 Task: Look for space in Canoinhas, Brazil from 4th September, 2023 to 10th September, 2023 for 1 adult in price range Rs.9000 to Rs.17000. Place can be private room with 1  bedroom having 1 bed and 1 bathroom. Property type can be house, flat, guest house, hotel. Booking option can be shelf check-in. Required host language is Spanish.
Action: Mouse moved to (526, 109)
Screenshot: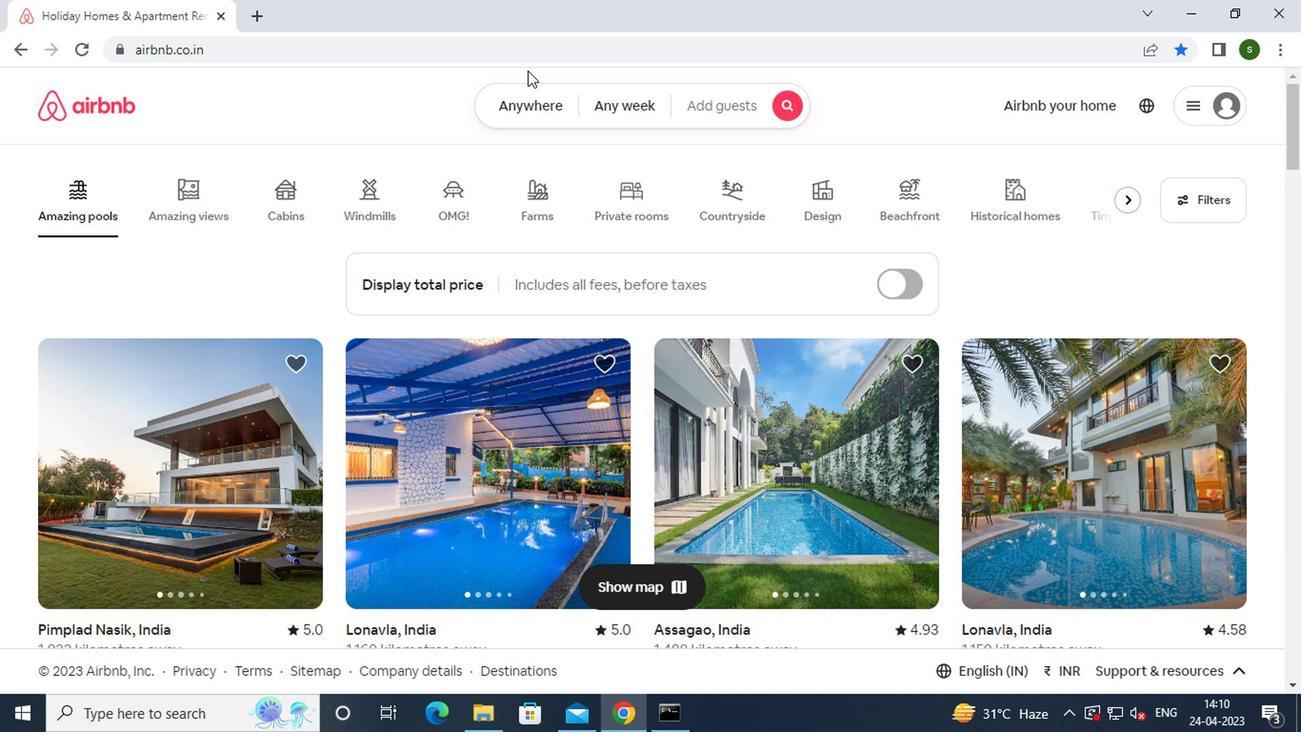 
Action: Mouse pressed left at (526, 109)
Screenshot: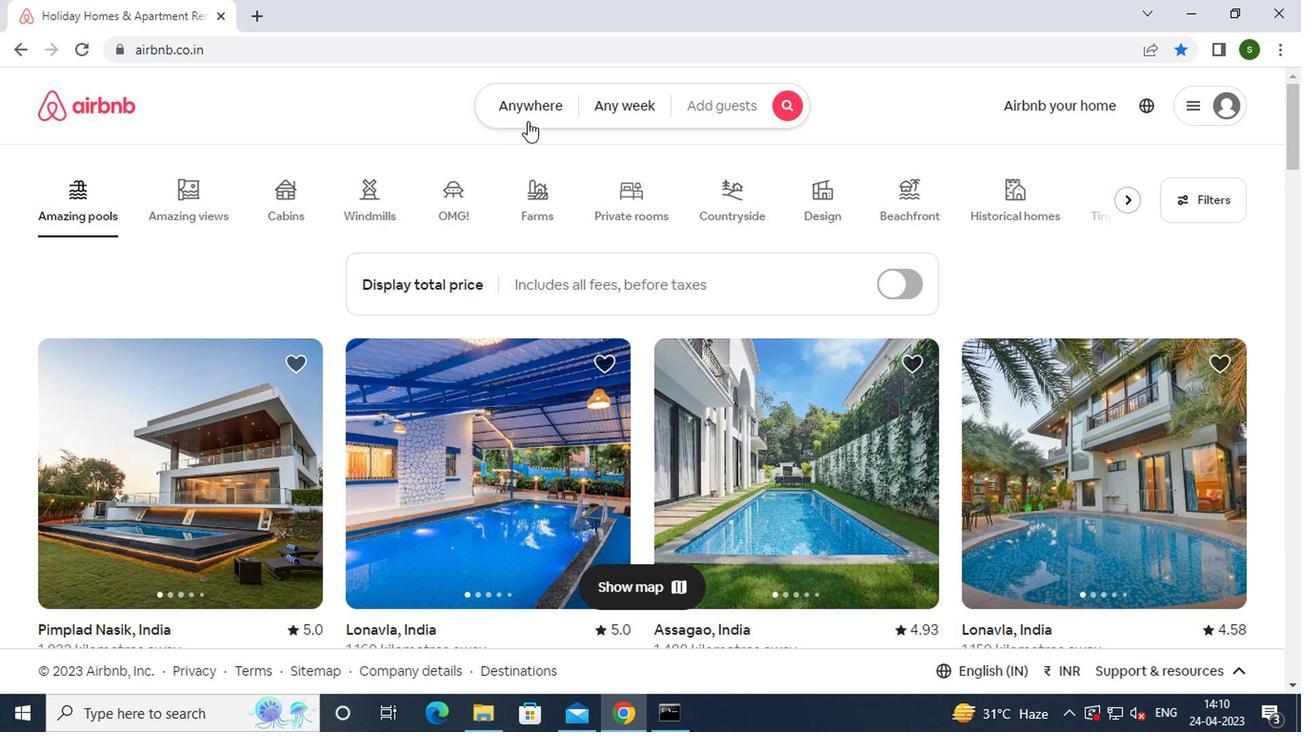 
Action: Mouse moved to (375, 187)
Screenshot: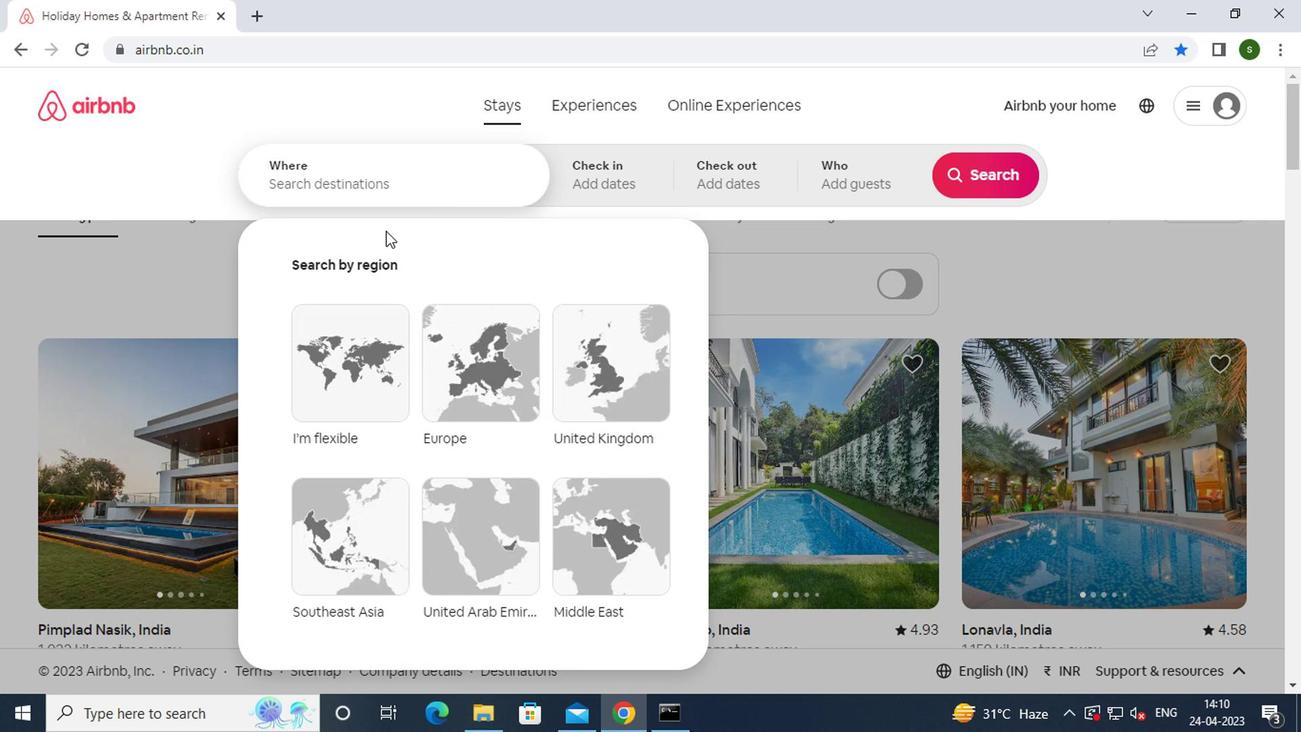 
Action: Mouse pressed left at (375, 187)
Screenshot: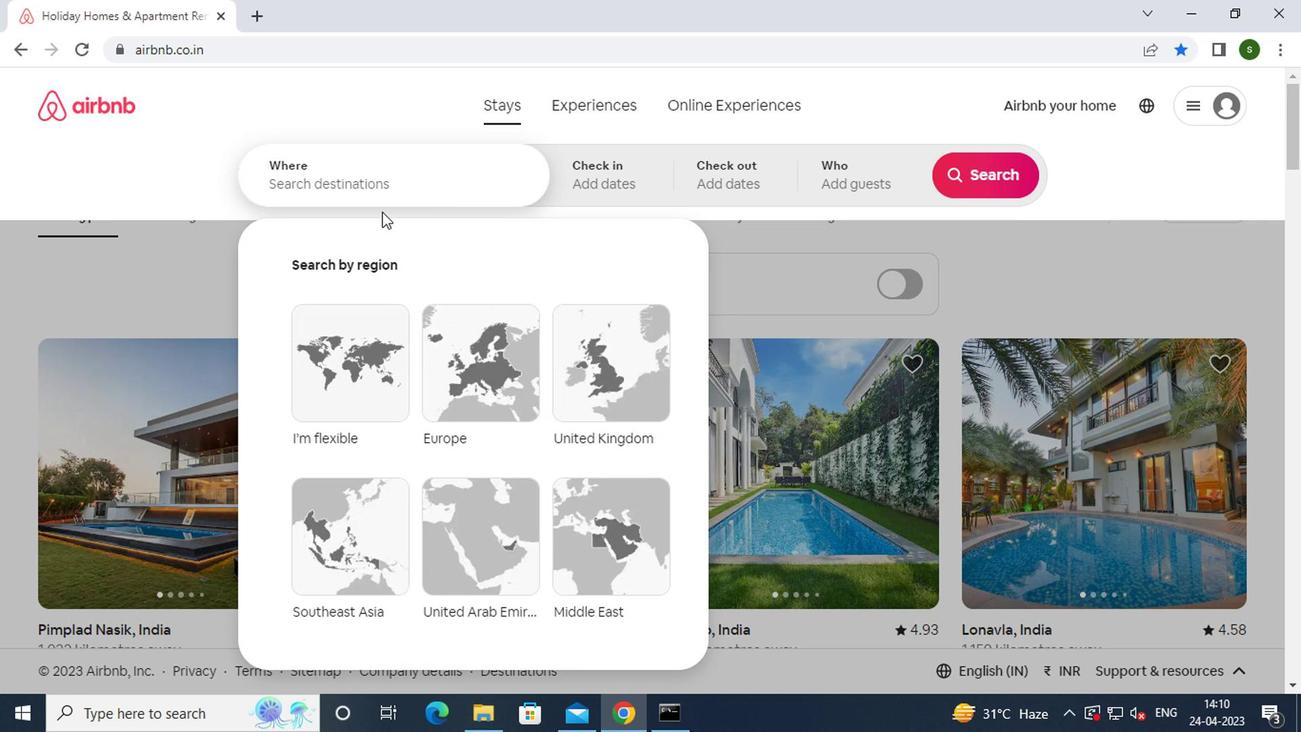 
Action: Key pressed c<Key.caps_lock>anoinhas,<Key.space><Key.caps_lock>b<Key.caps_lock>razil<Key.enter>
Screenshot: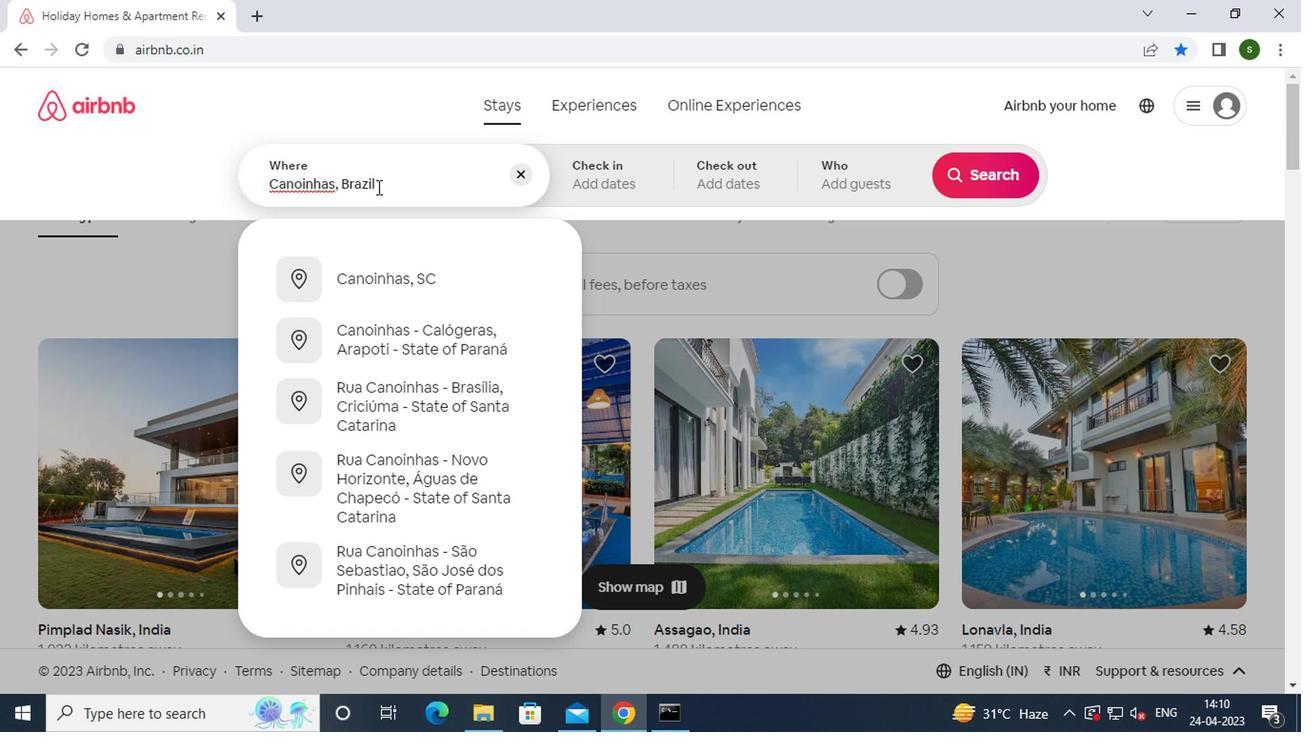 
Action: Mouse moved to (962, 330)
Screenshot: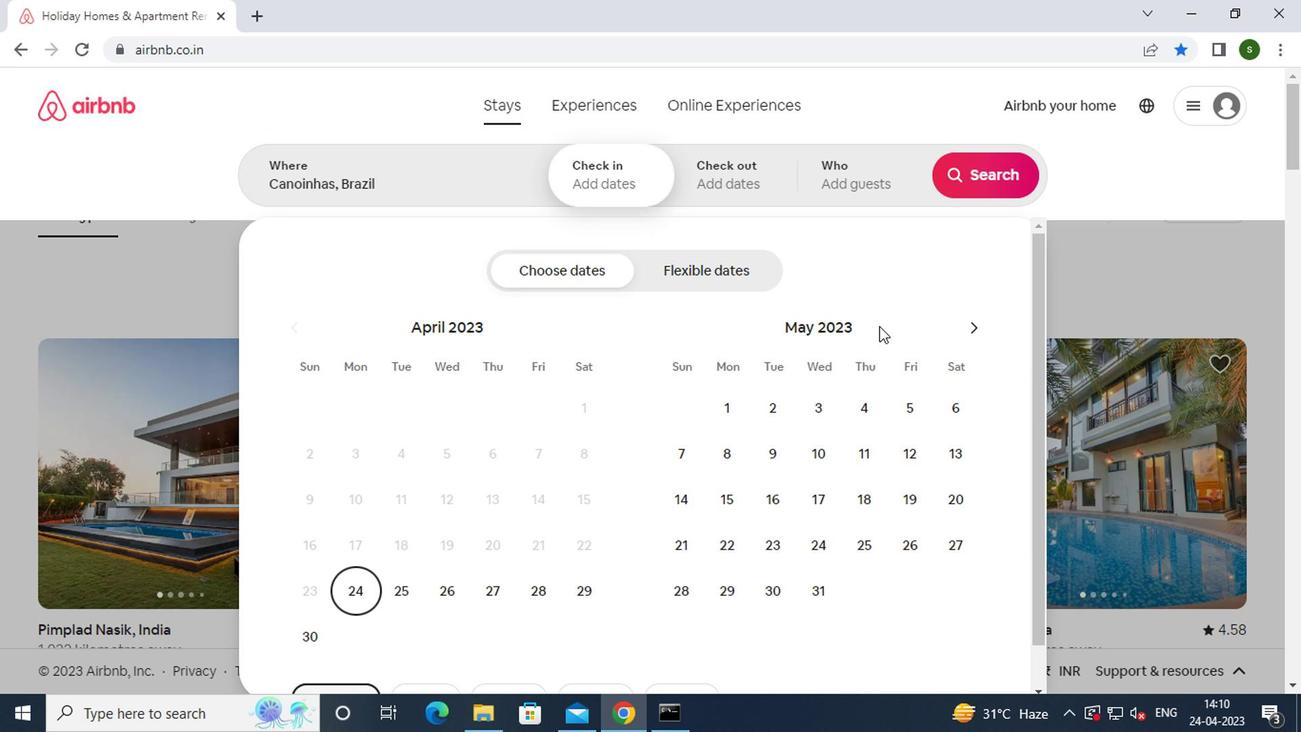 
Action: Mouse pressed left at (962, 330)
Screenshot: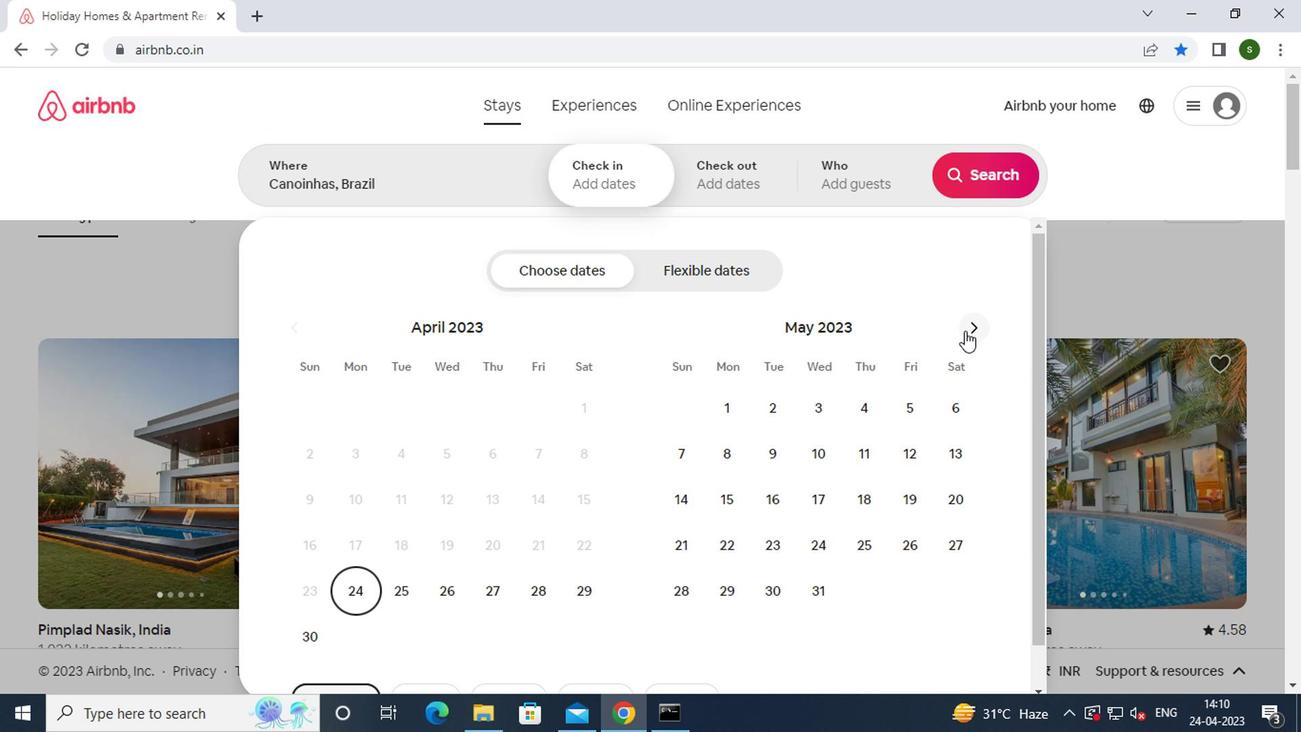 
Action: Mouse pressed left at (962, 330)
Screenshot: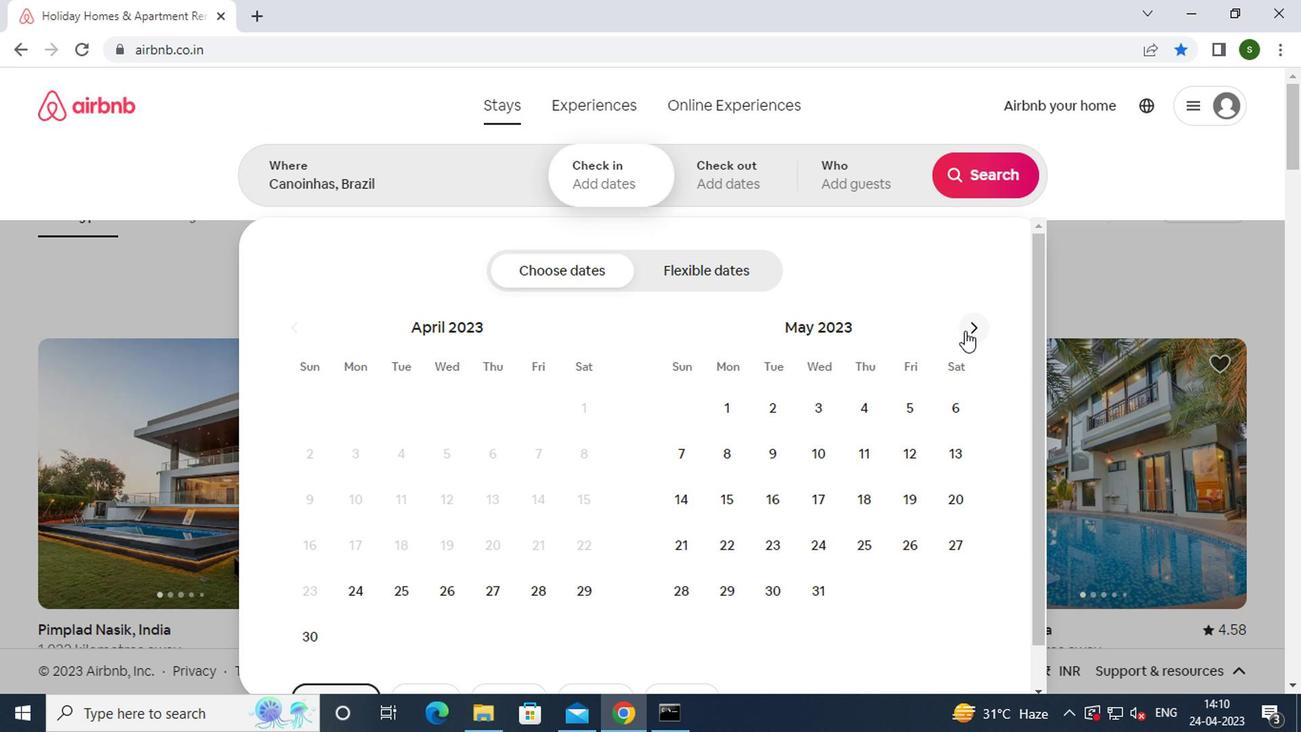 
Action: Mouse pressed left at (962, 330)
Screenshot: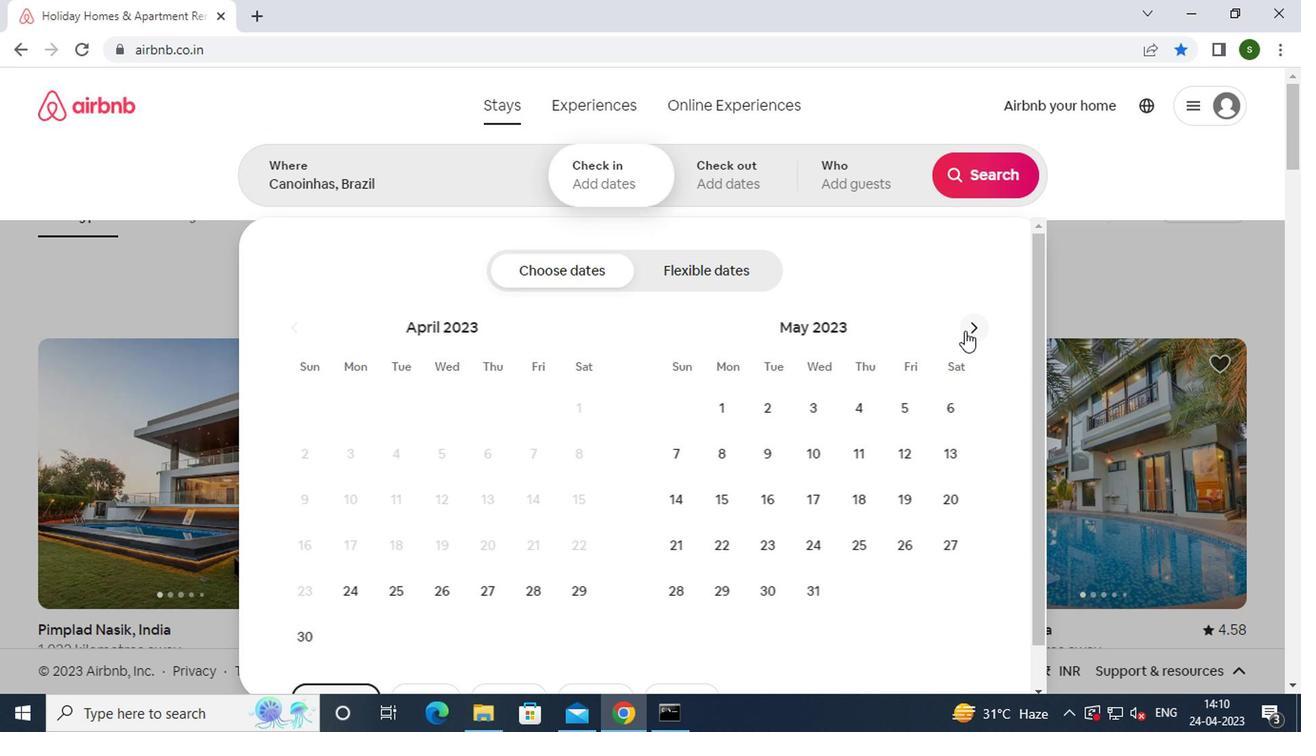 
Action: Mouse pressed left at (962, 330)
Screenshot: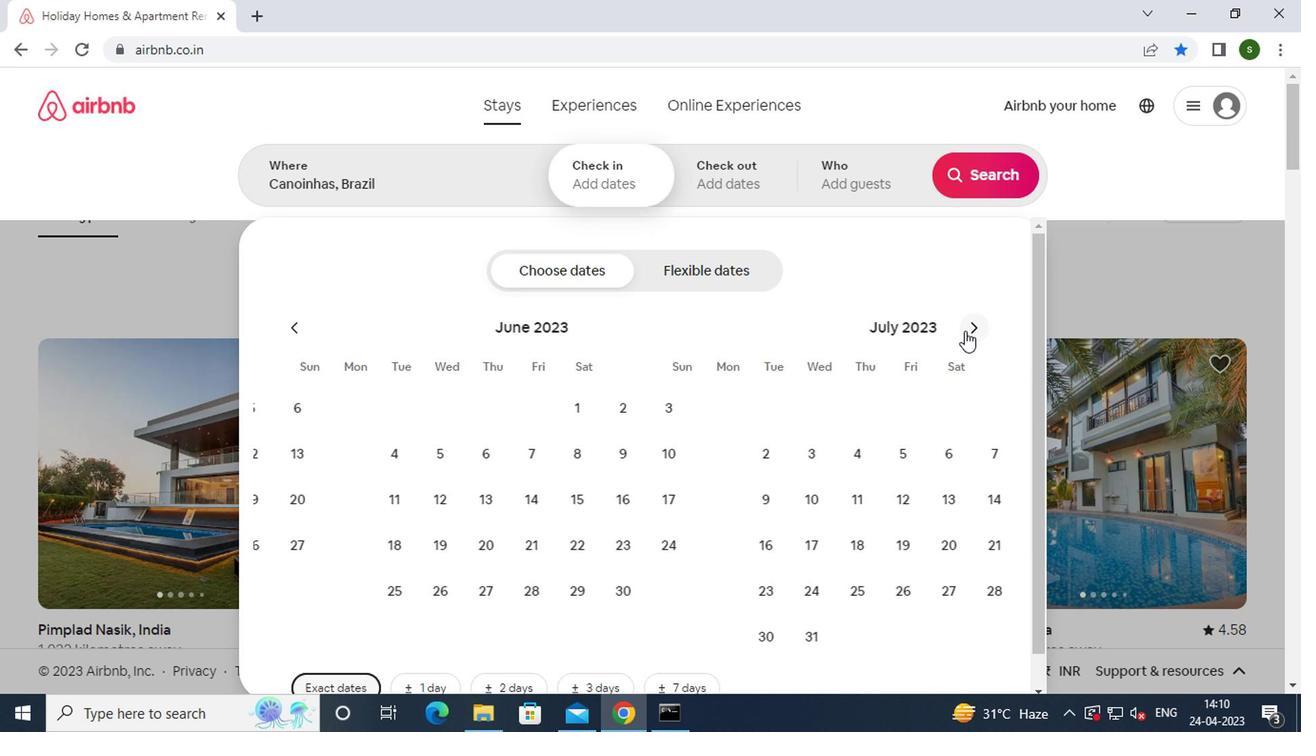 
Action: Mouse pressed left at (962, 330)
Screenshot: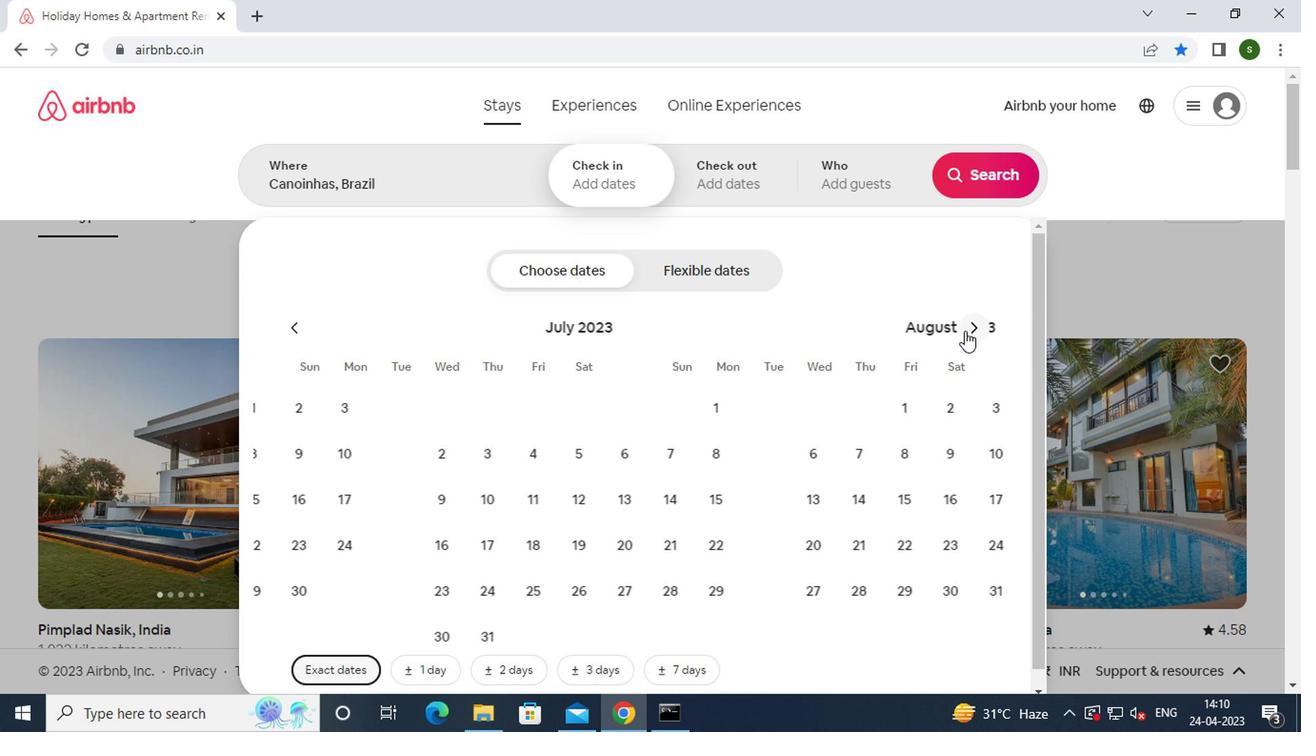 
Action: Mouse moved to (719, 460)
Screenshot: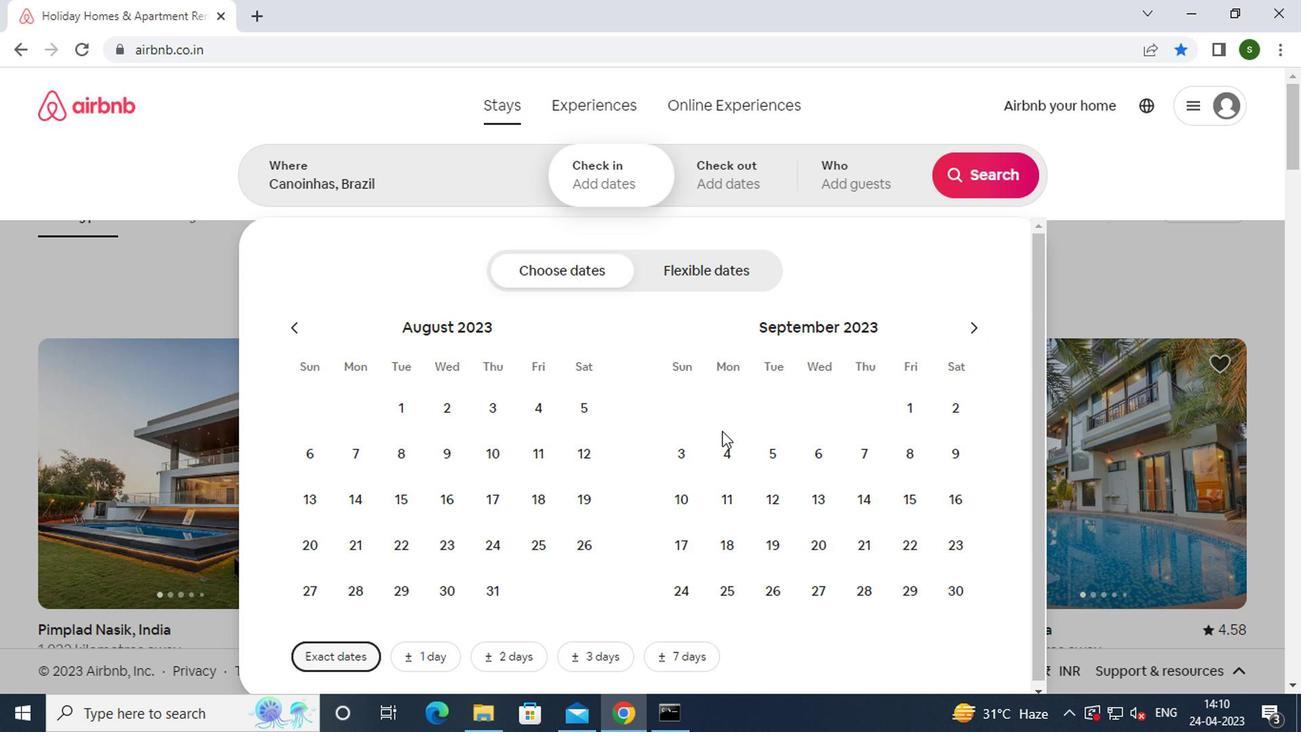 
Action: Mouse pressed left at (719, 460)
Screenshot: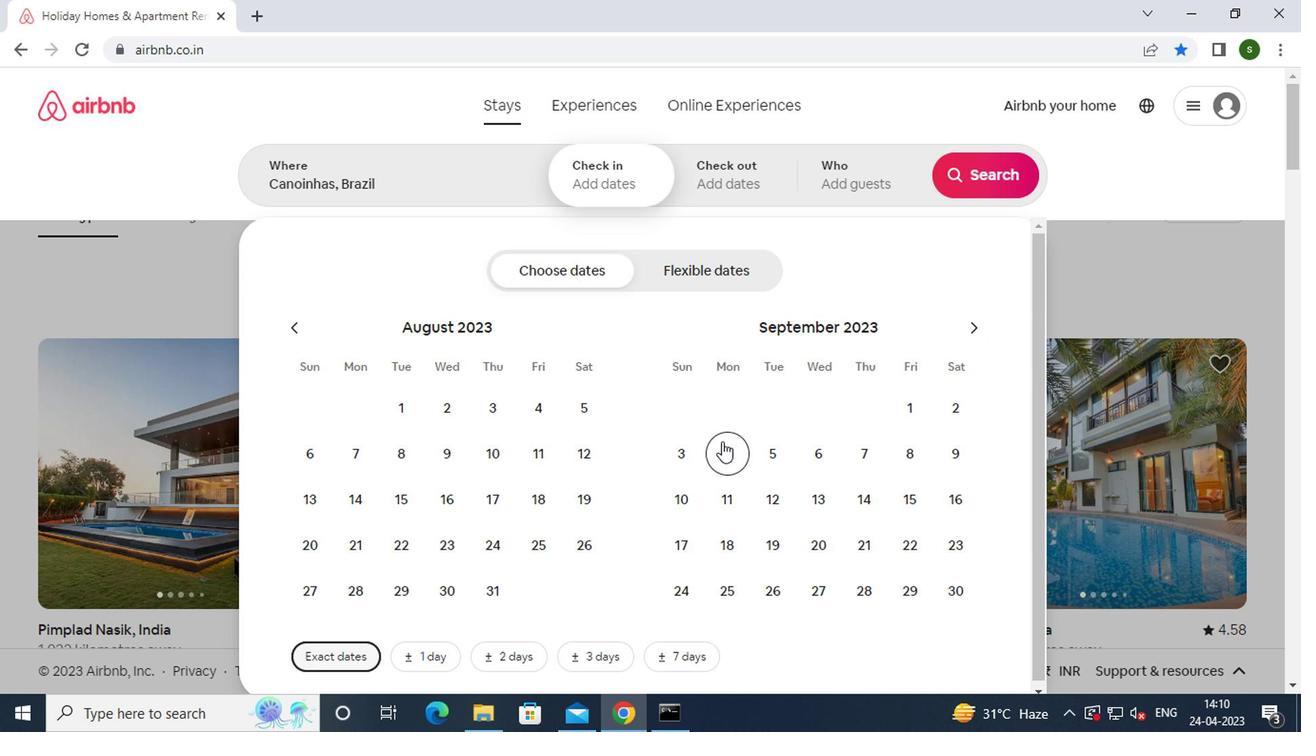 
Action: Mouse moved to (681, 500)
Screenshot: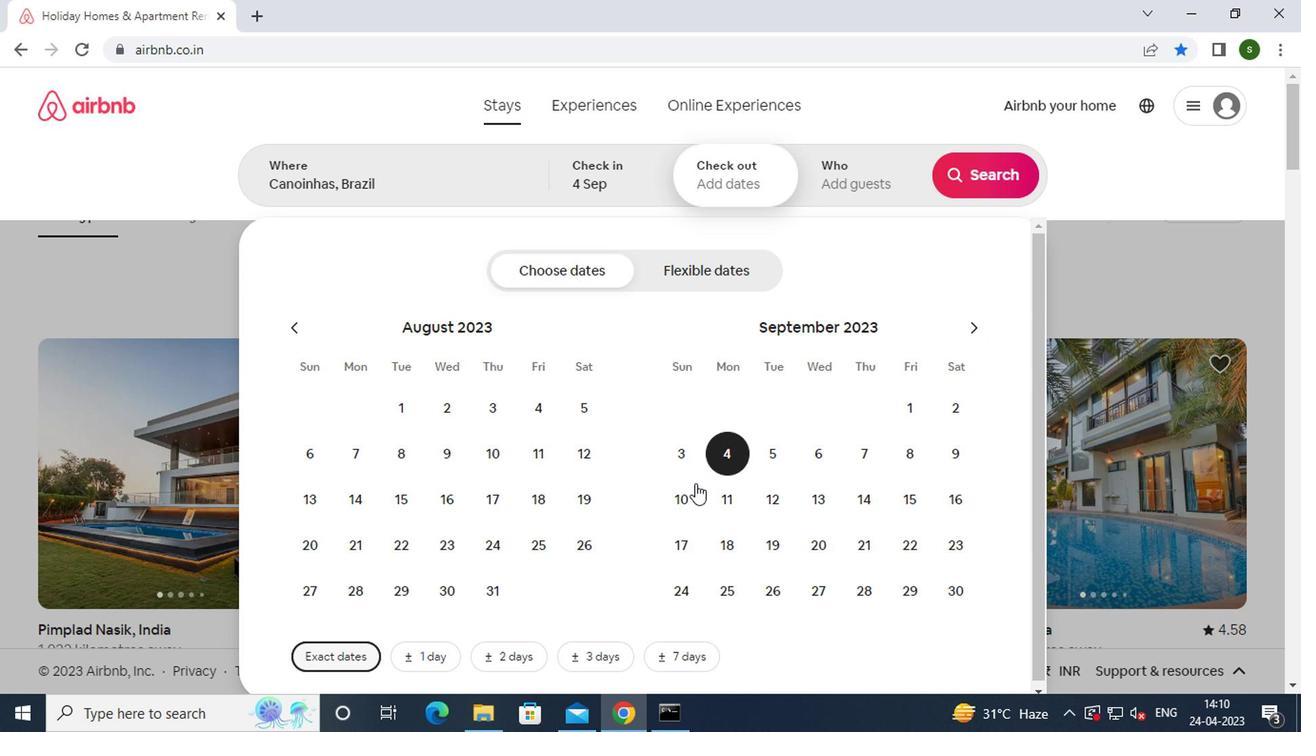 
Action: Mouse pressed left at (681, 500)
Screenshot: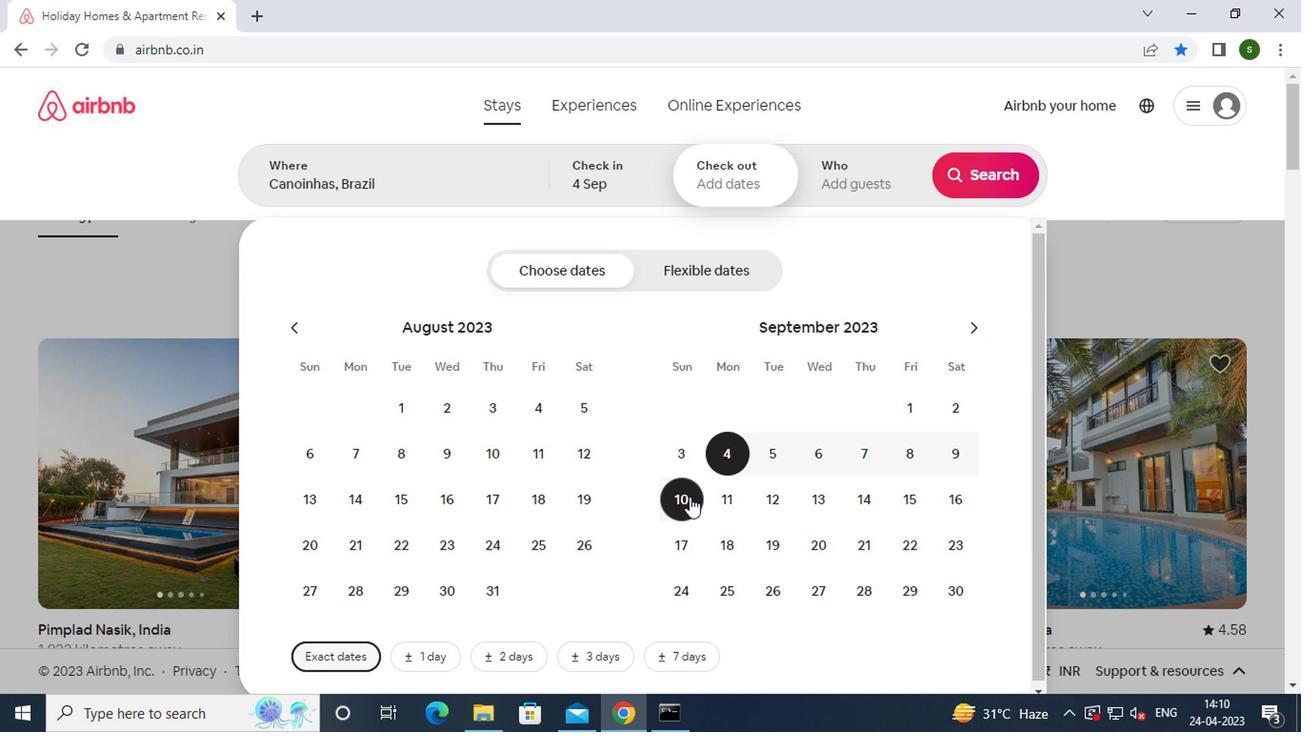 
Action: Mouse moved to (839, 183)
Screenshot: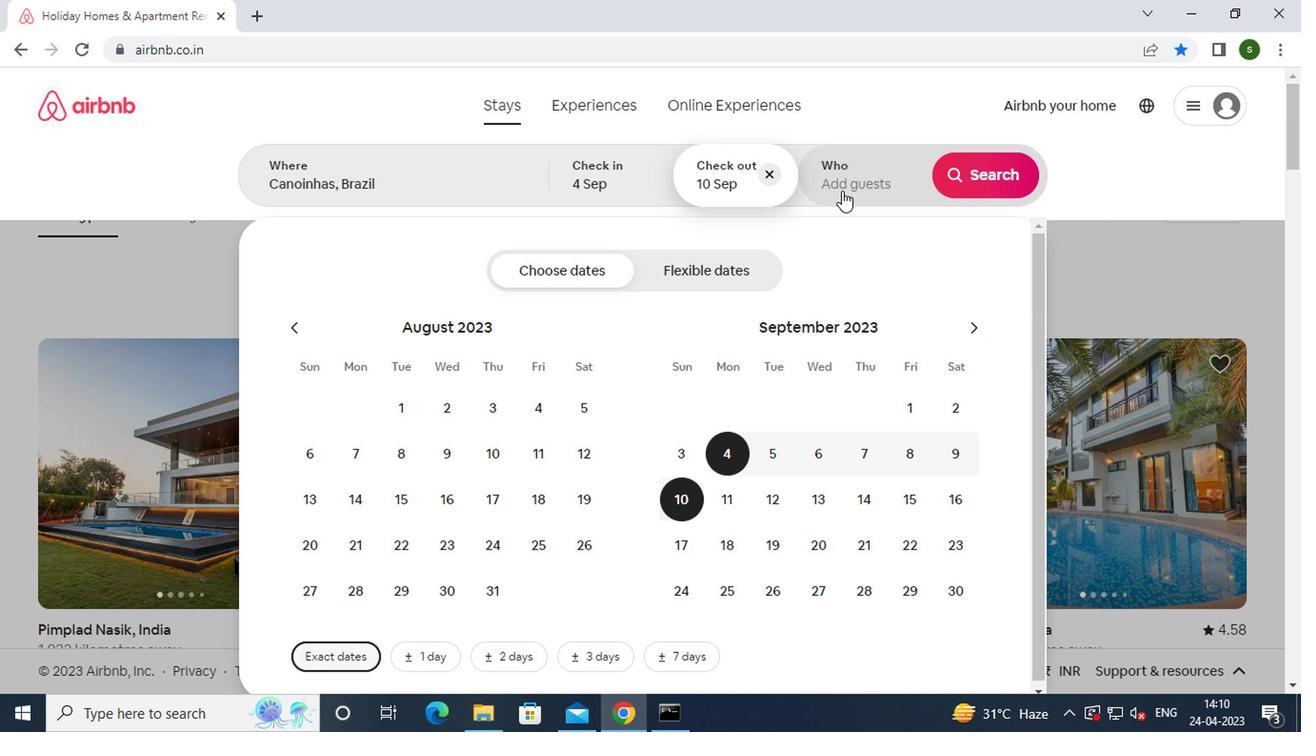 
Action: Mouse pressed left at (839, 183)
Screenshot: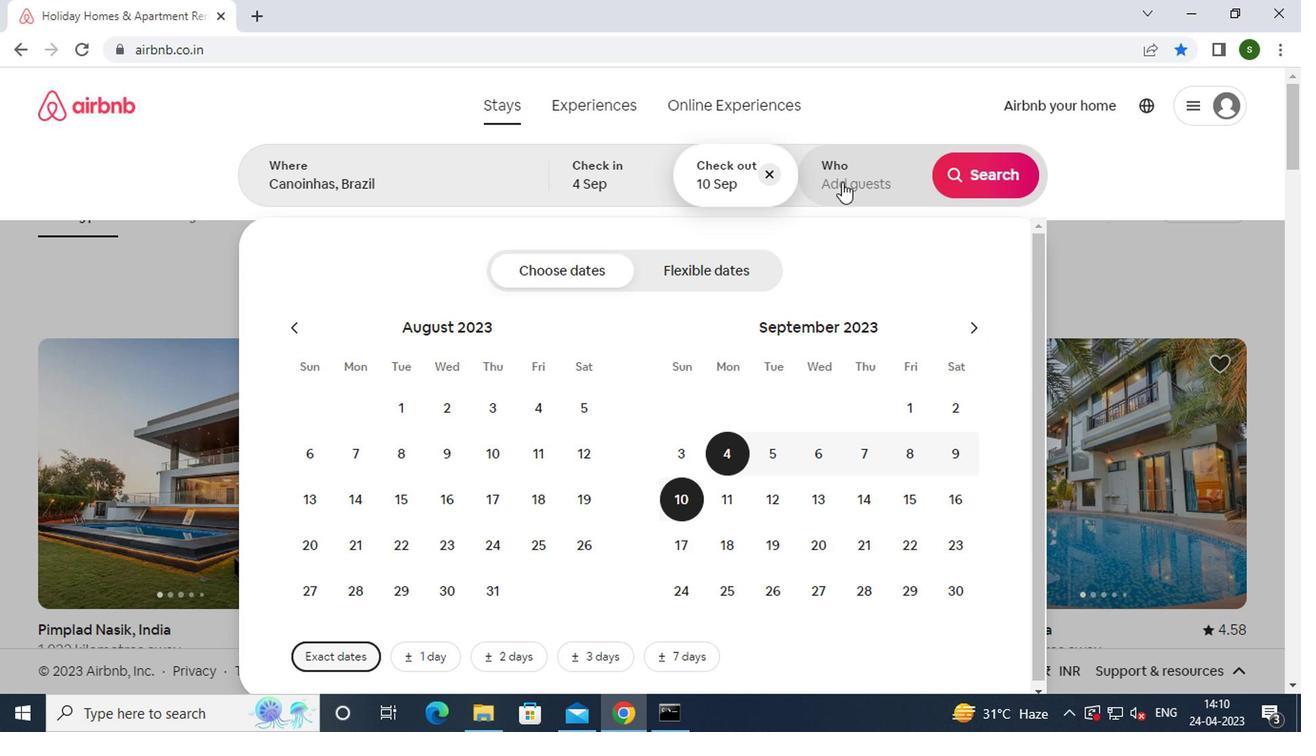 
Action: Mouse moved to (990, 269)
Screenshot: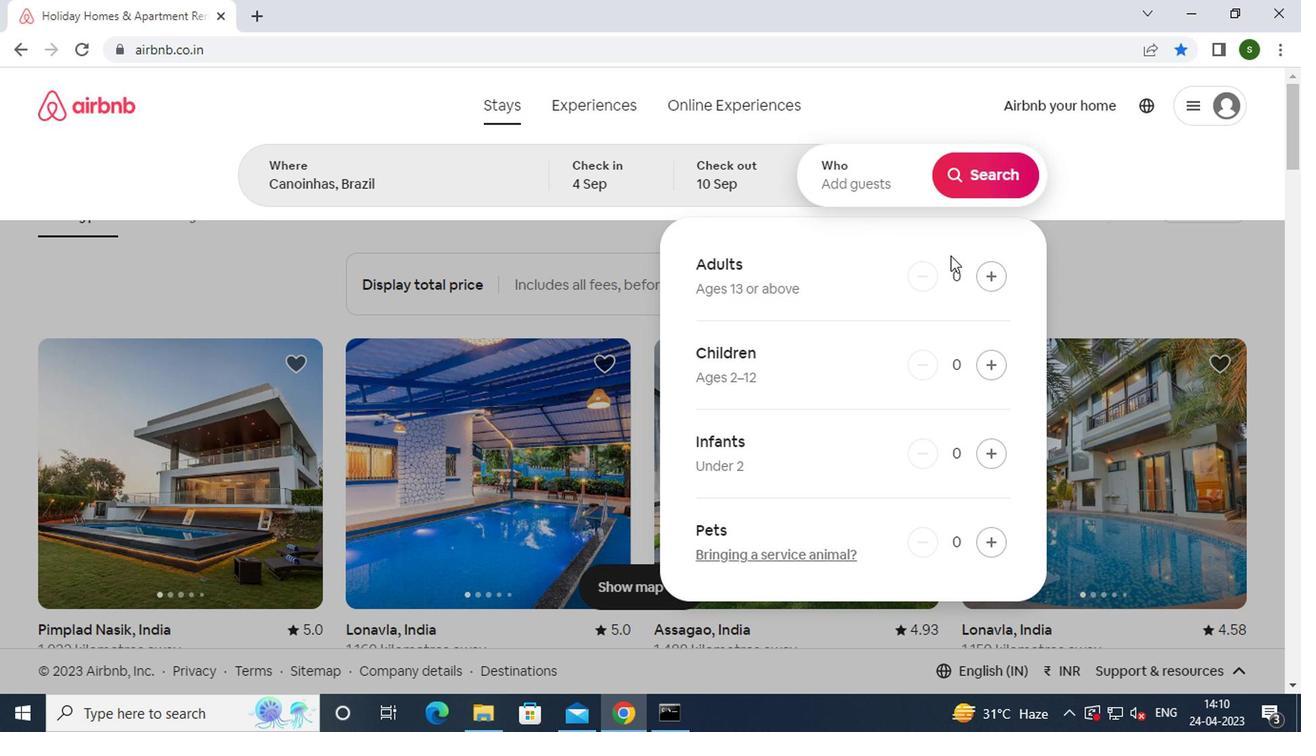 
Action: Mouse pressed left at (990, 269)
Screenshot: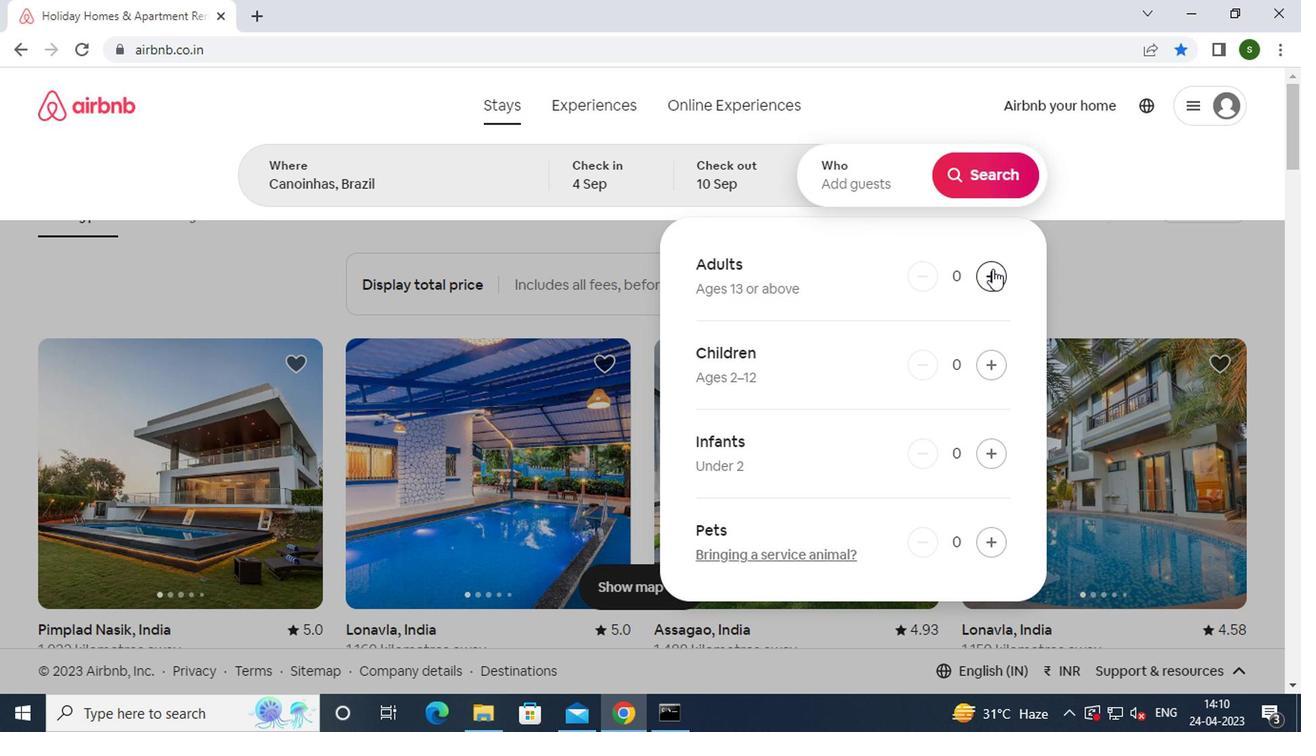 
Action: Mouse moved to (984, 185)
Screenshot: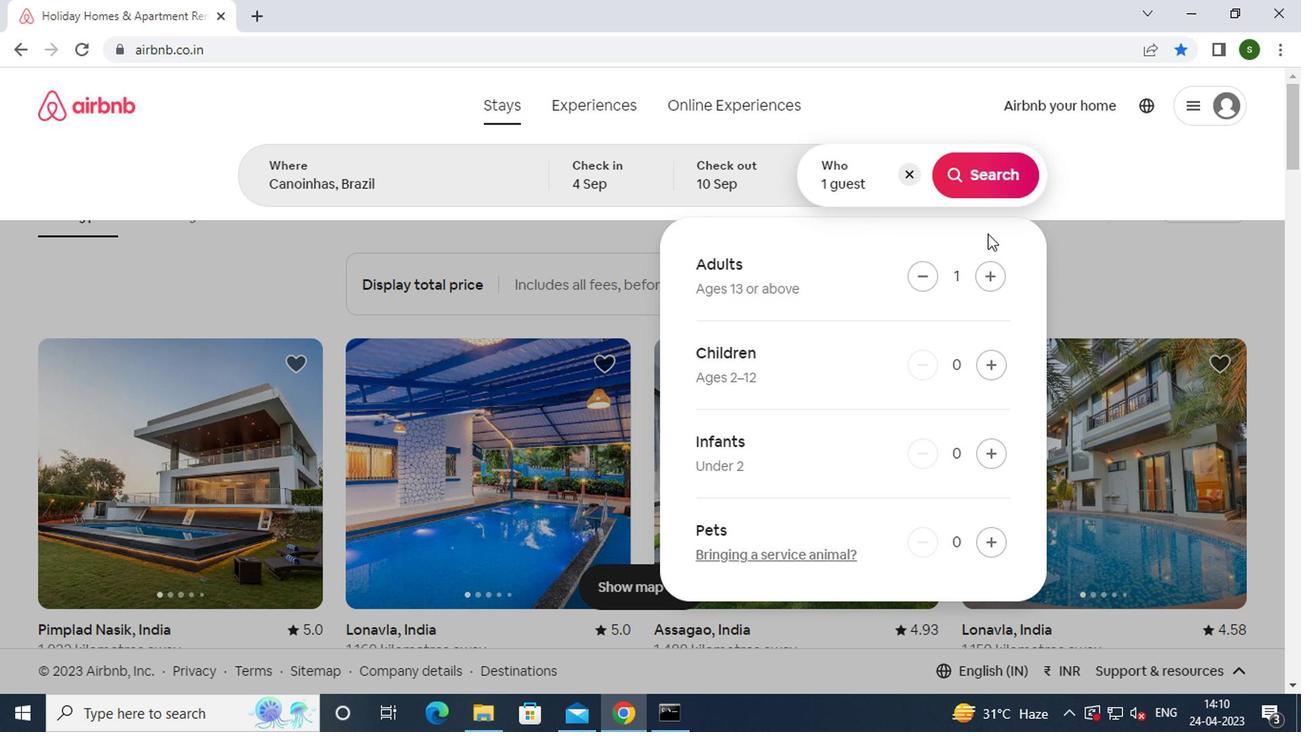 
Action: Mouse pressed left at (984, 185)
Screenshot: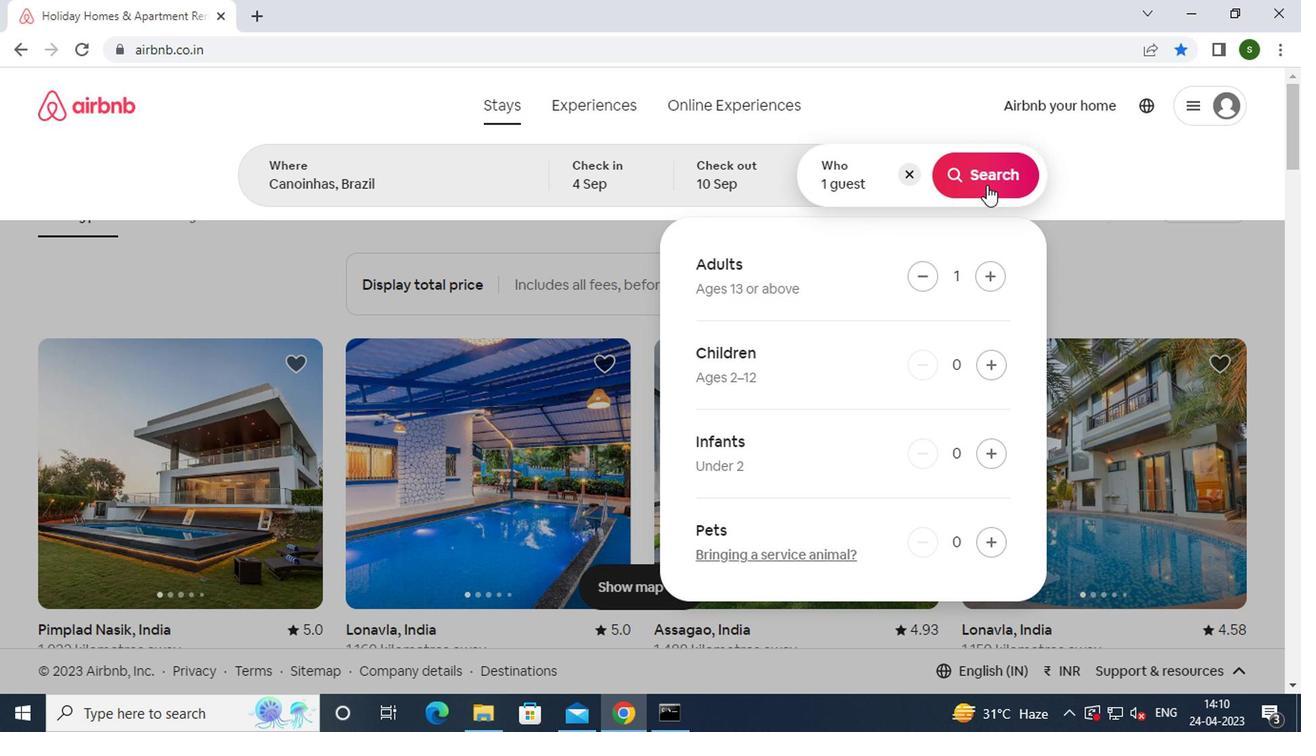 
Action: Mouse moved to (1198, 178)
Screenshot: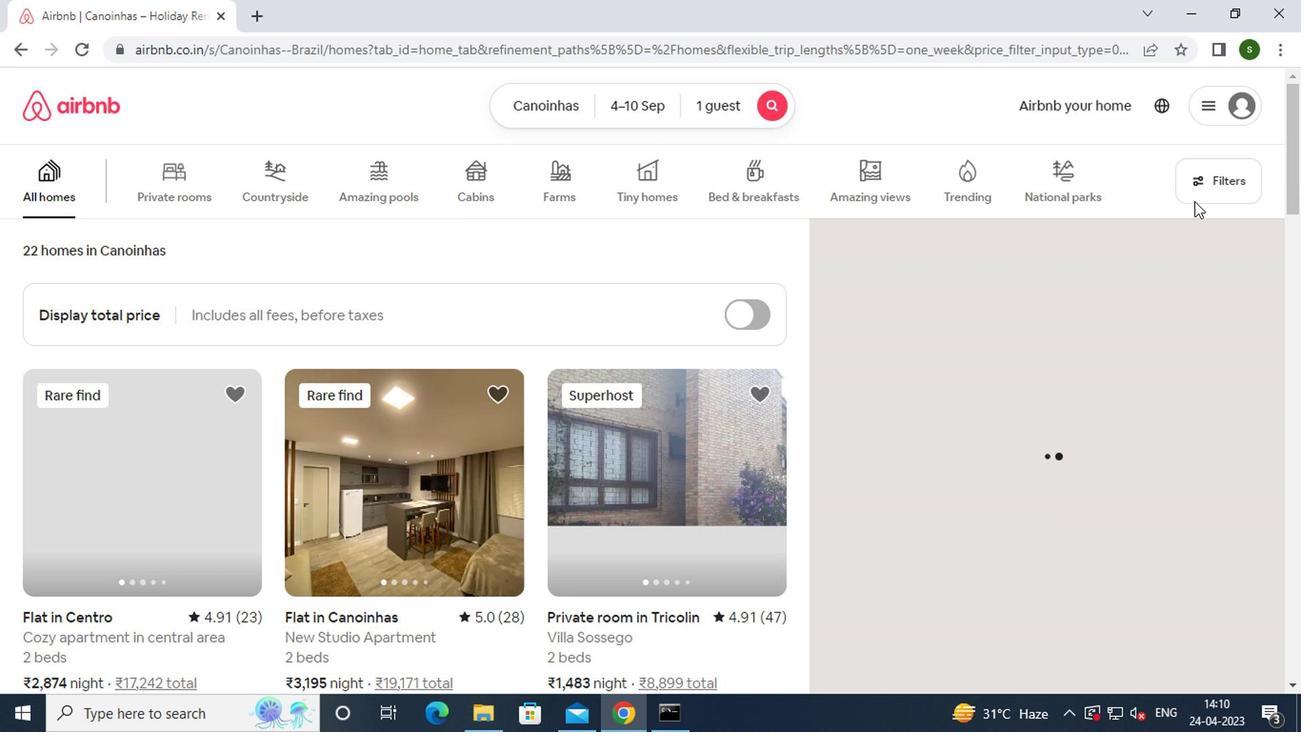 
Action: Mouse pressed left at (1198, 178)
Screenshot: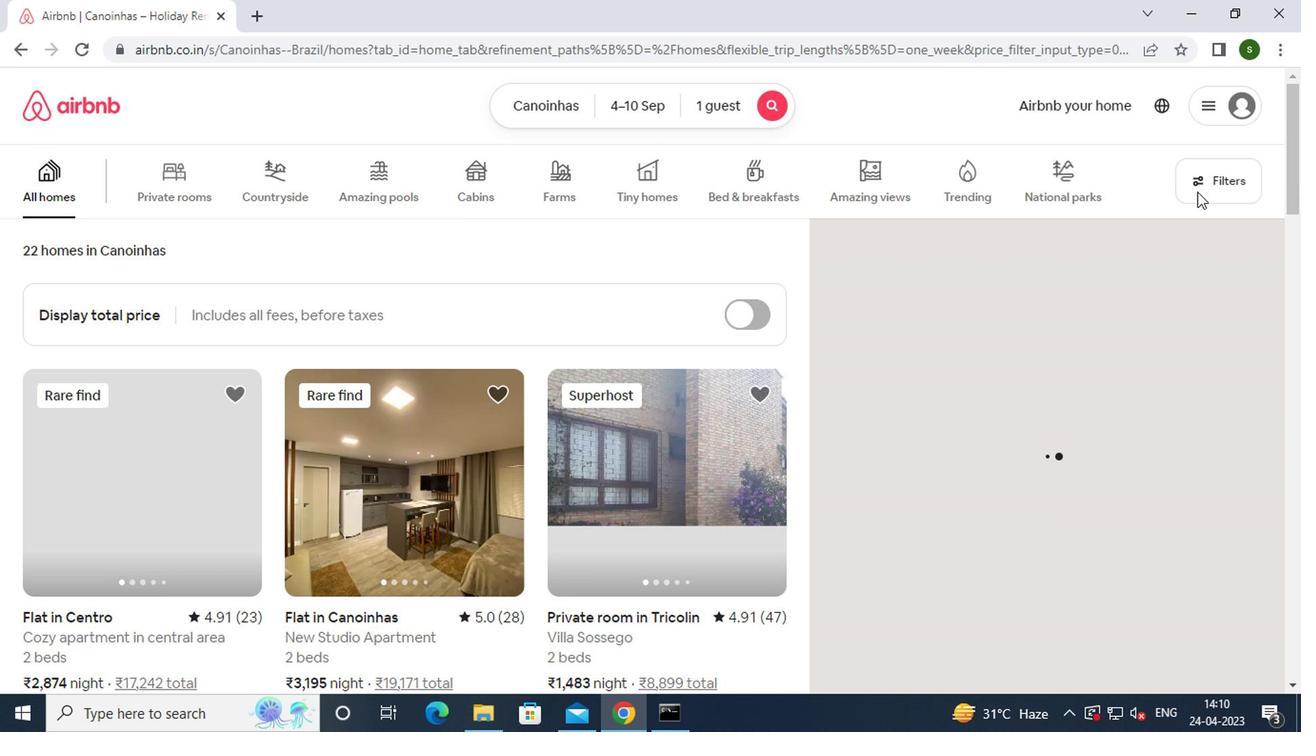 
Action: Mouse moved to (447, 417)
Screenshot: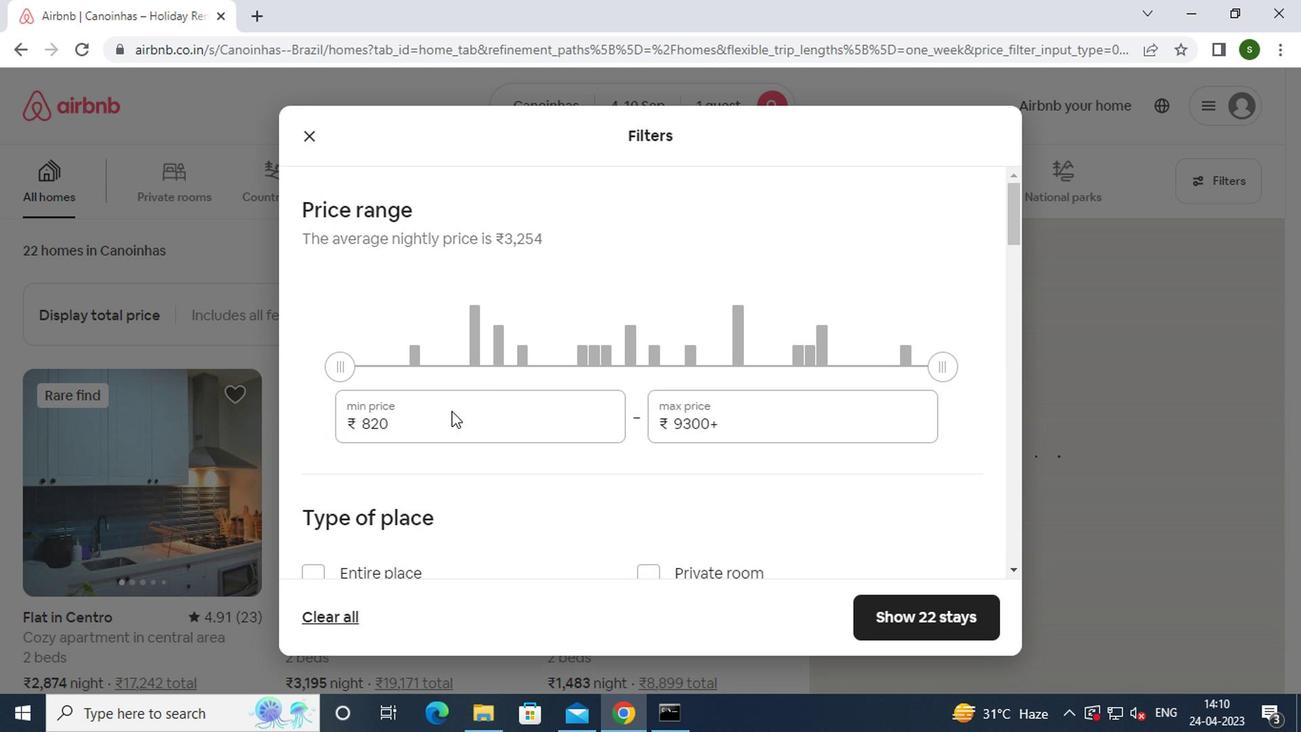 
Action: Mouse pressed left at (447, 417)
Screenshot: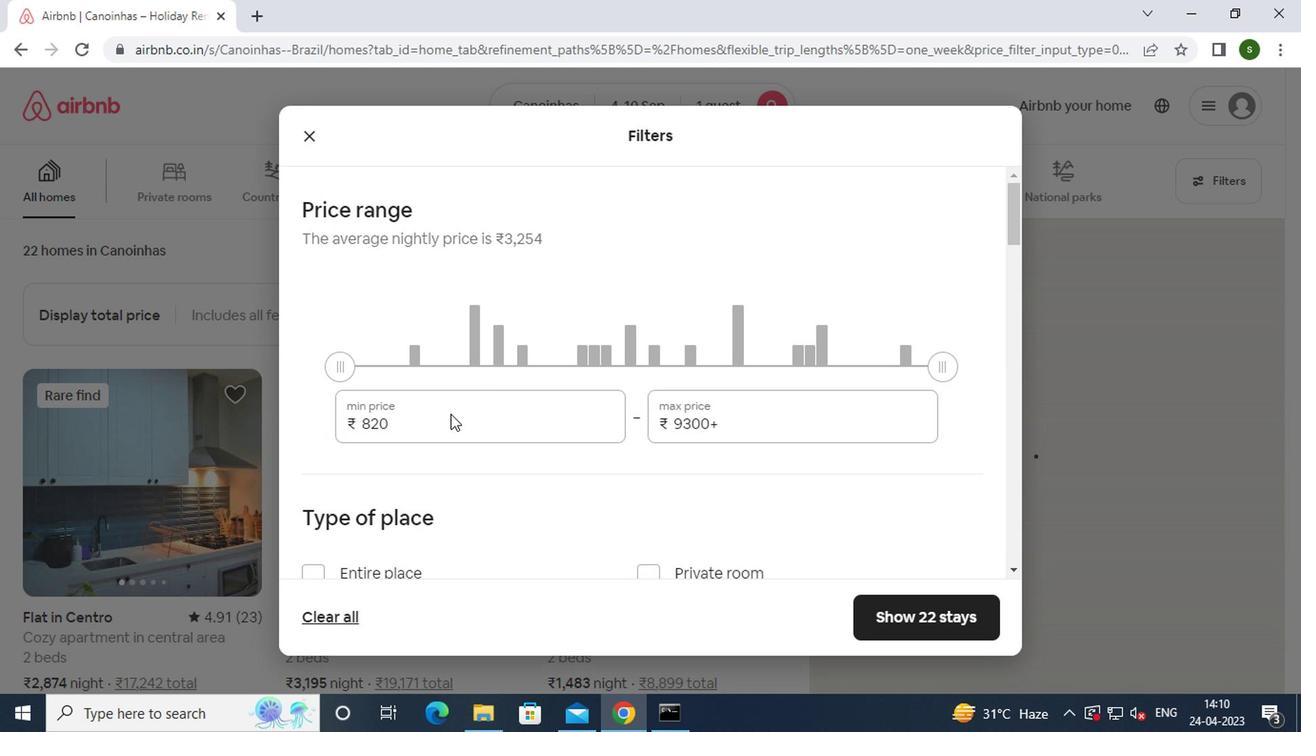 
Action: Mouse moved to (450, 397)
Screenshot: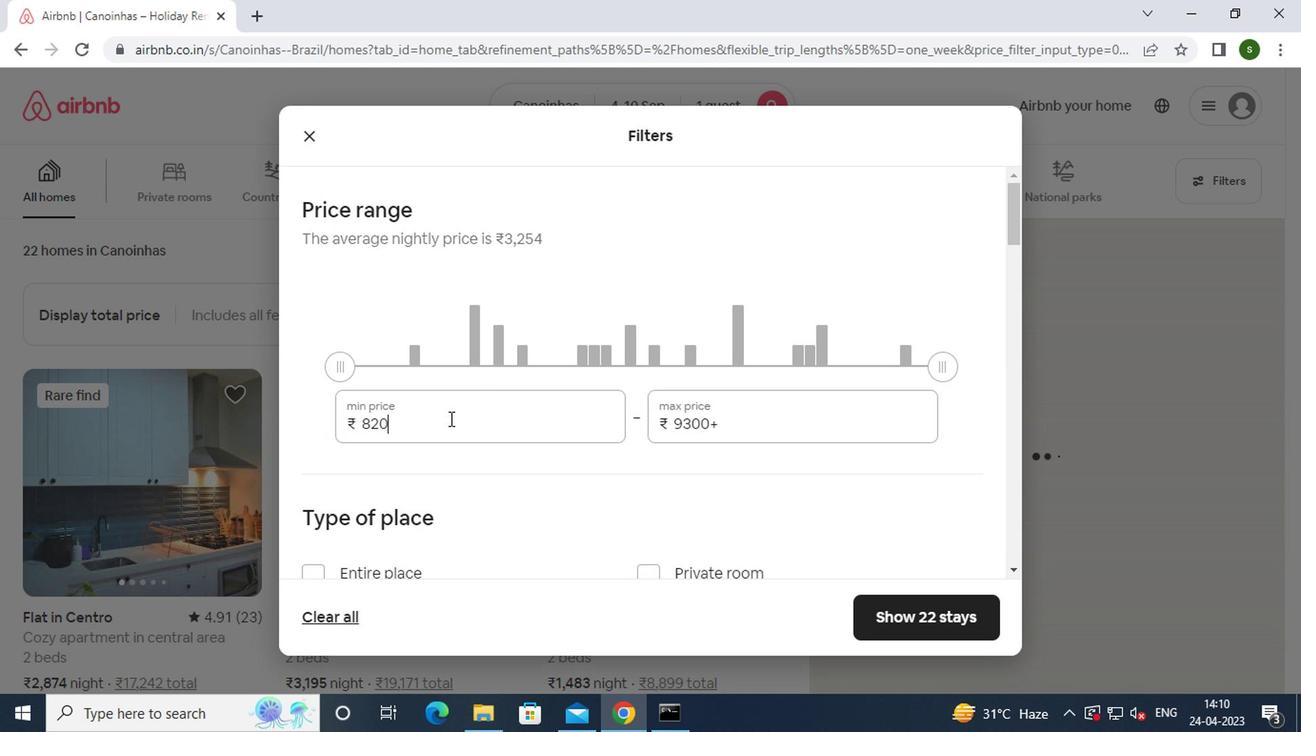 
Action: Key pressed <Key.backspace><Key.backspace><Key.backspace>9000
Screenshot: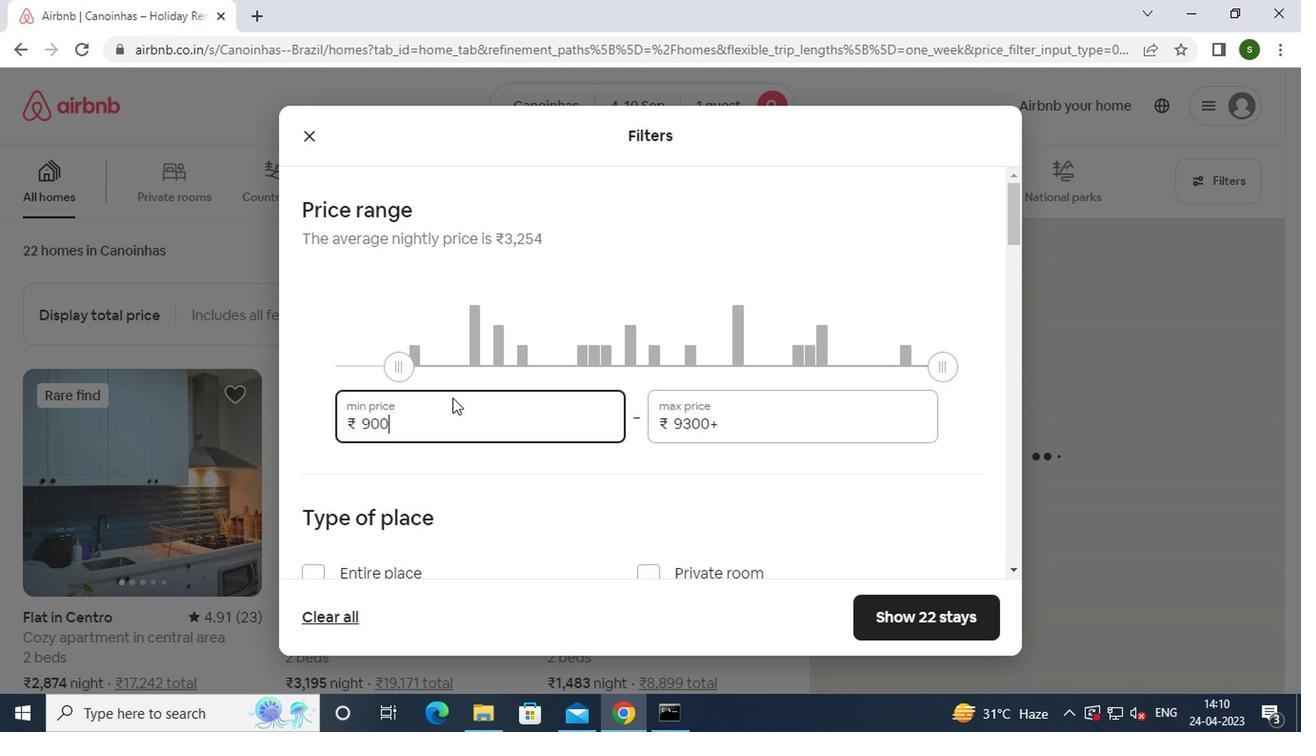 
Action: Mouse moved to (745, 420)
Screenshot: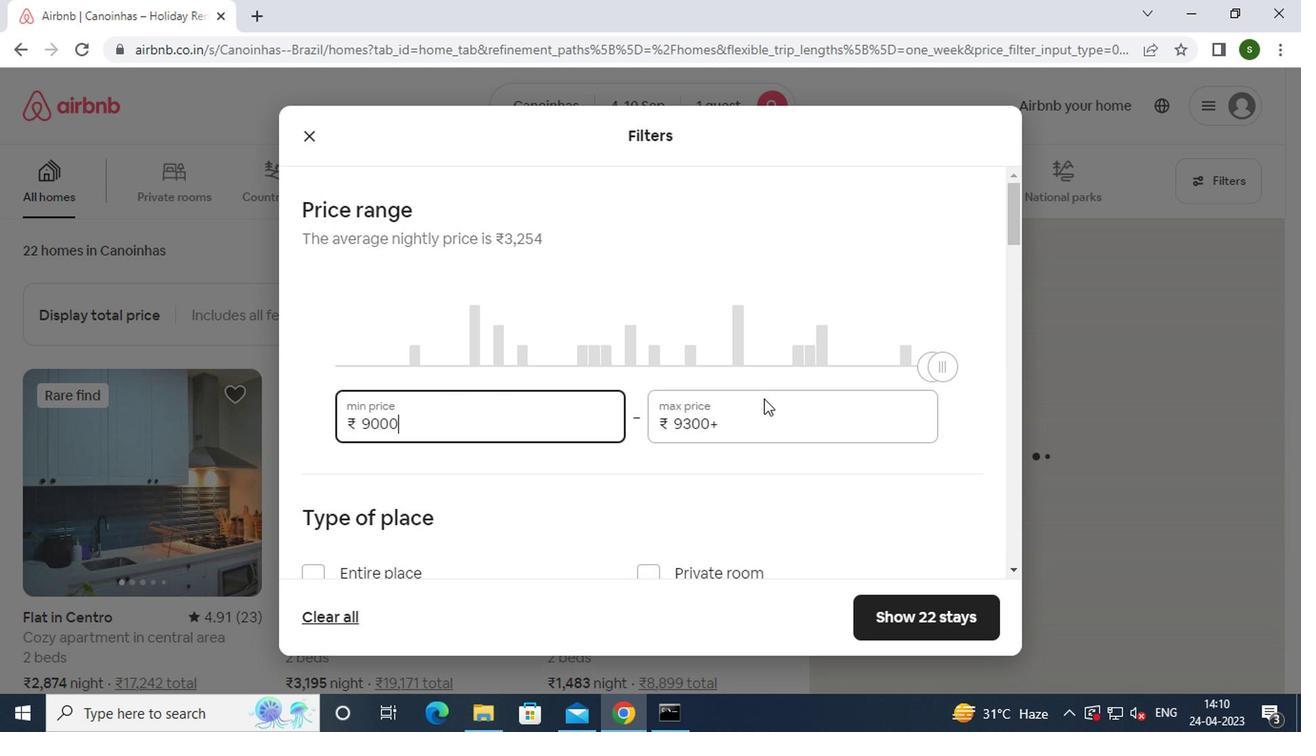 
Action: Mouse pressed left at (745, 420)
Screenshot: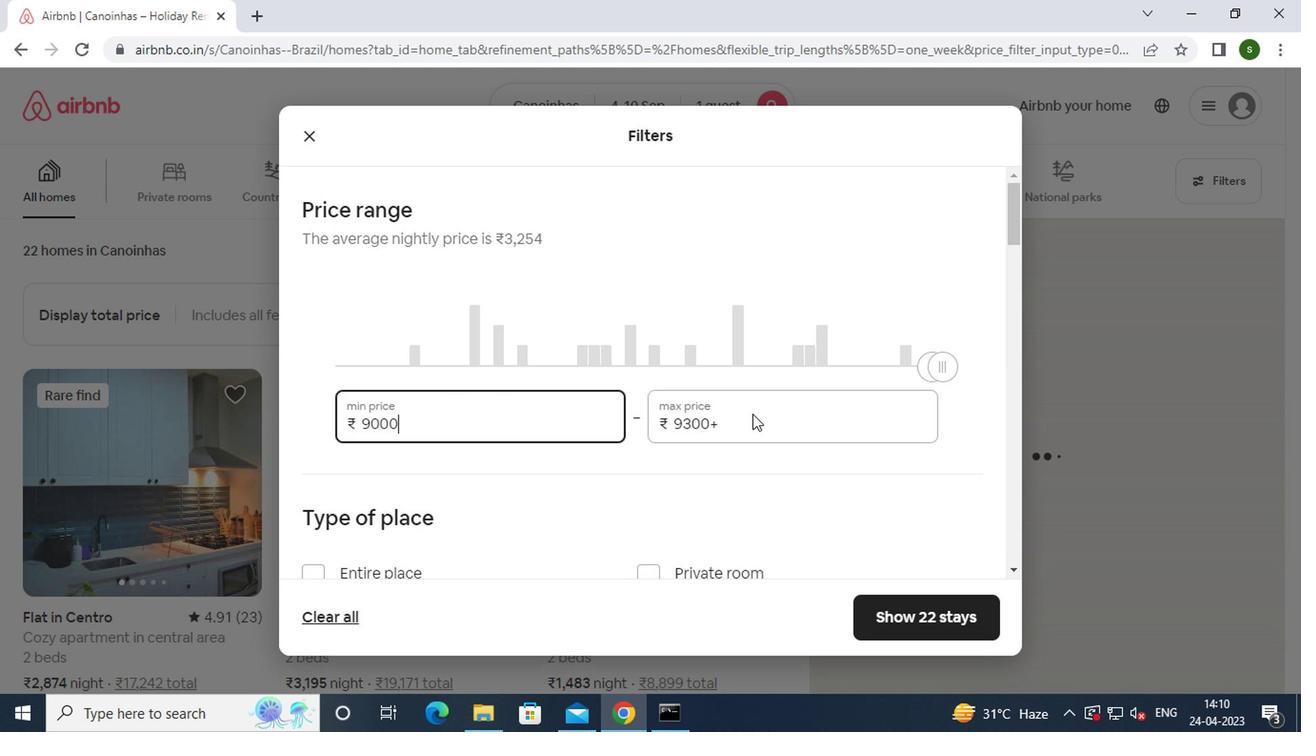 
Action: Key pressed <Key.backspace><Key.backspace><Key.backspace><Key.backspace><Key.backspace><Key.backspace><Key.backspace><Key.backspace><Key.backspace>17000
Screenshot: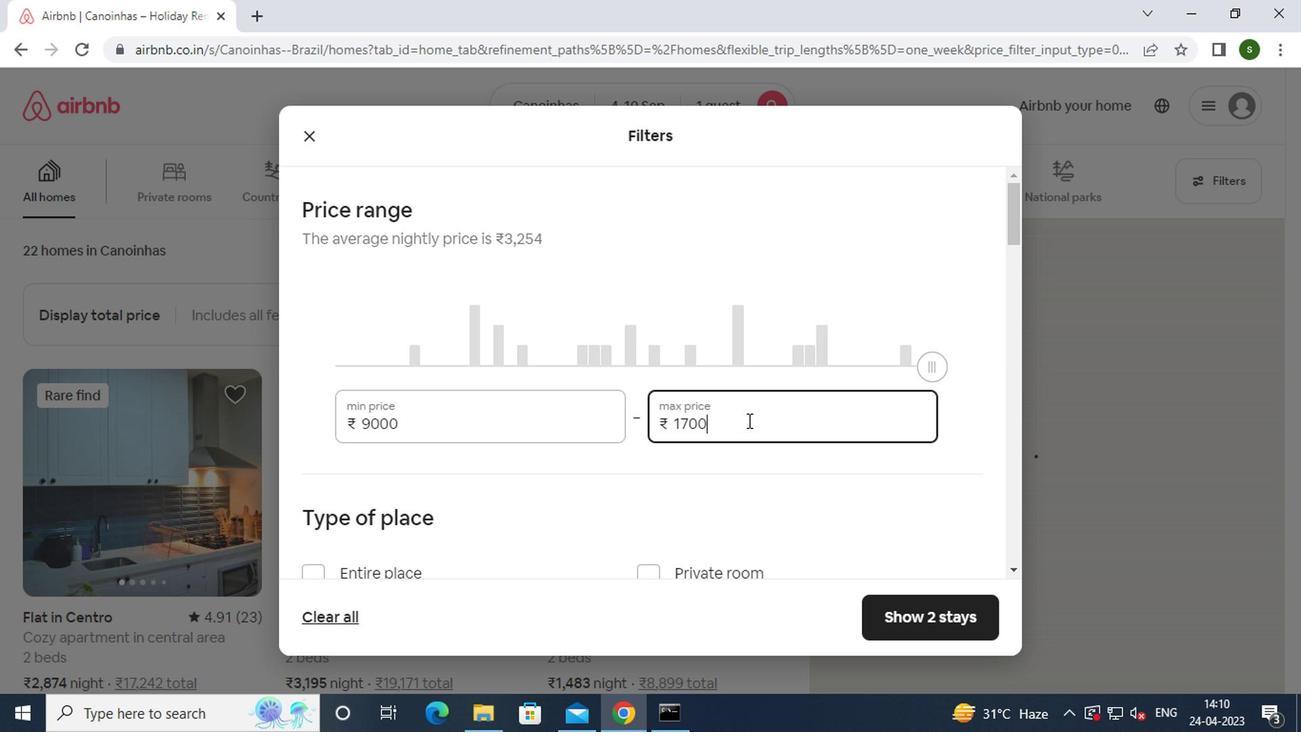 
Action: Mouse moved to (572, 511)
Screenshot: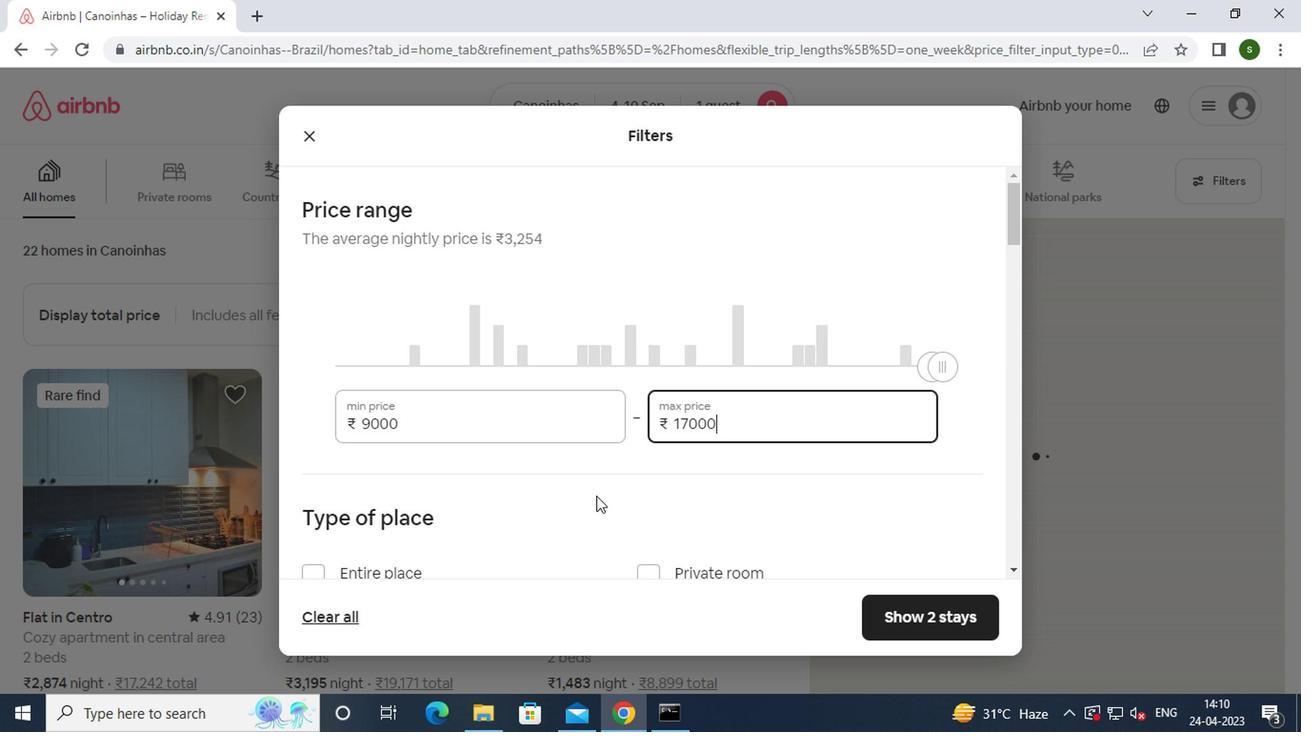 
Action: Mouse scrolled (572, 510) with delta (0, 0)
Screenshot: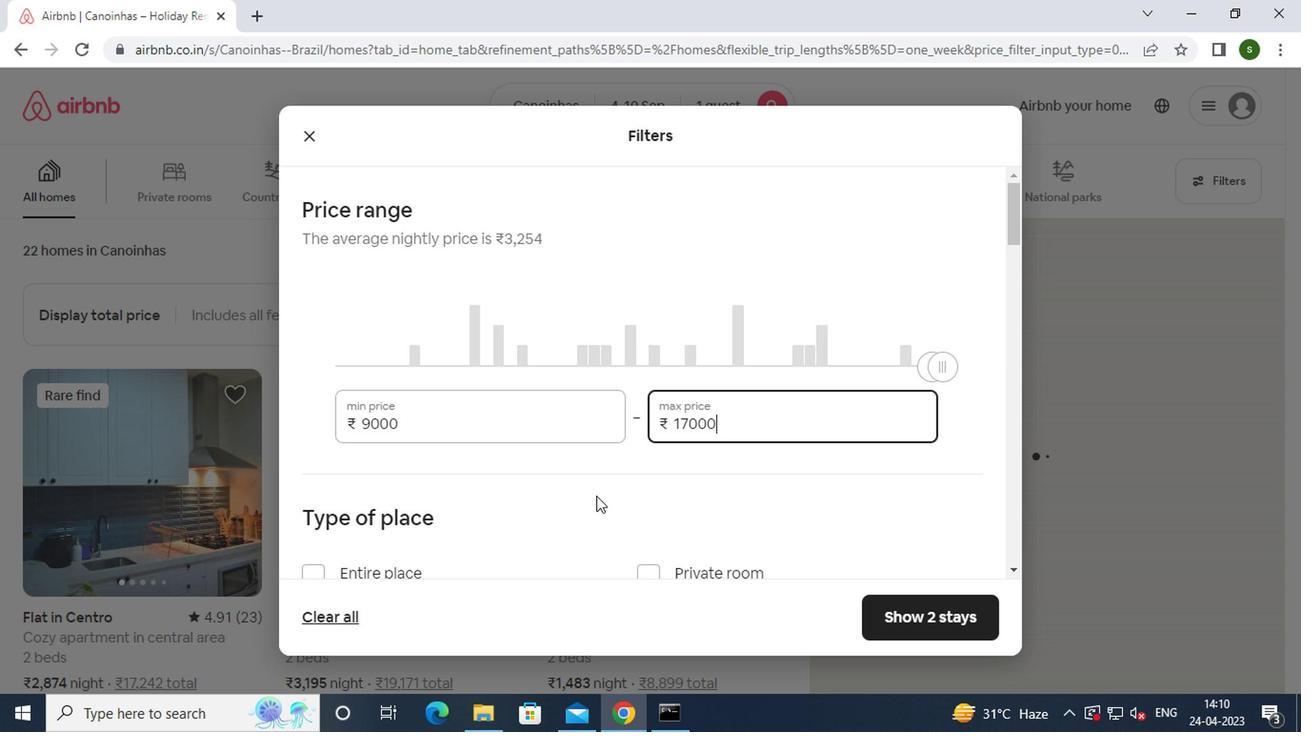 
Action: Mouse moved to (571, 512)
Screenshot: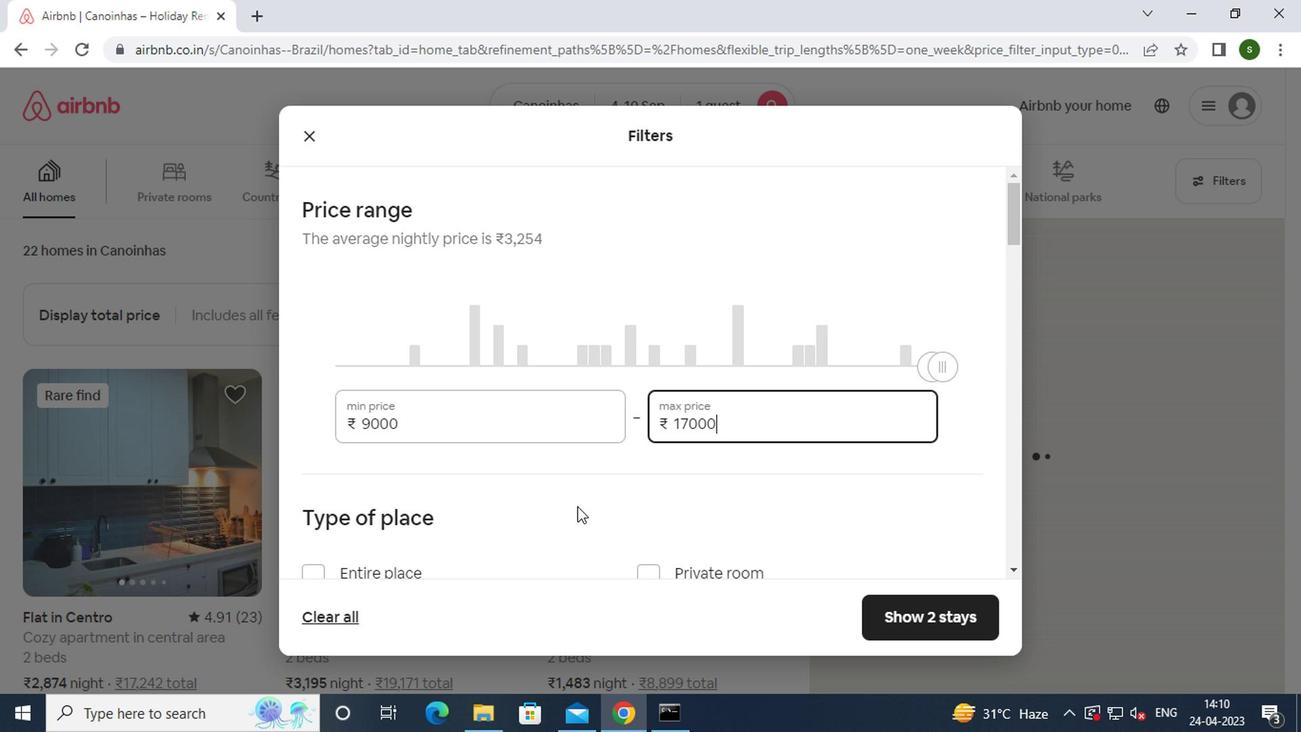 
Action: Mouse scrolled (571, 511) with delta (0, -1)
Screenshot: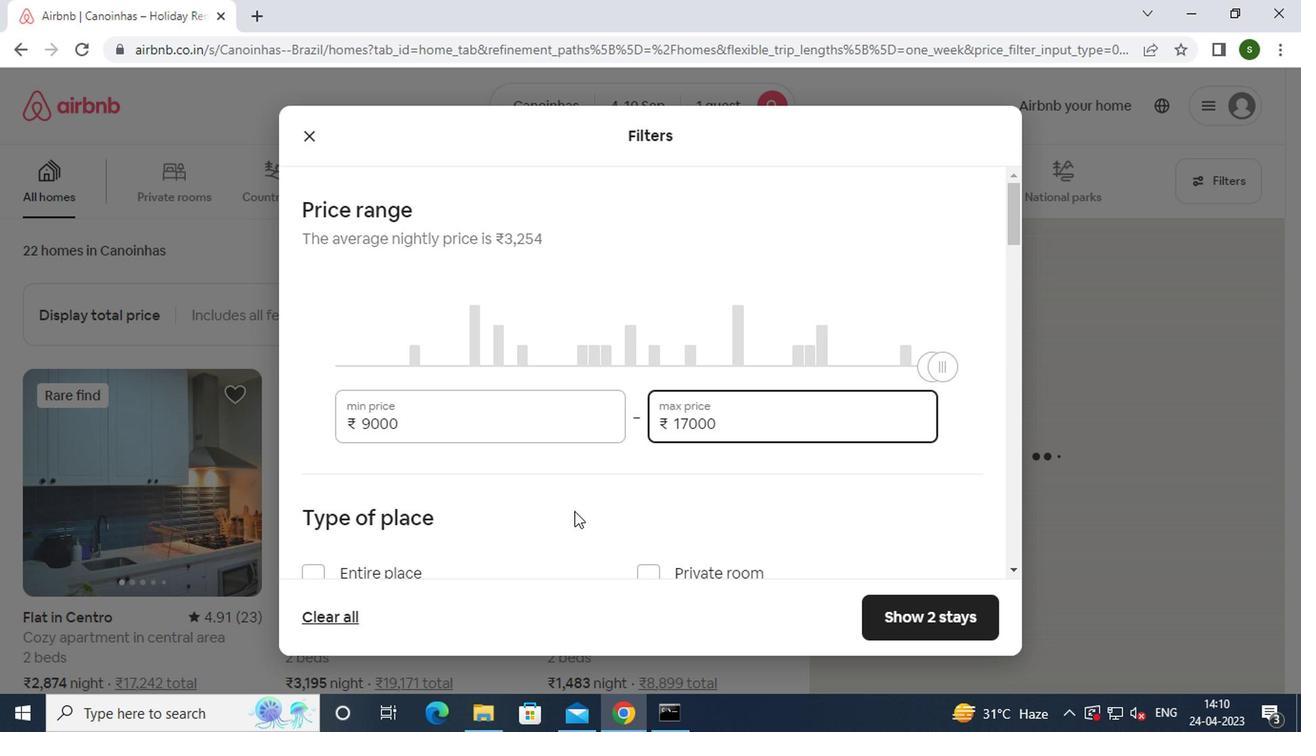 
Action: Mouse moved to (644, 380)
Screenshot: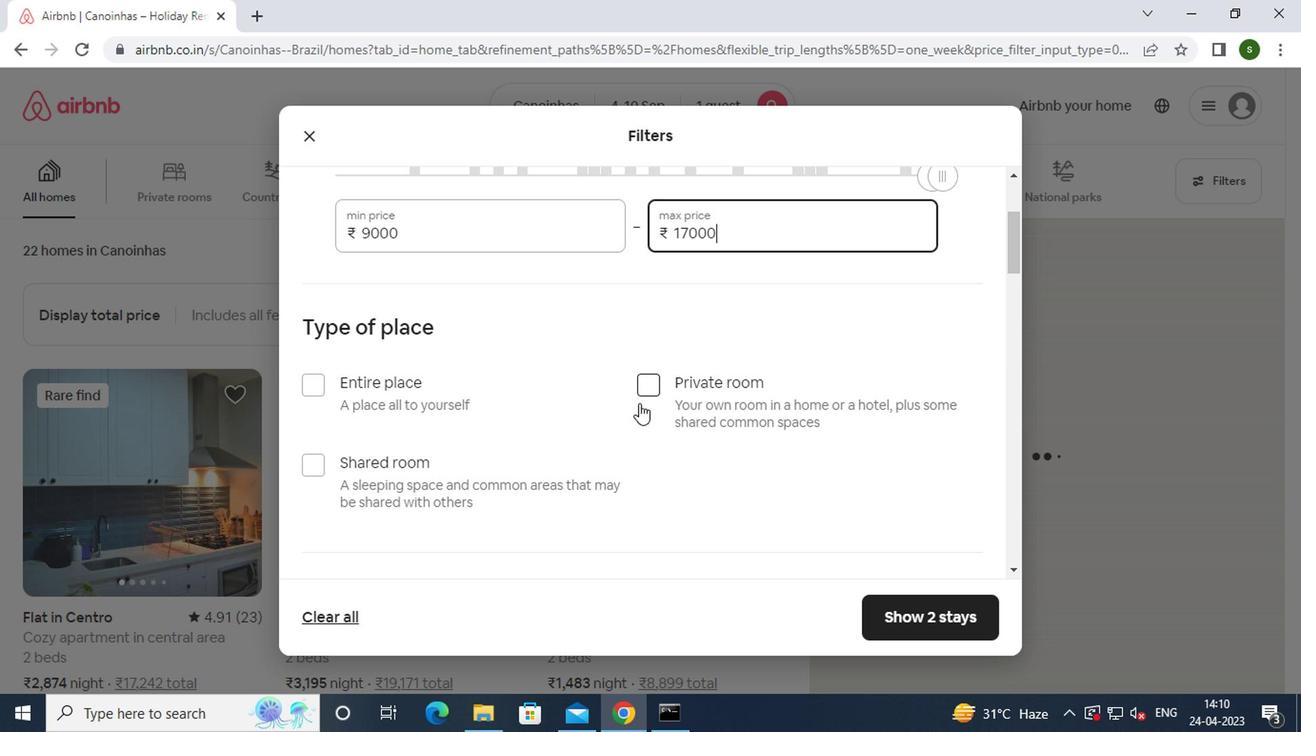 
Action: Mouse pressed left at (644, 380)
Screenshot: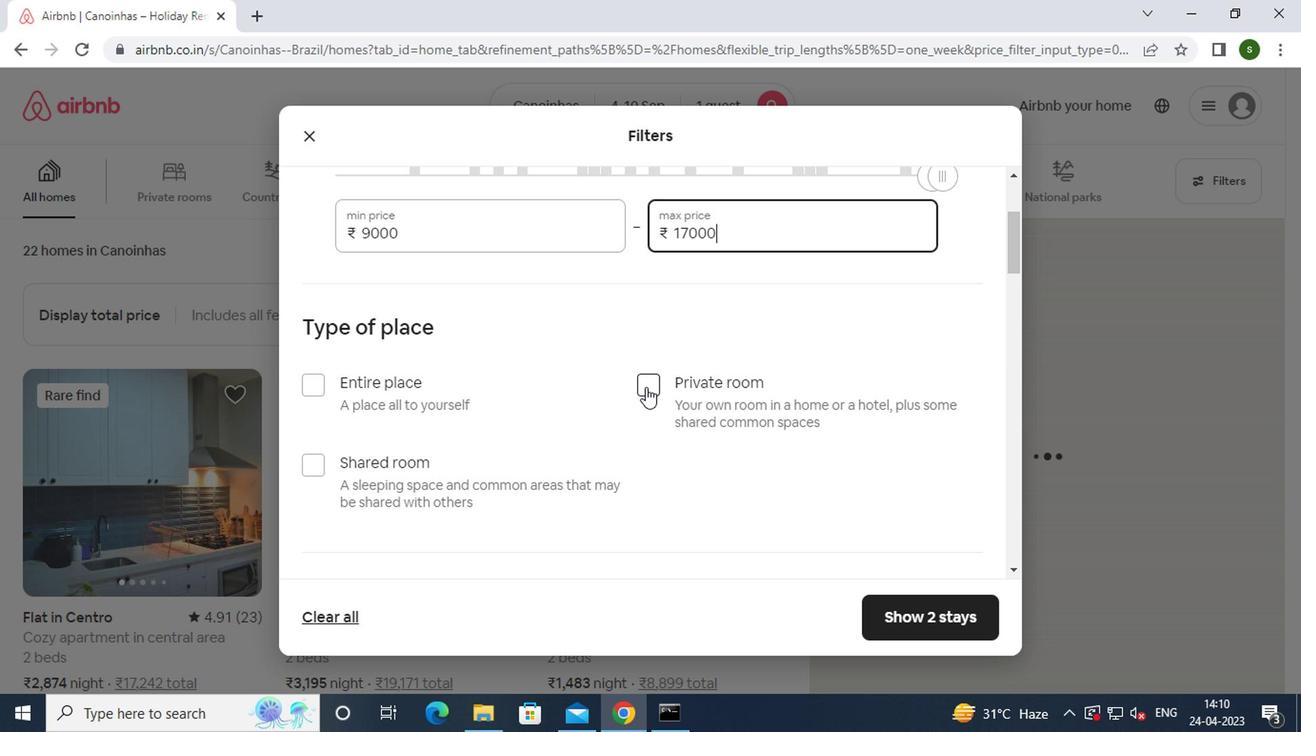 
Action: Mouse moved to (547, 418)
Screenshot: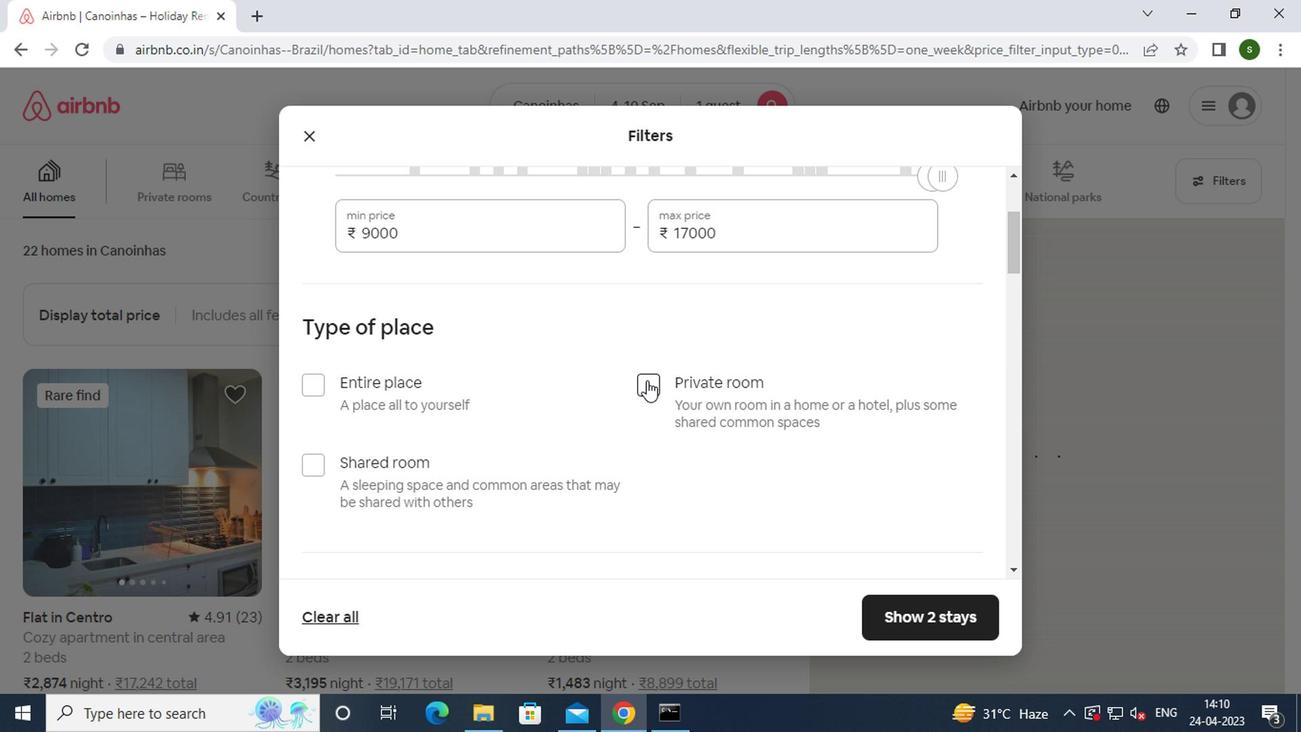 
Action: Mouse scrolled (547, 417) with delta (0, 0)
Screenshot: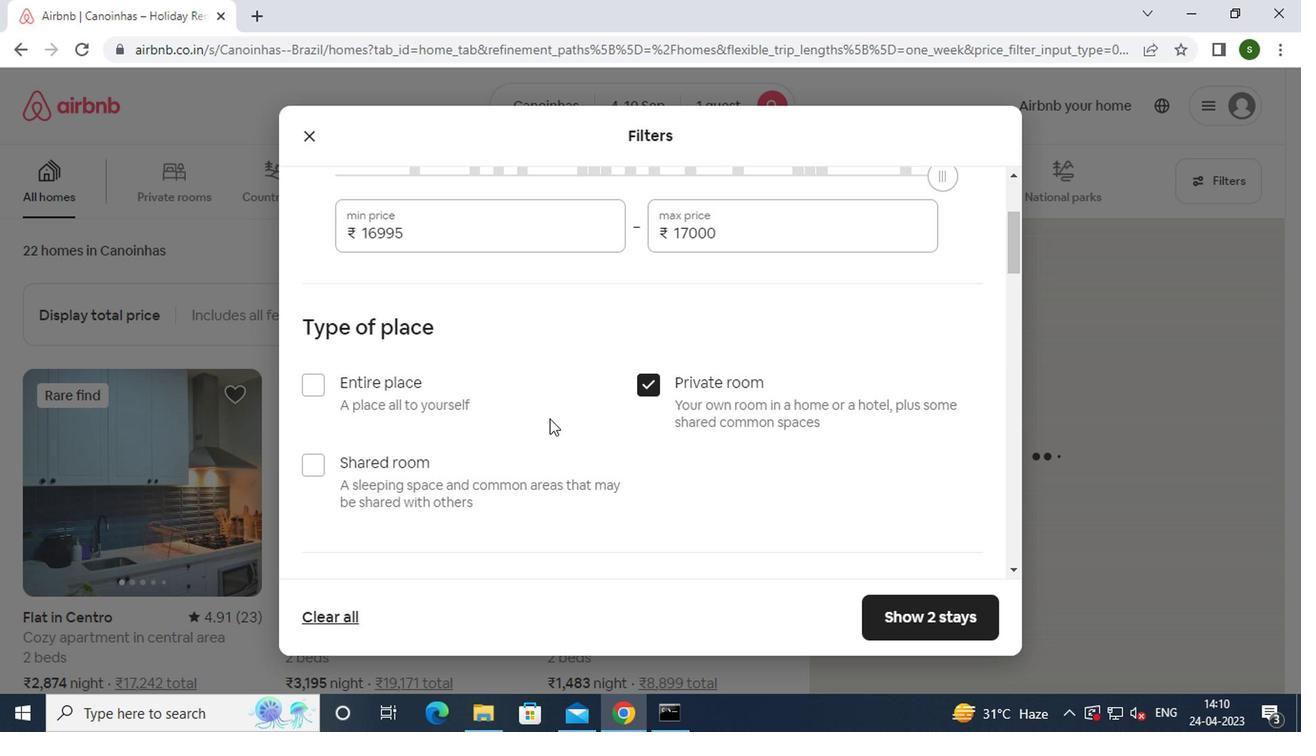 
Action: Mouse scrolled (547, 417) with delta (0, 0)
Screenshot: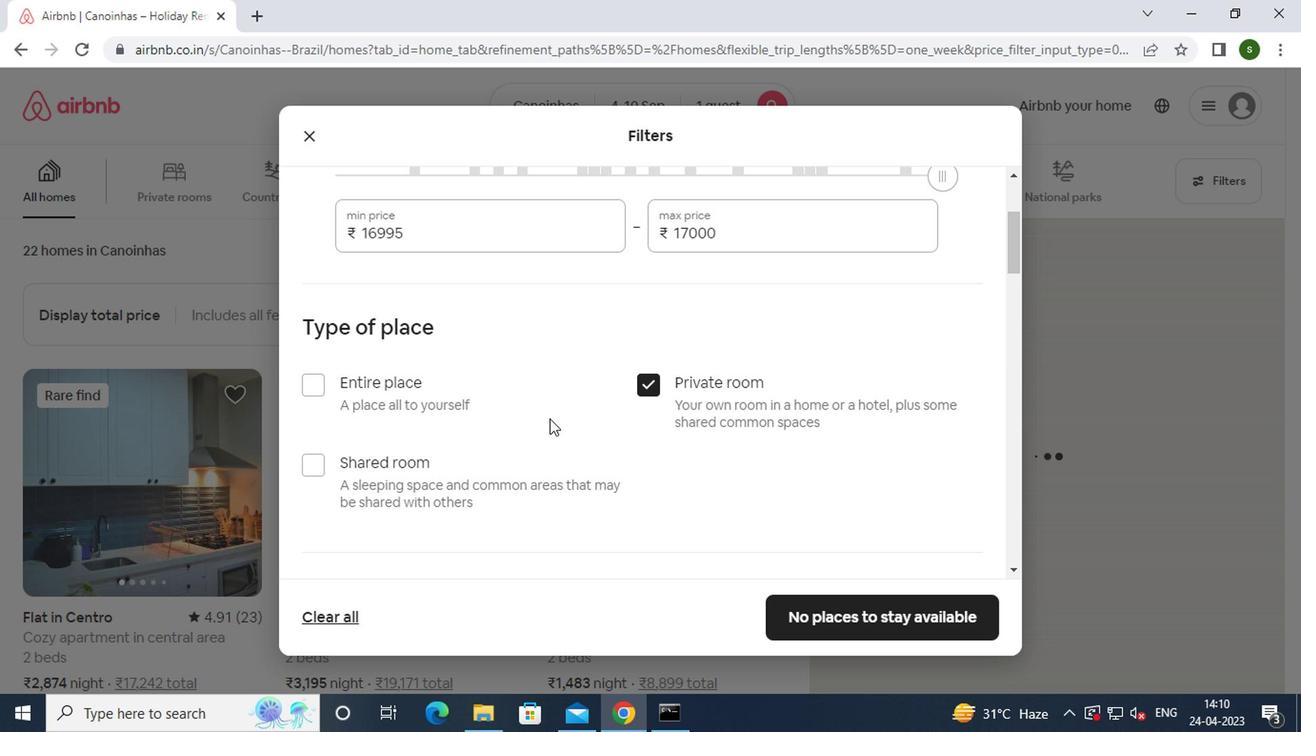 
Action: Mouse moved to (399, 500)
Screenshot: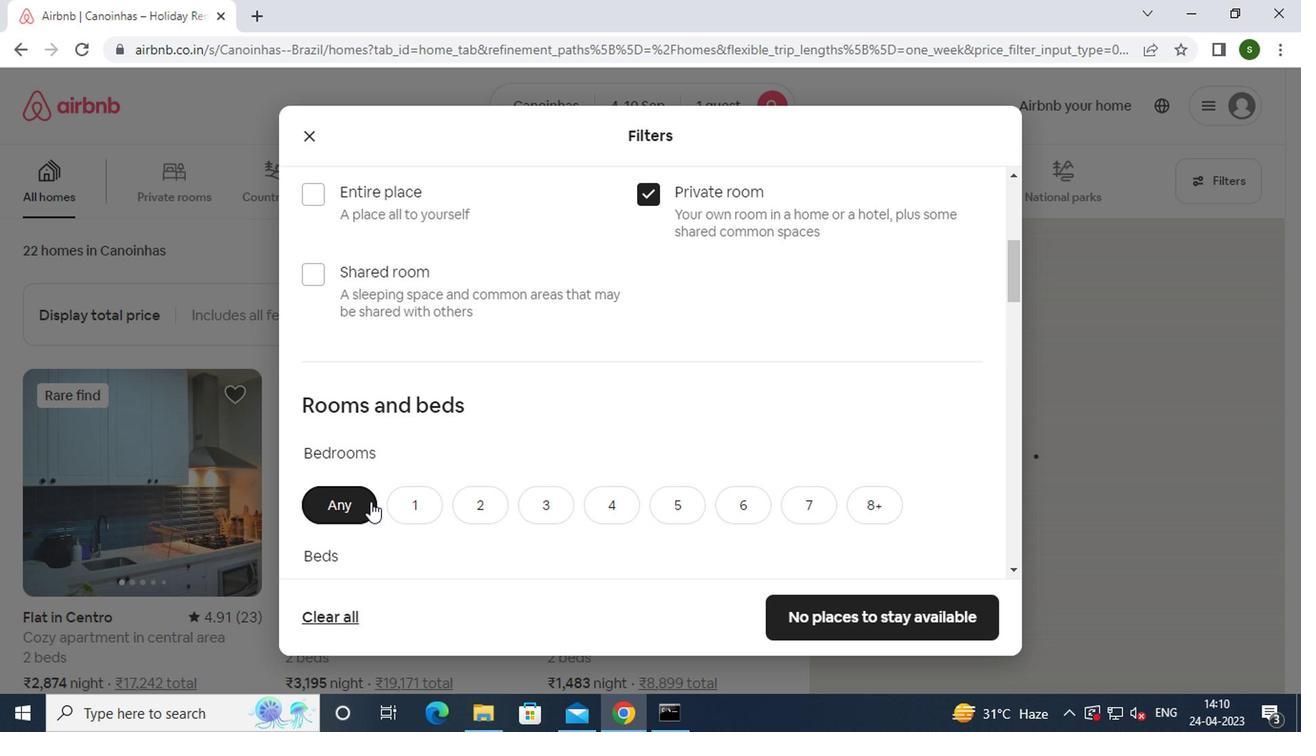 
Action: Mouse pressed left at (399, 500)
Screenshot: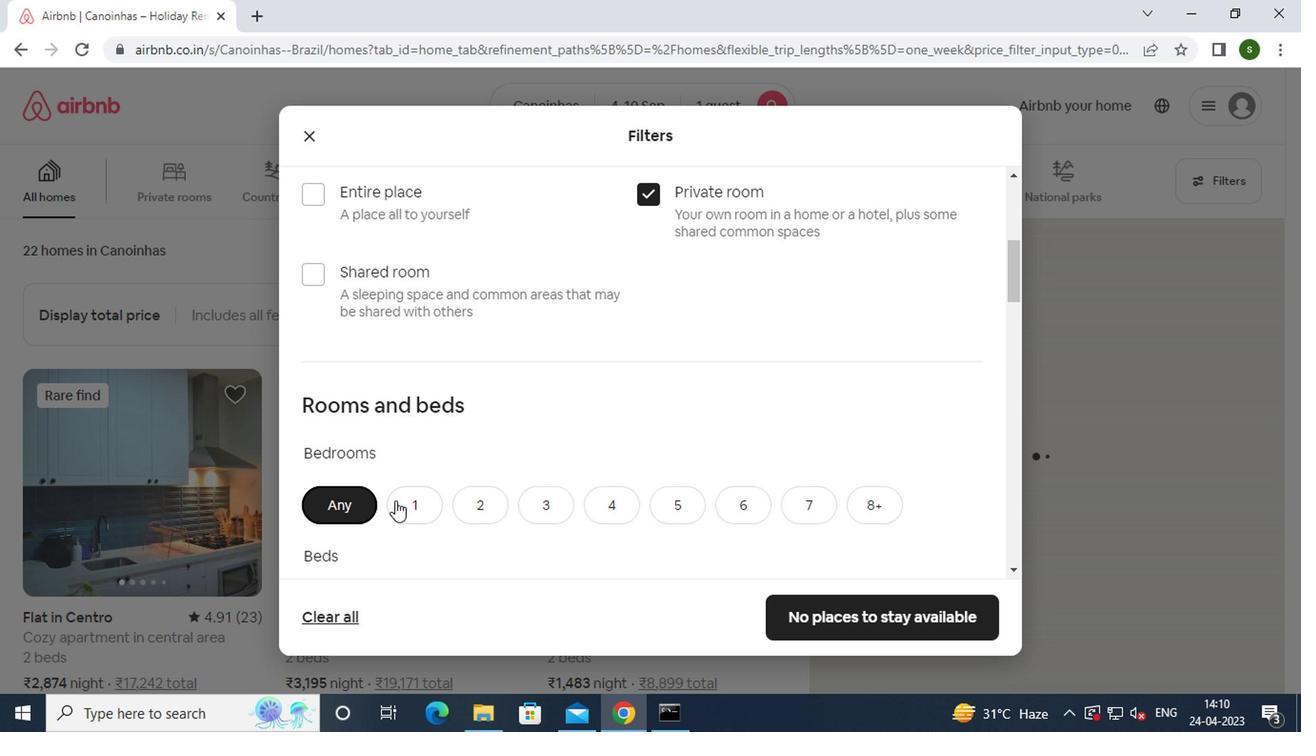 
Action: Mouse moved to (496, 434)
Screenshot: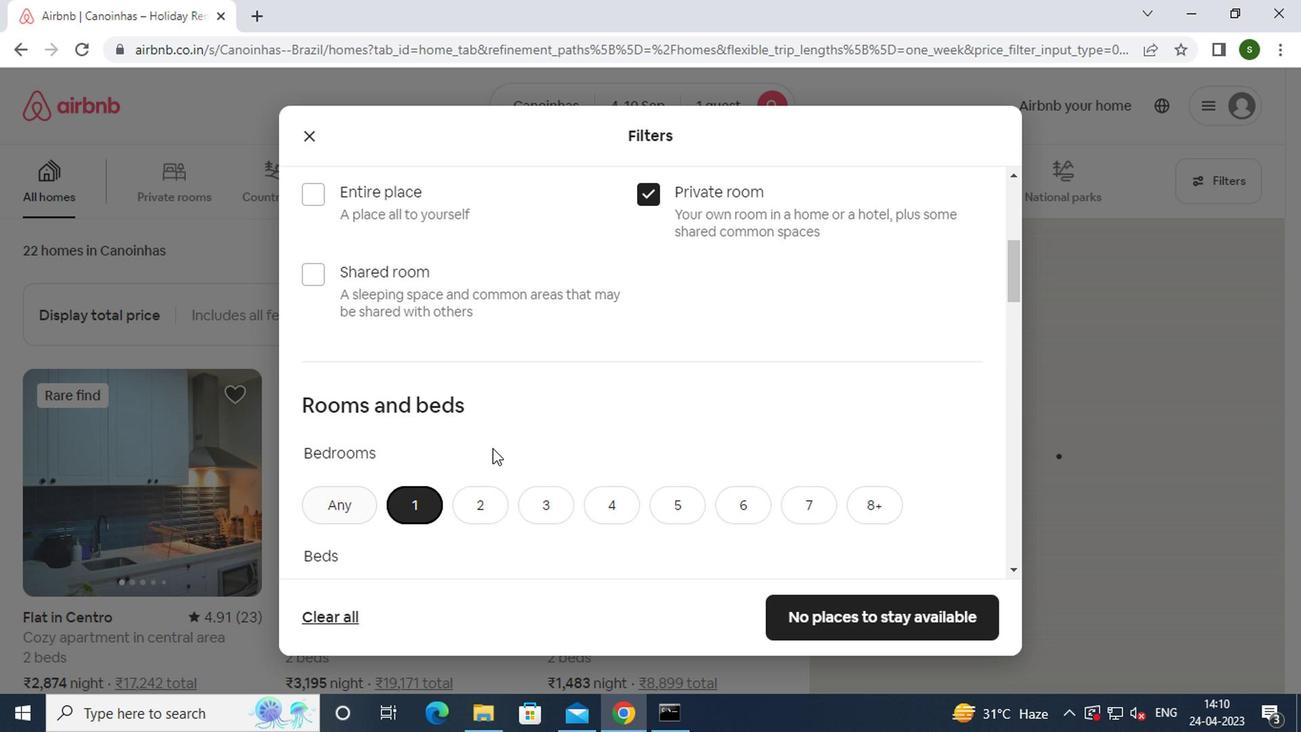 
Action: Mouse scrolled (496, 433) with delta (0, 0)
Screenshot: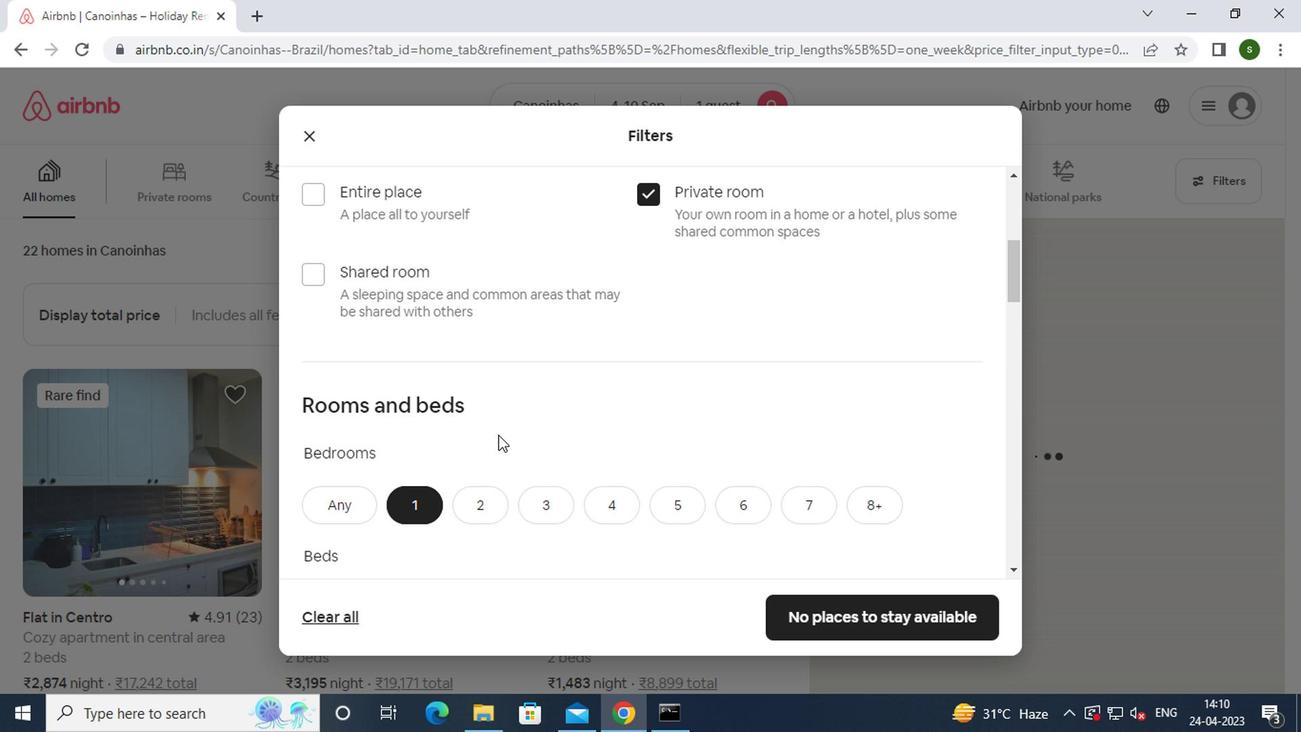 
Action: Mouse scrolled (496, 433) with delta (0, 0)
Screenshot: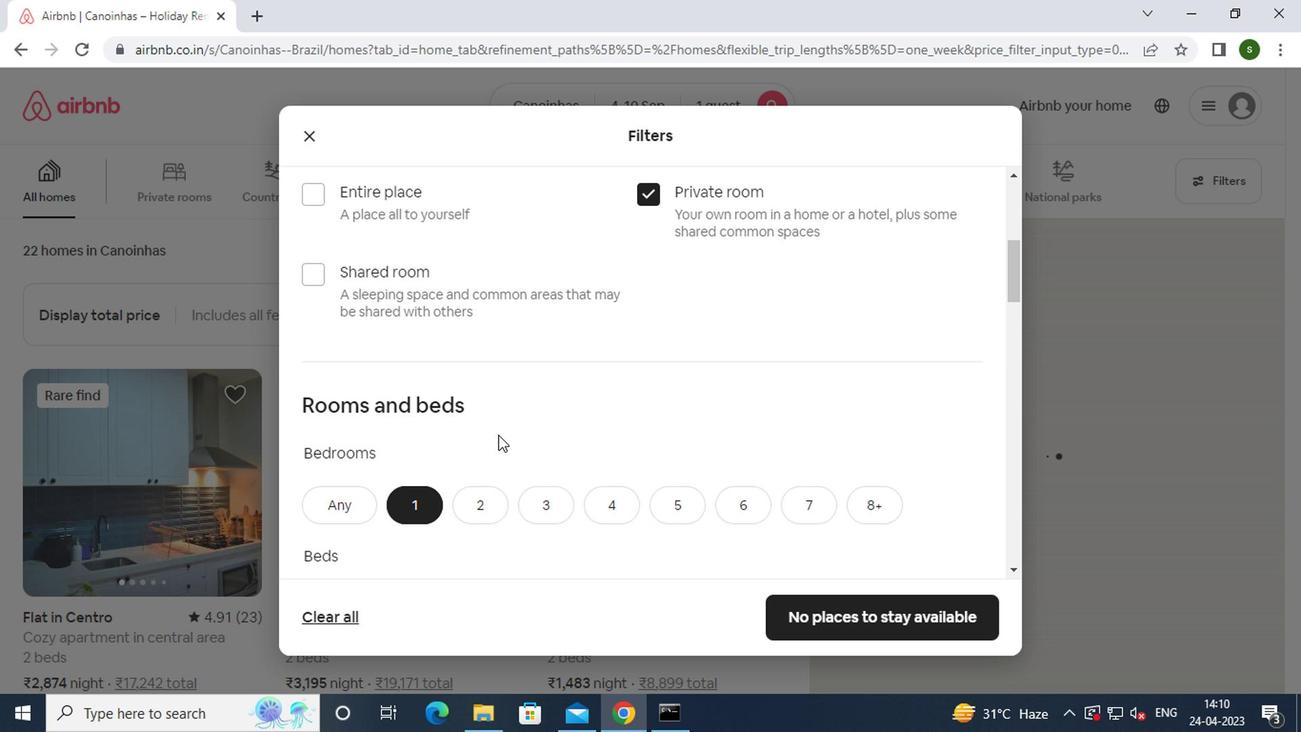 
Action: Mouse scrolled (496, 433) with delta (0, 0)
Screenshot: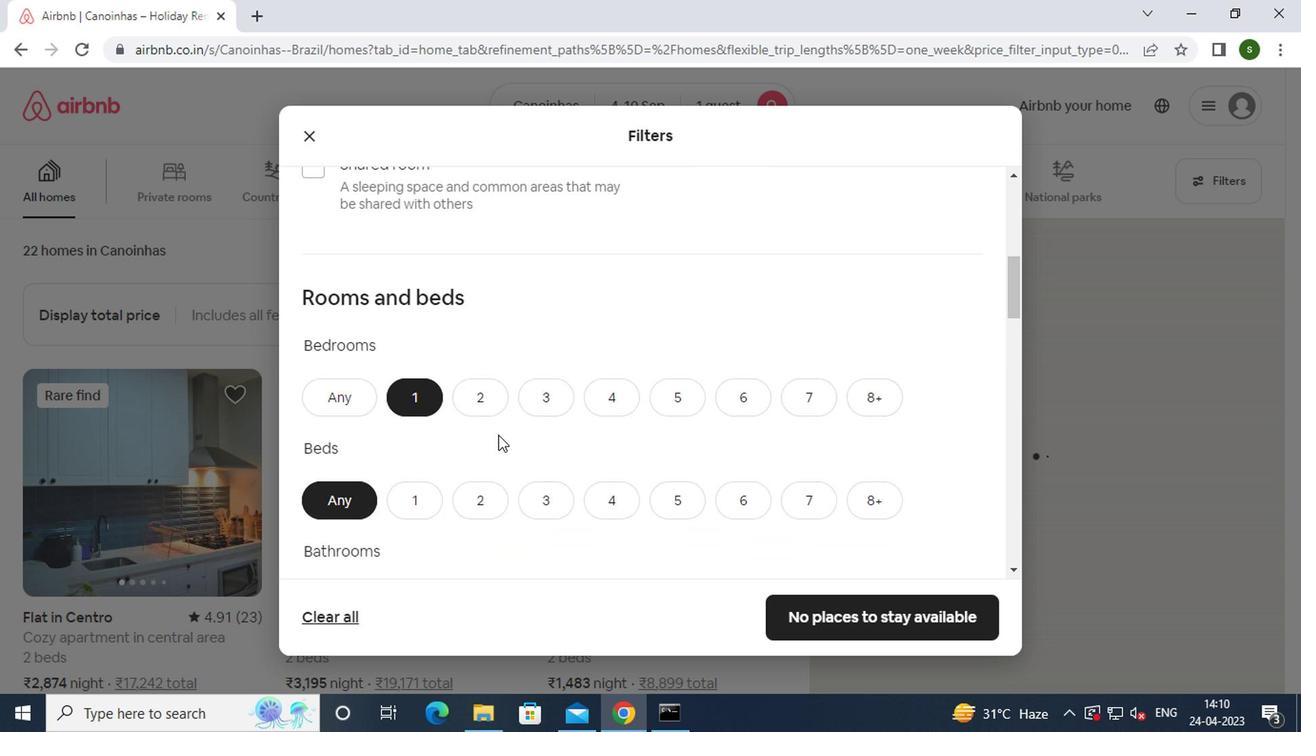 
Action: Mouse moved to (427, 321)
Screenshot: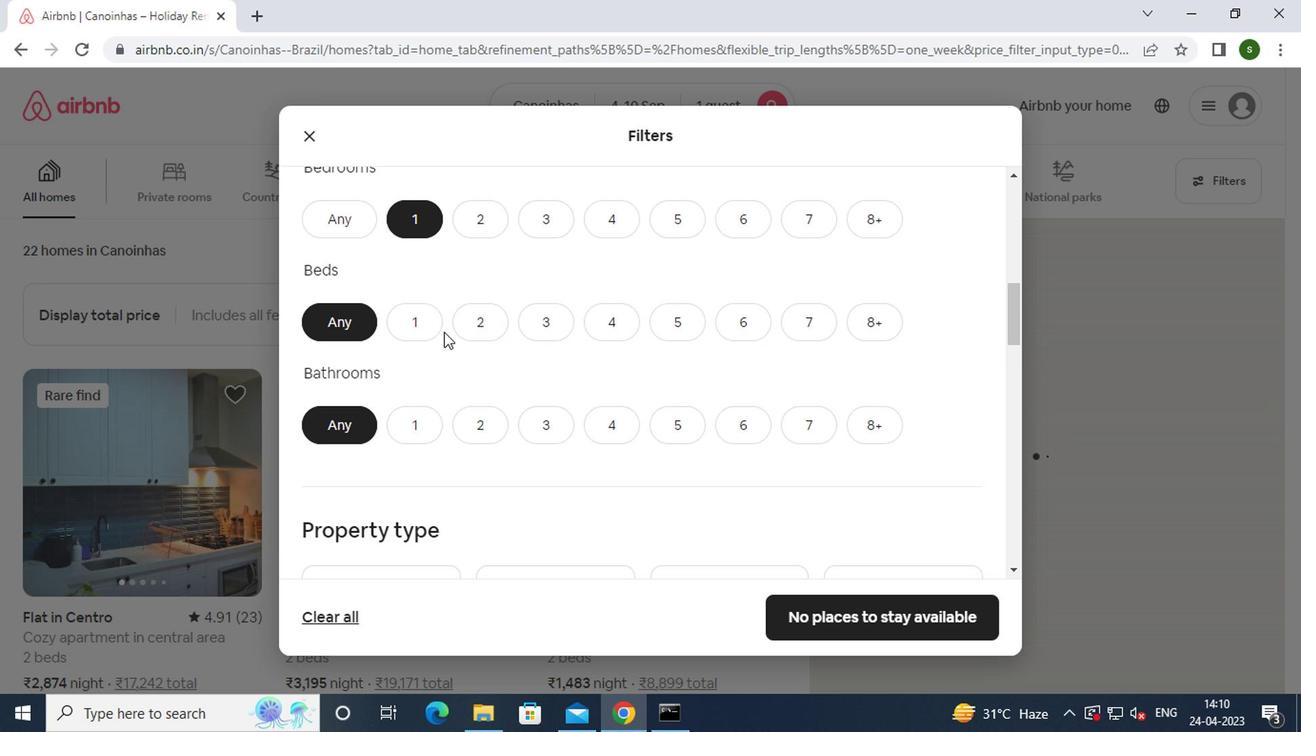 
Action: Mouse pressed left at (427, 321)
Screenshot: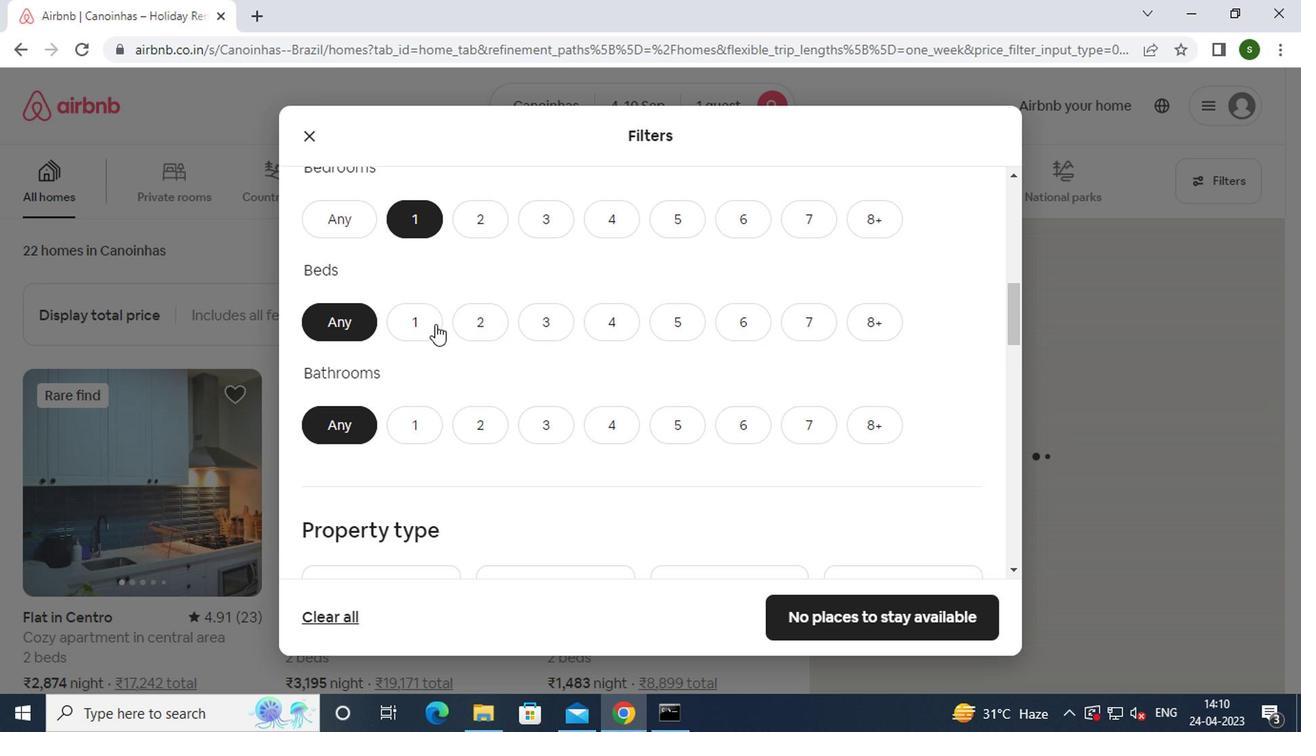 
Action: Mouse moved to (420, 425)
Screenshot: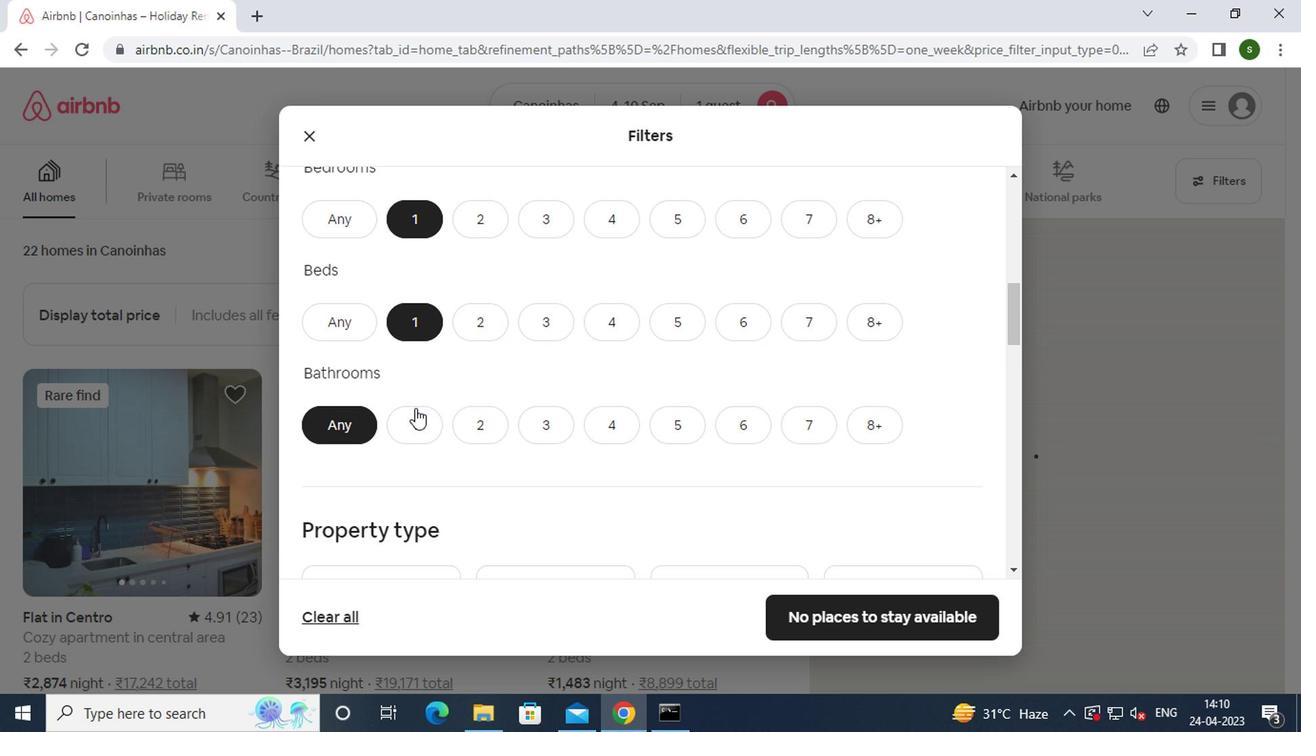 
Action: Mouse pressed left at (420, 425)
Screenshot: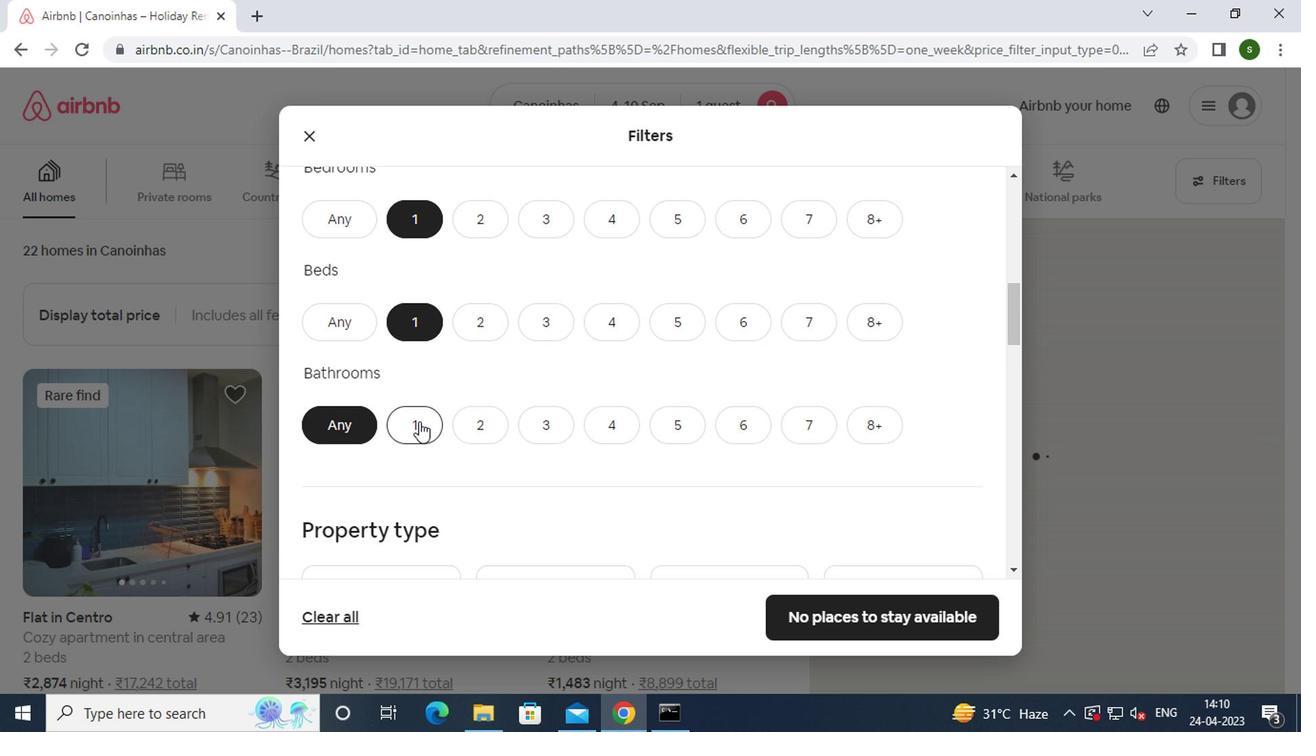 
Action: Mouse moved to (538, 348)
Screenshot: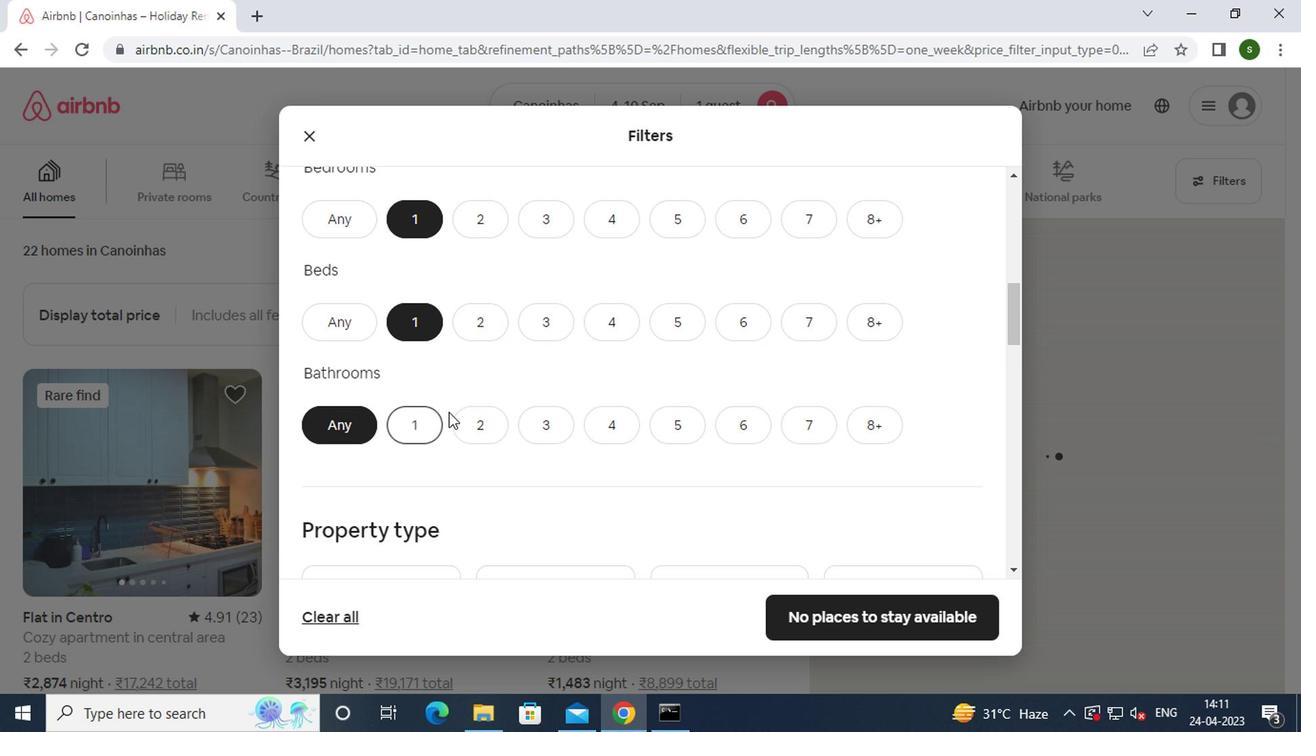 
Action: Mouse scrolled (538, 347) with delta (0, -1)
Screenshot: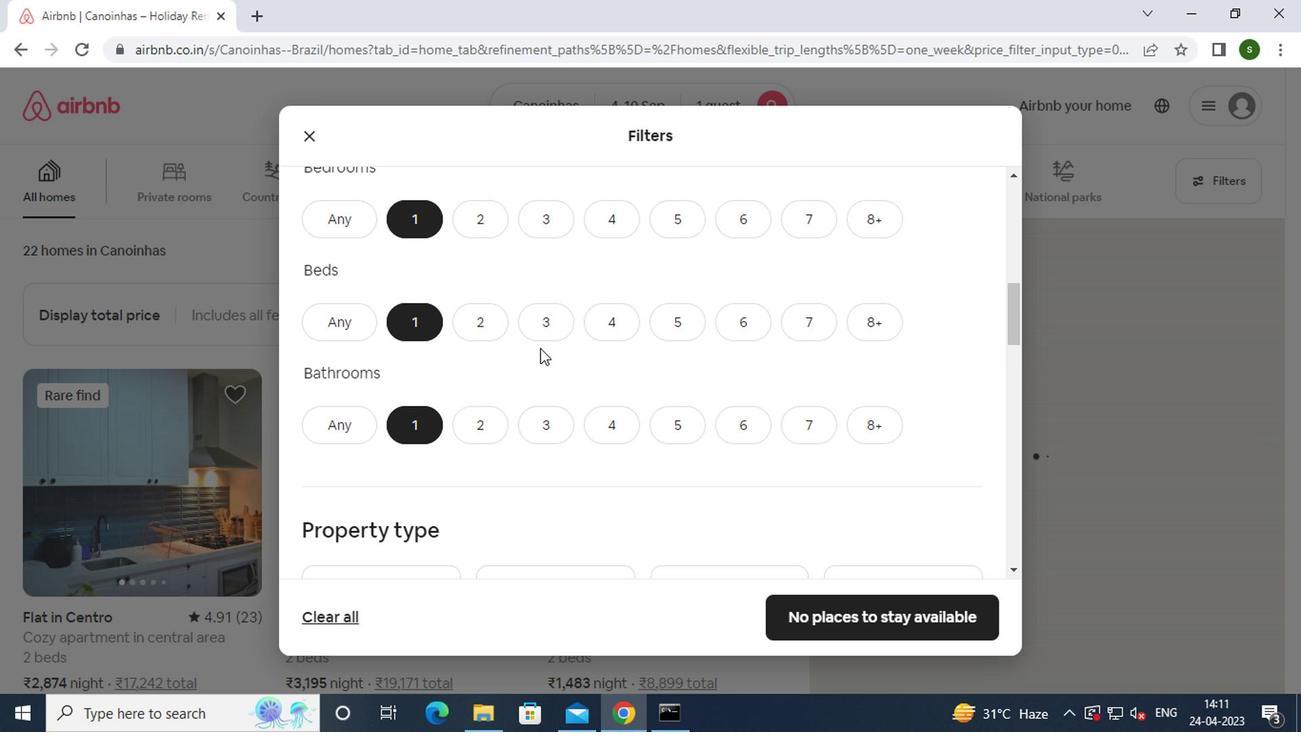 
Action: Mouse scrolled (538, 347) with delta (0, -1)
Screenshot: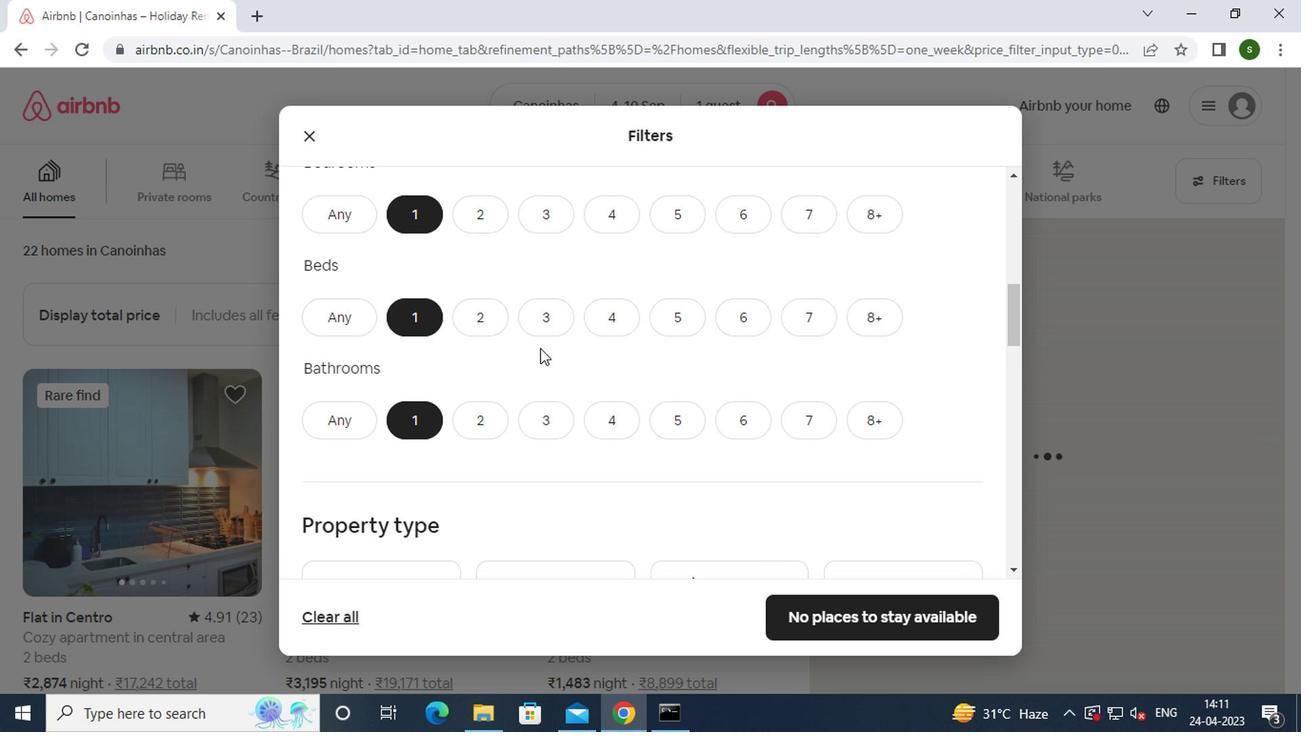 
Action: Mouse scrolled (538, 347) with delta (0, -1)
Screenshot: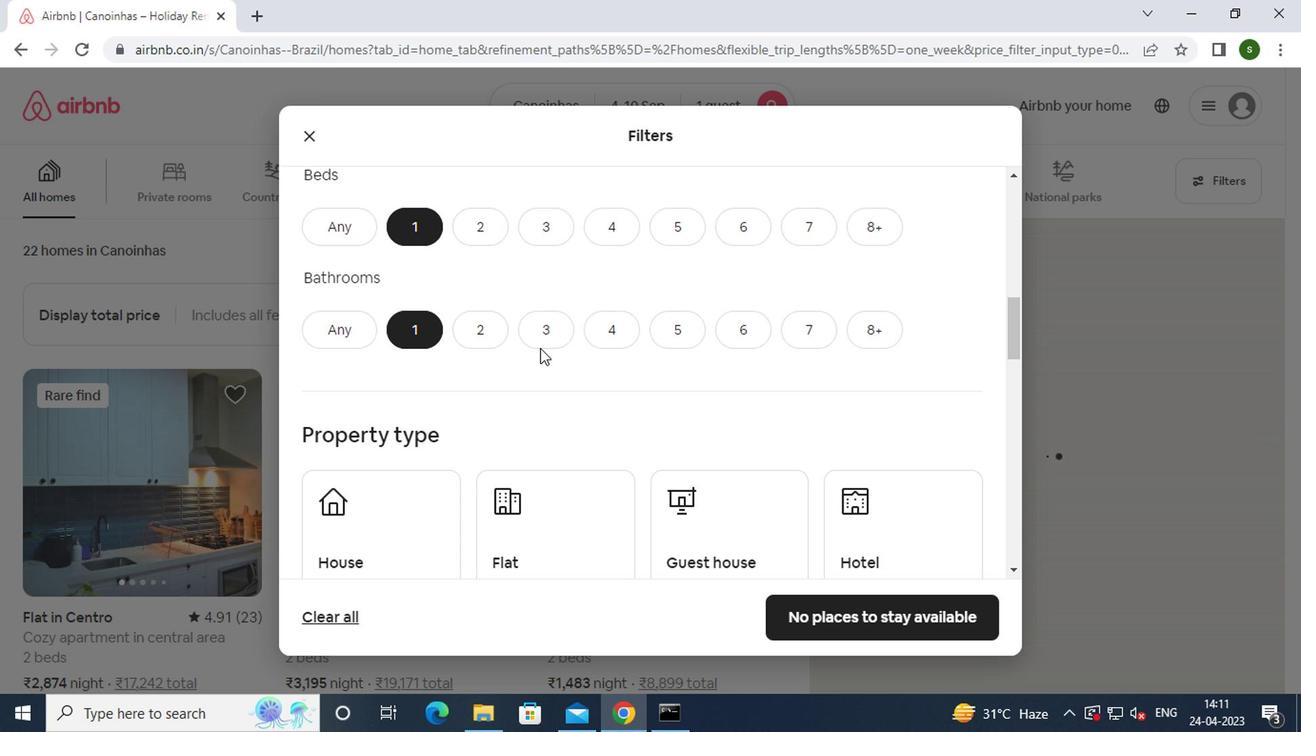 
Action: Mouse moved to (449, 357)
Screenshot: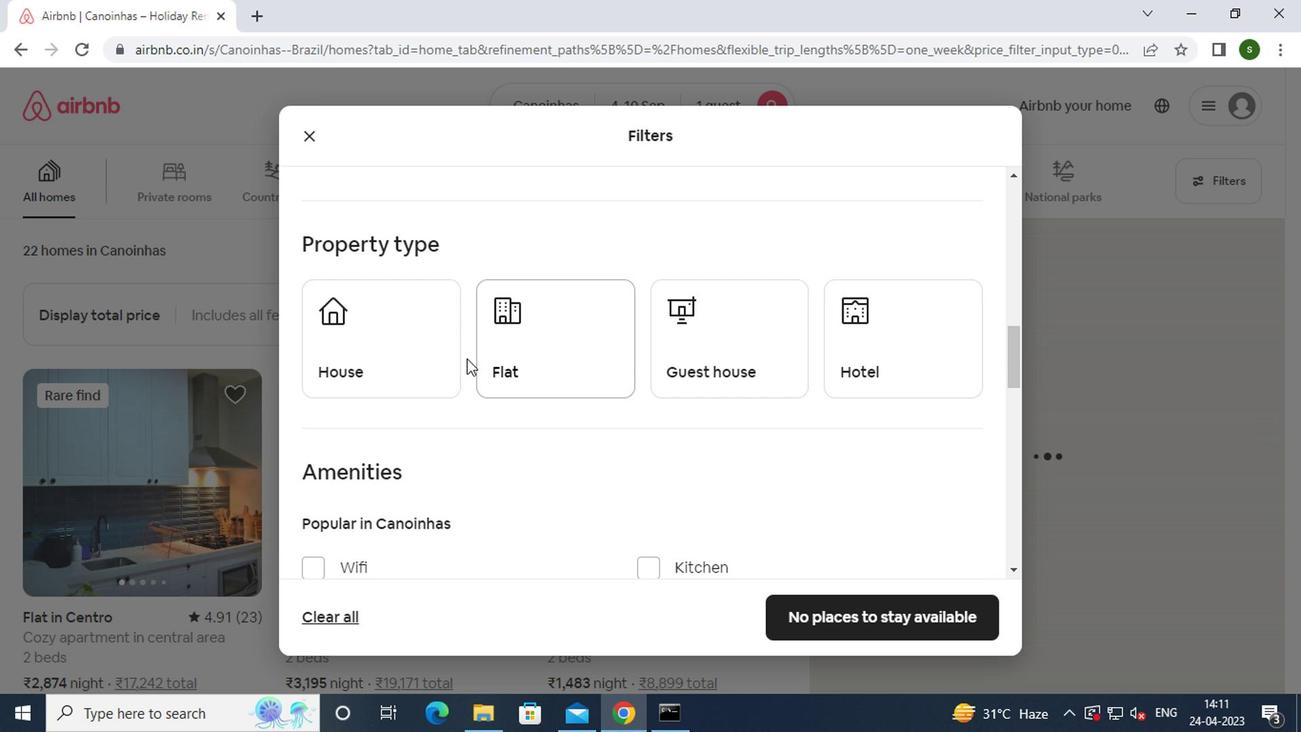 
Action: Mouse pressed left at (449, 357)
Screenshot: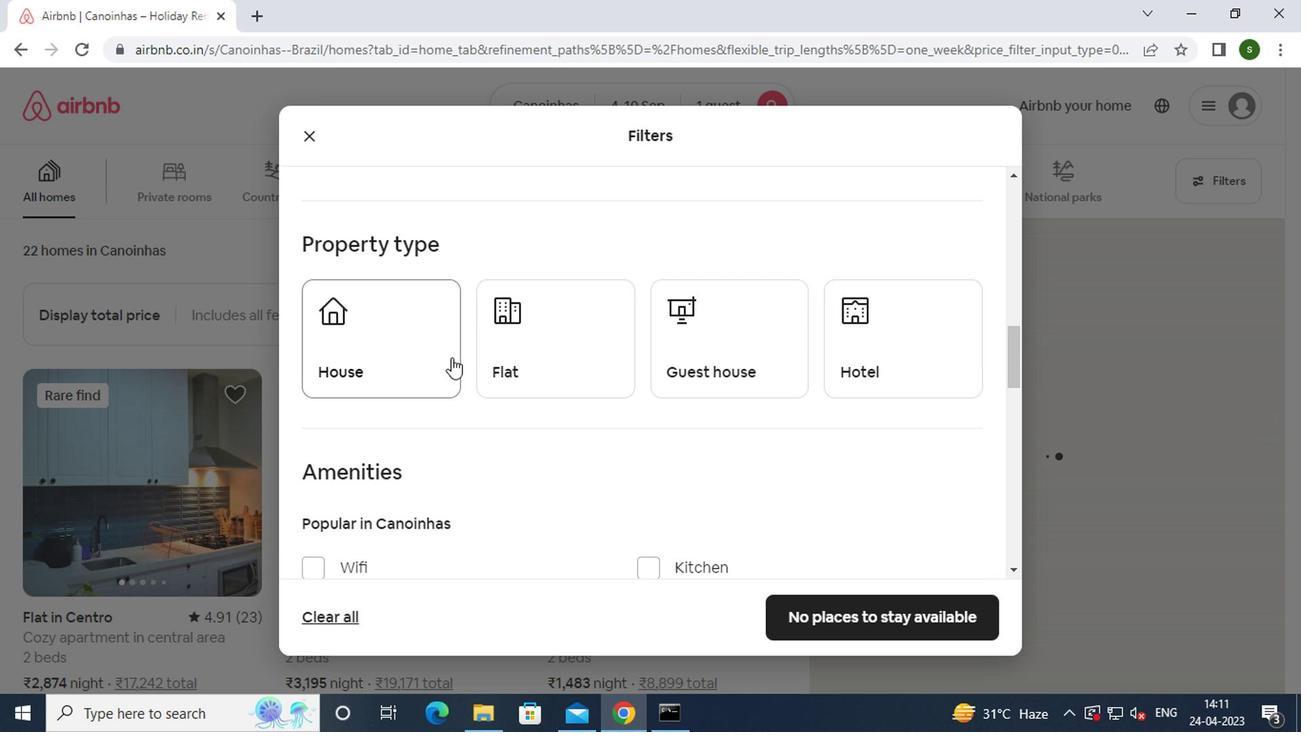 
Action: Mouse moved to (530, 341)
Screenshot: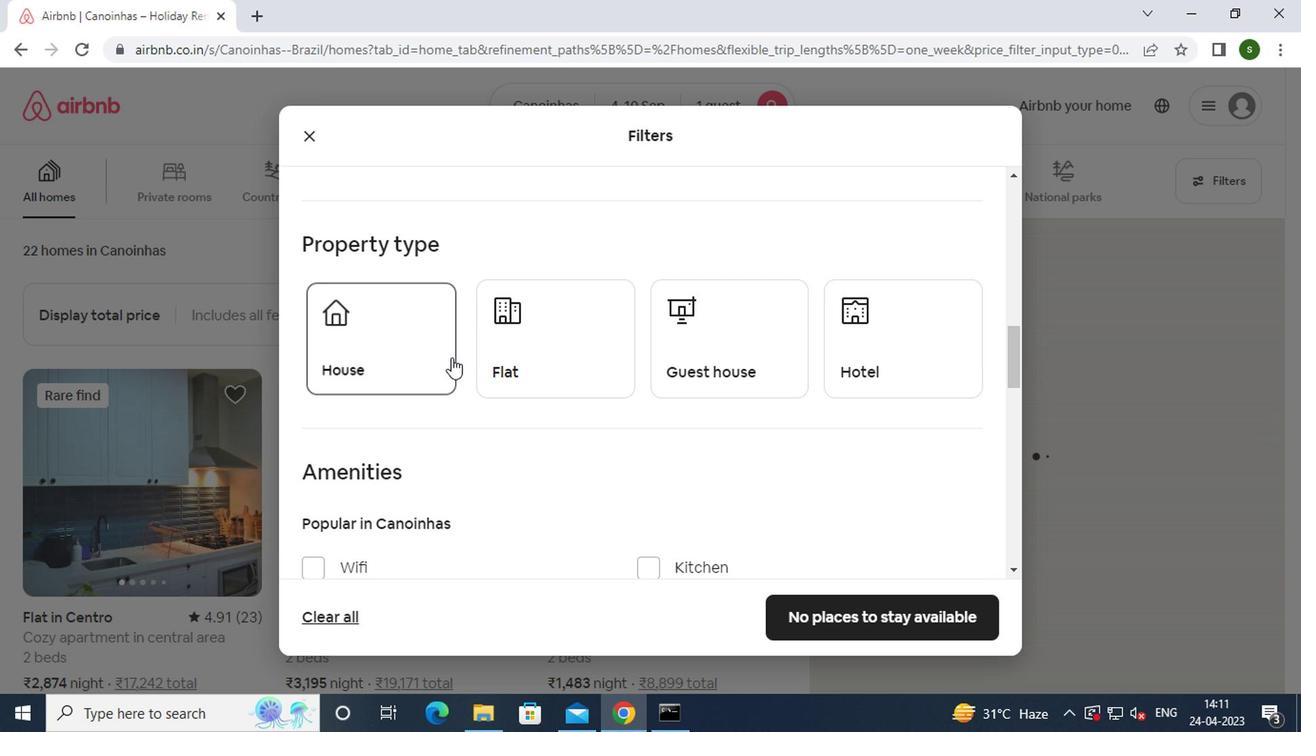 
Action: Mouse pressed left at (530, 341)
Screenshot: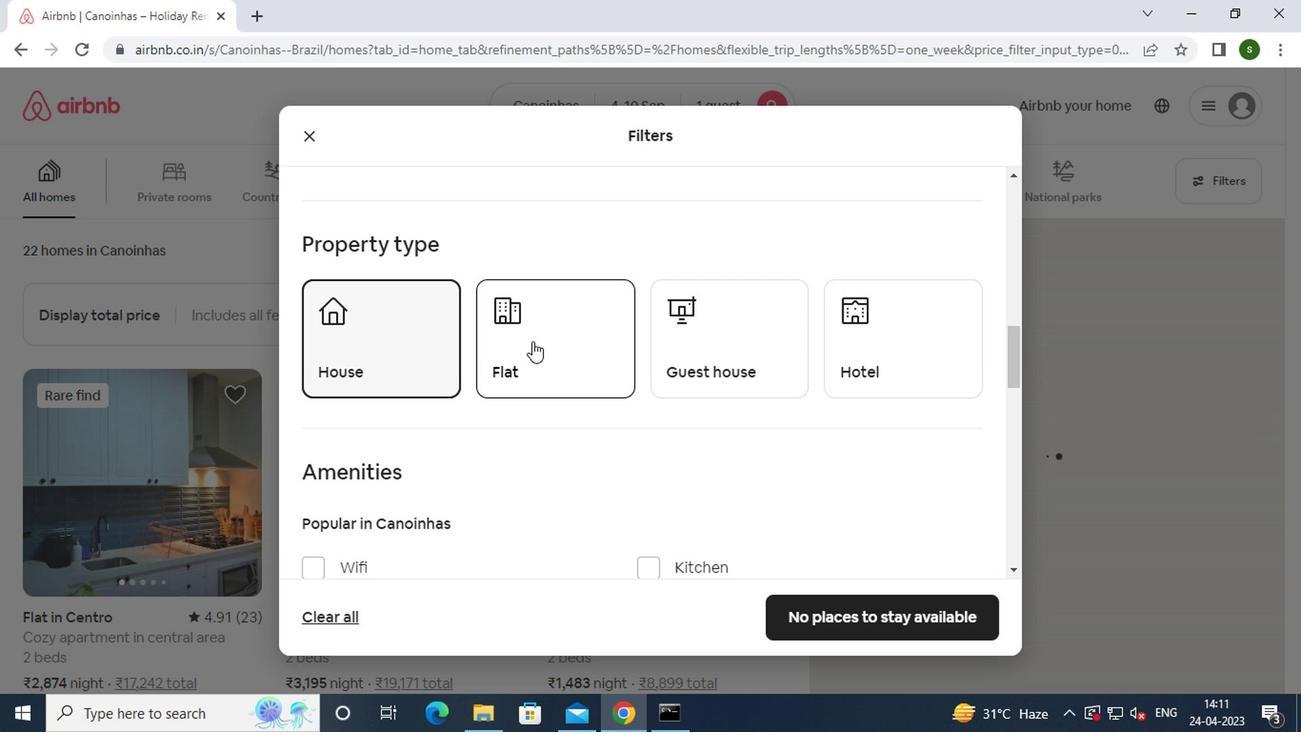 
Action: Mouse moved to (674, 334)
Screenshot: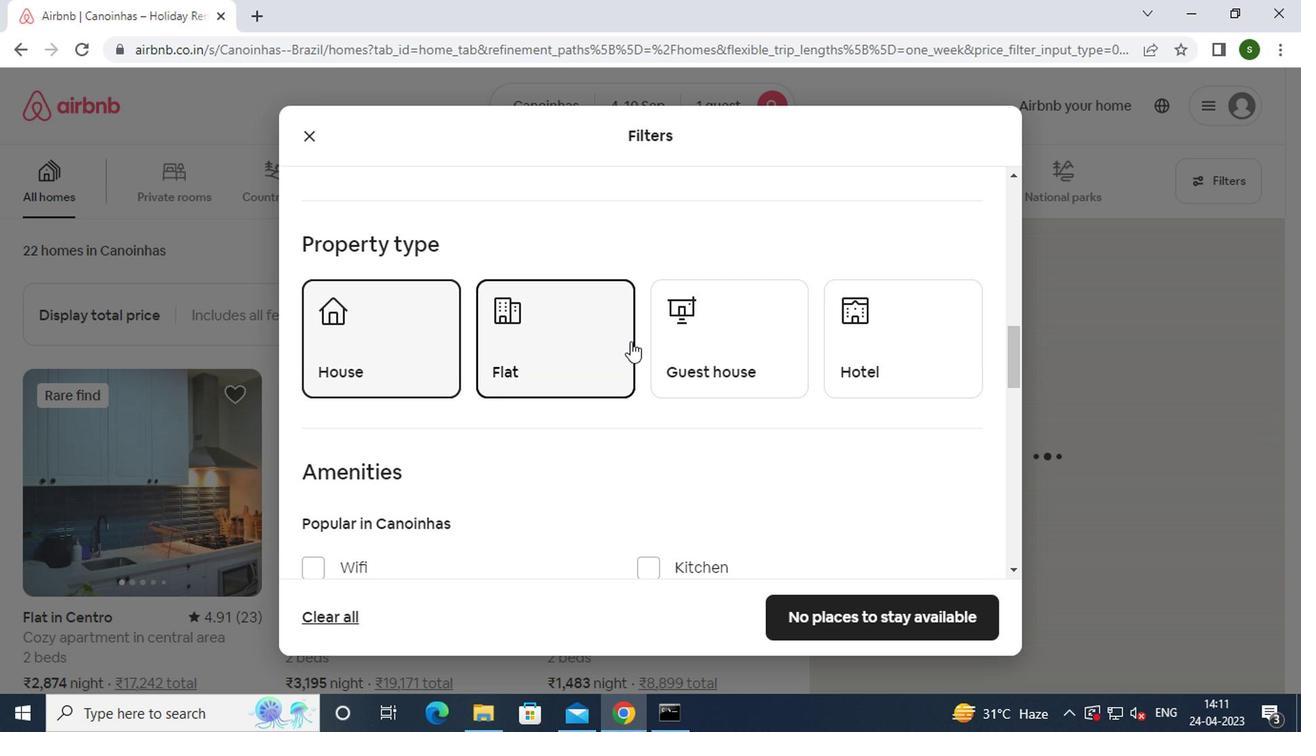 
Action: Mouse pressed left at (674, 334)
Screenshot: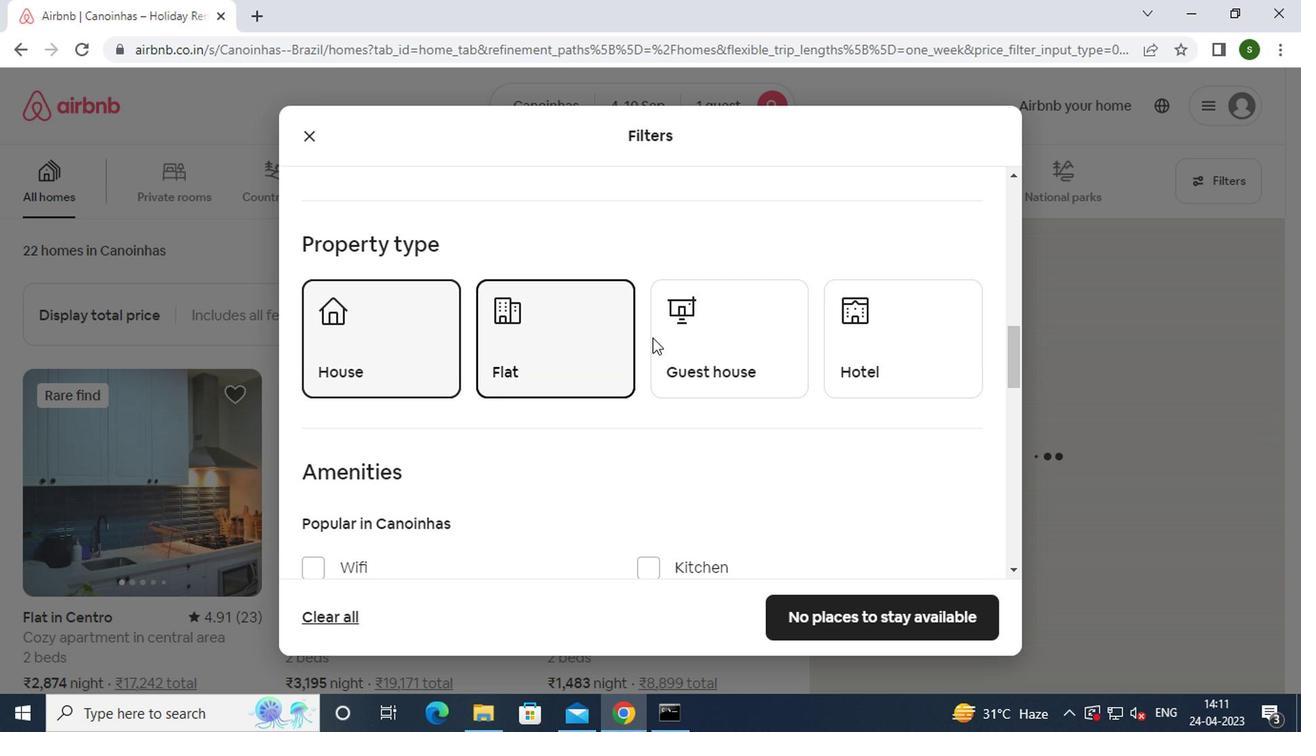 
Action: Mouse moved to (929, 353)
Screenshot: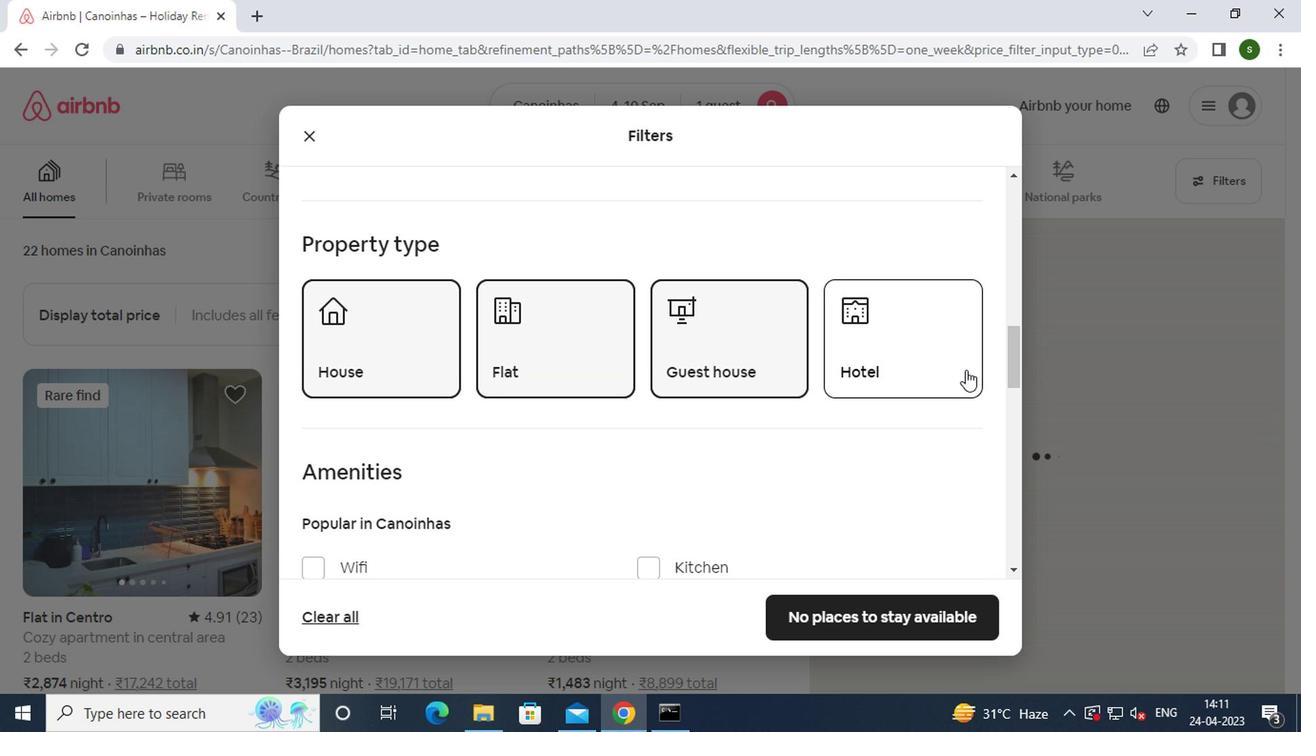 
Action: Mouse pressed left at (929, 353)
Screenshot: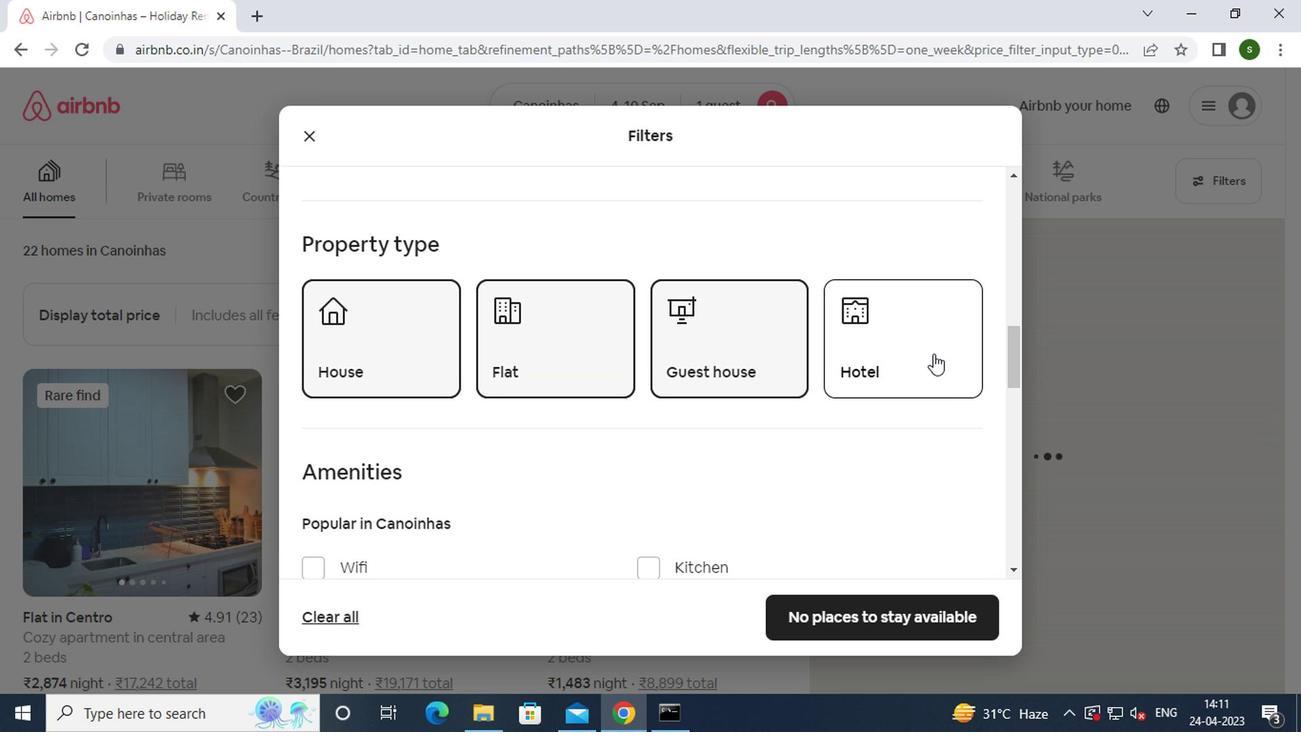 
Action: Mouse moved to (707, 361)
Screenshot: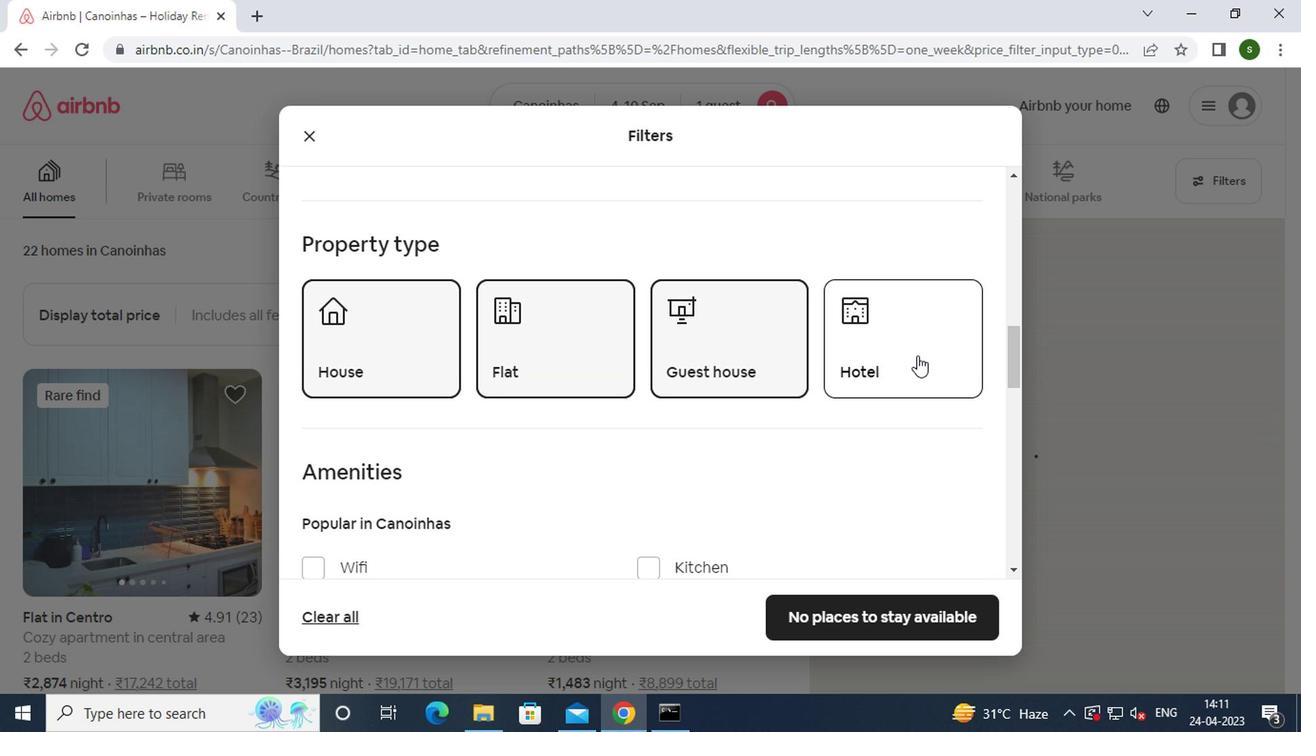 
Action: Mouse scrolled (707, 360) with delta (0, 0)
Screenshot: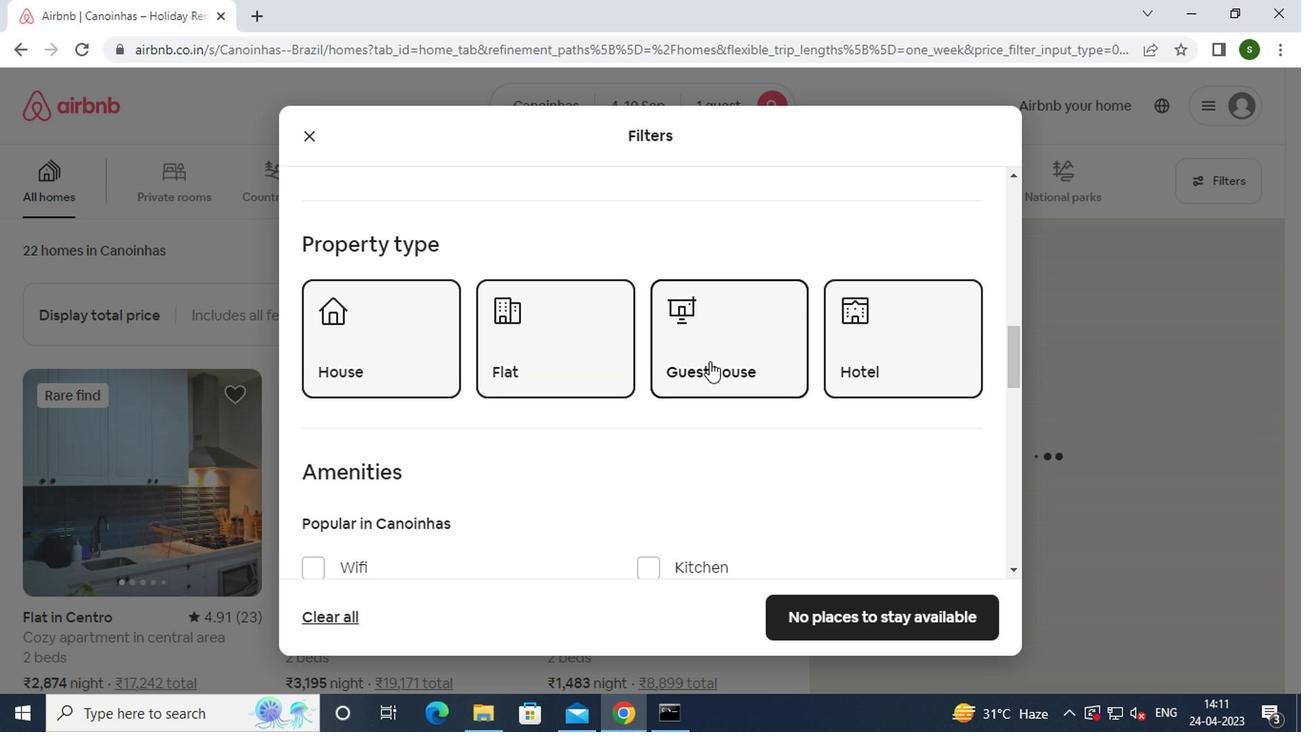 
Action: Mouse scrolled (707, 360) with delta (0, 0)
Screenshot: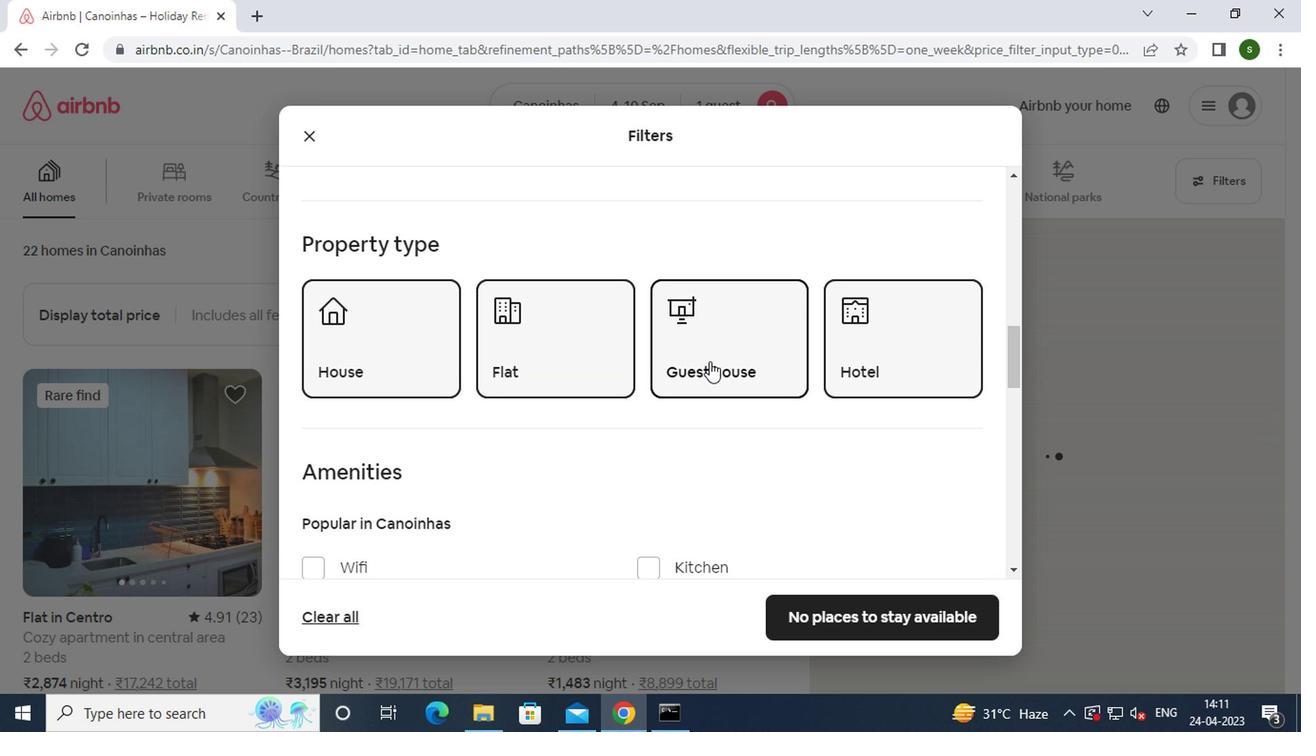
Action: Mouse scrolled (707, 360) with delta (0, 0)
Screenshot: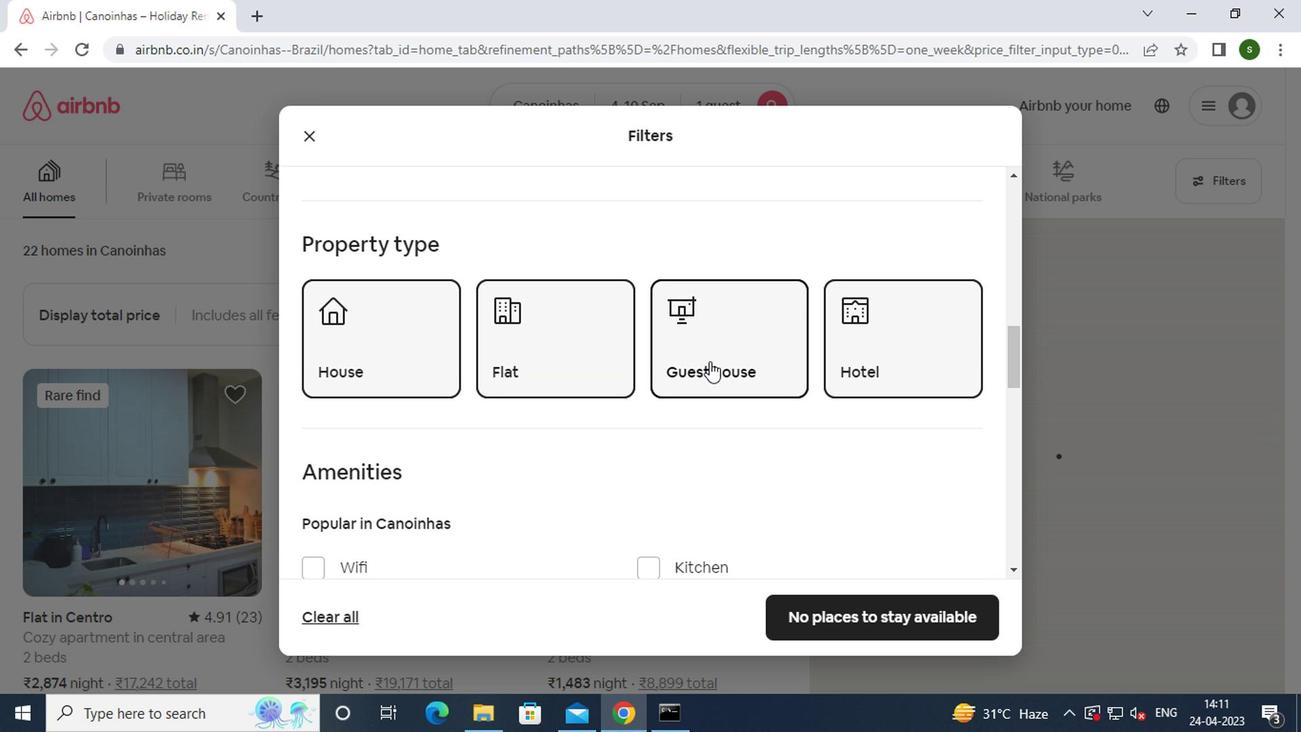 
Action: Mouse moved to (706, 360)
Screenshot: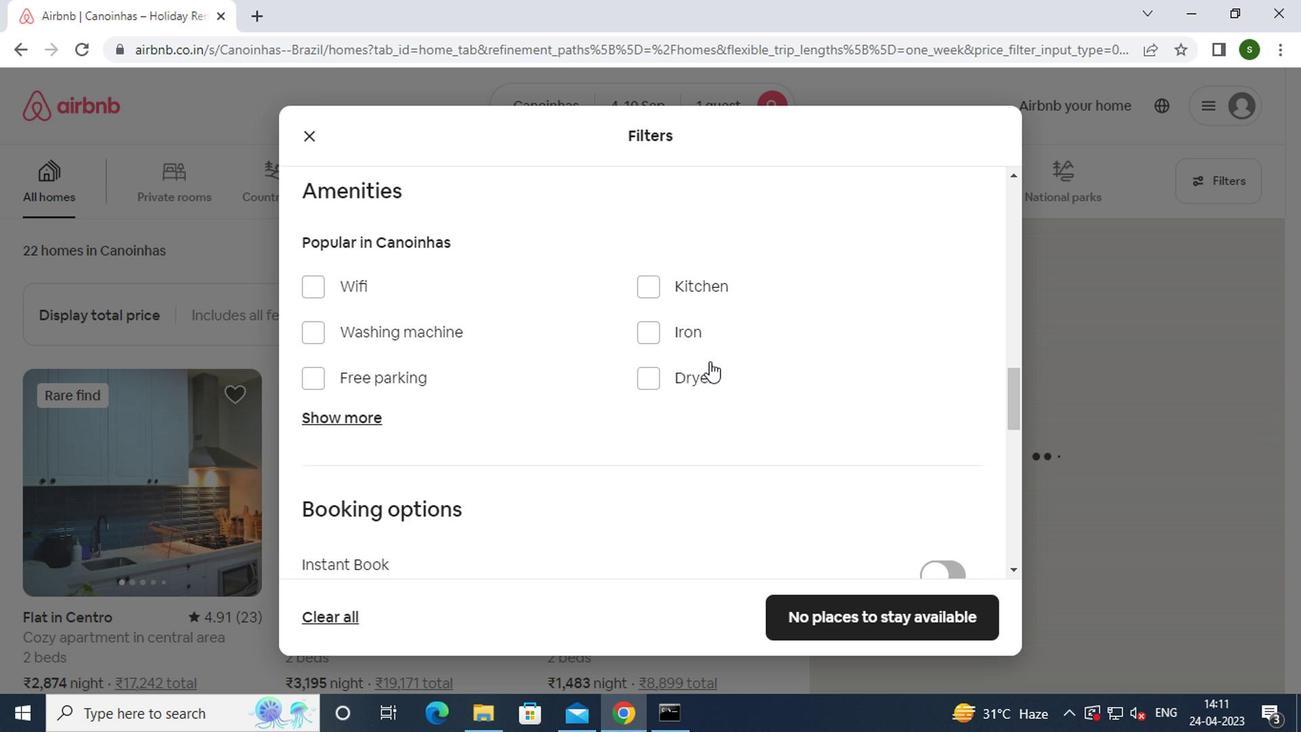 
Action: Mouse scrolled (706, 359) with delta (0, -1)
Screenshot: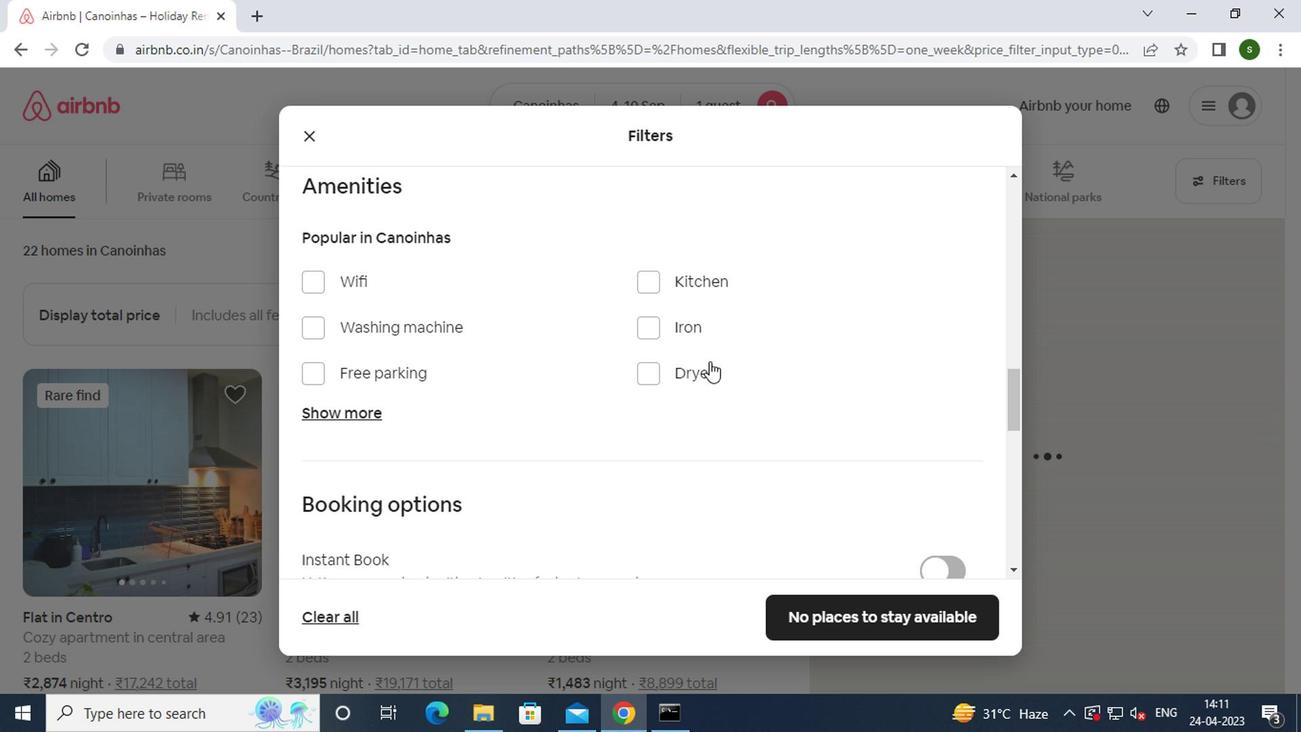 
Action: Mouse scrolled (706, 359) with delta (0, -1)
Screenshot: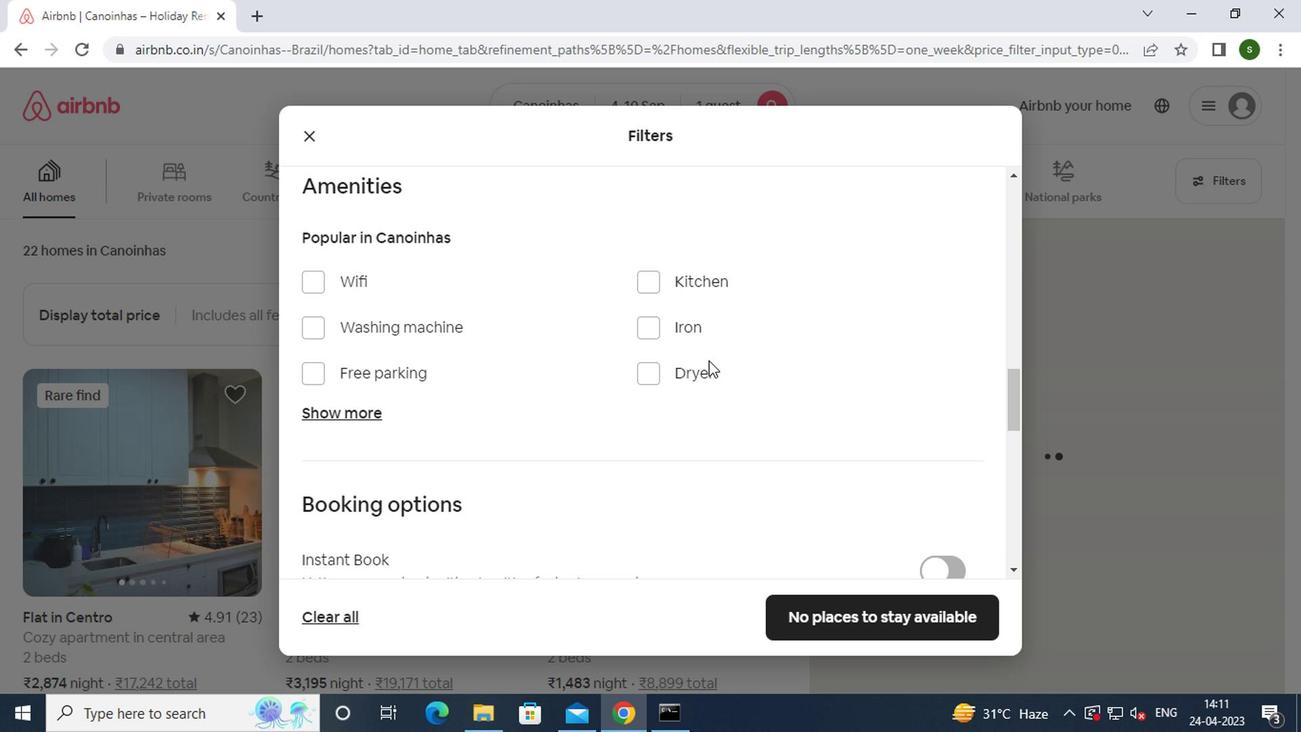 
Action: Mouse scrolled (706, 359) with delta (0, -1)
Screenshot: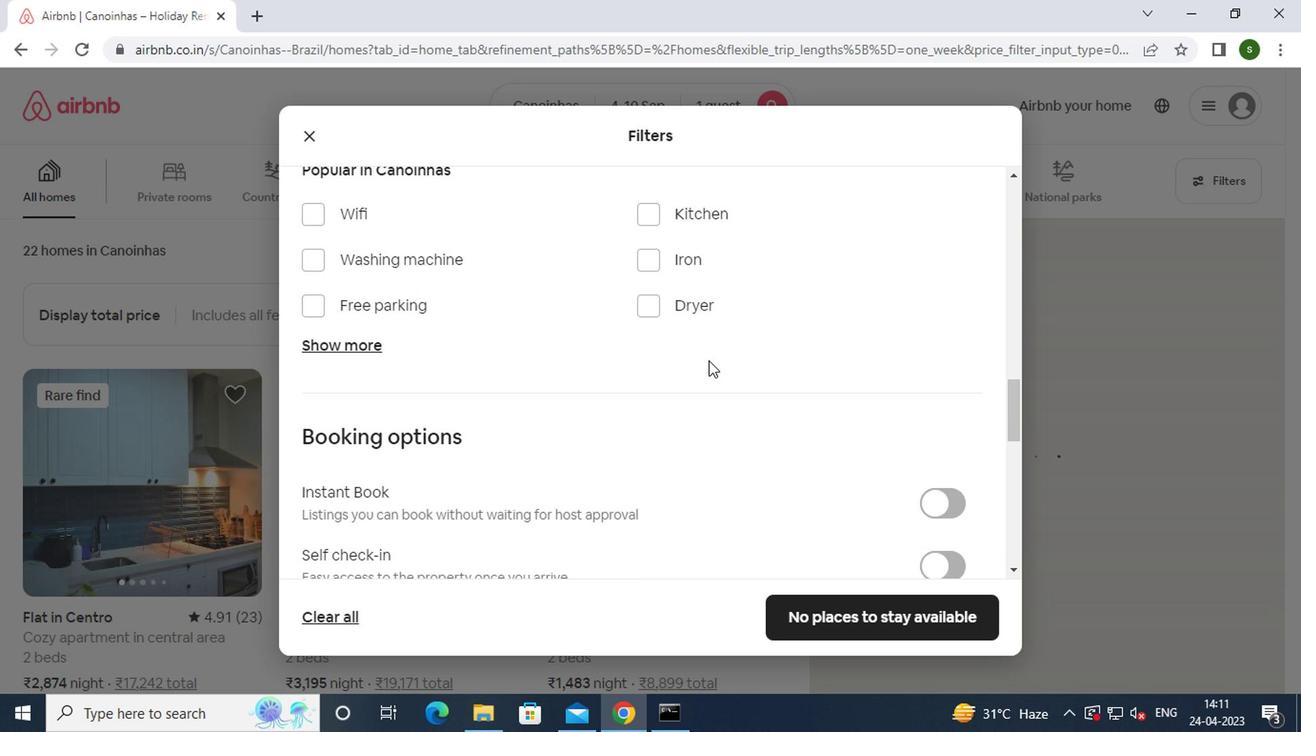 
Action: Mouse moved to (934, 348)
Screenshot: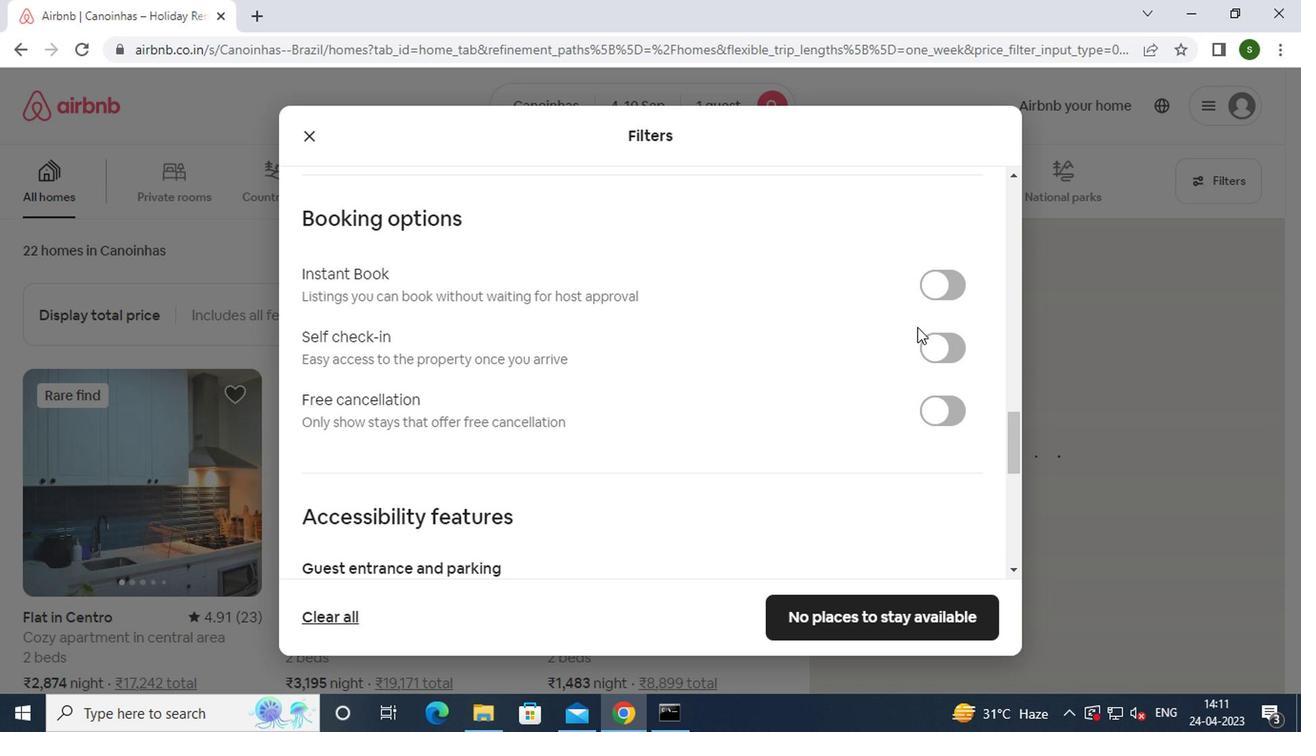 
Action: Mouse pressed left at (934, 348)
Screenshot: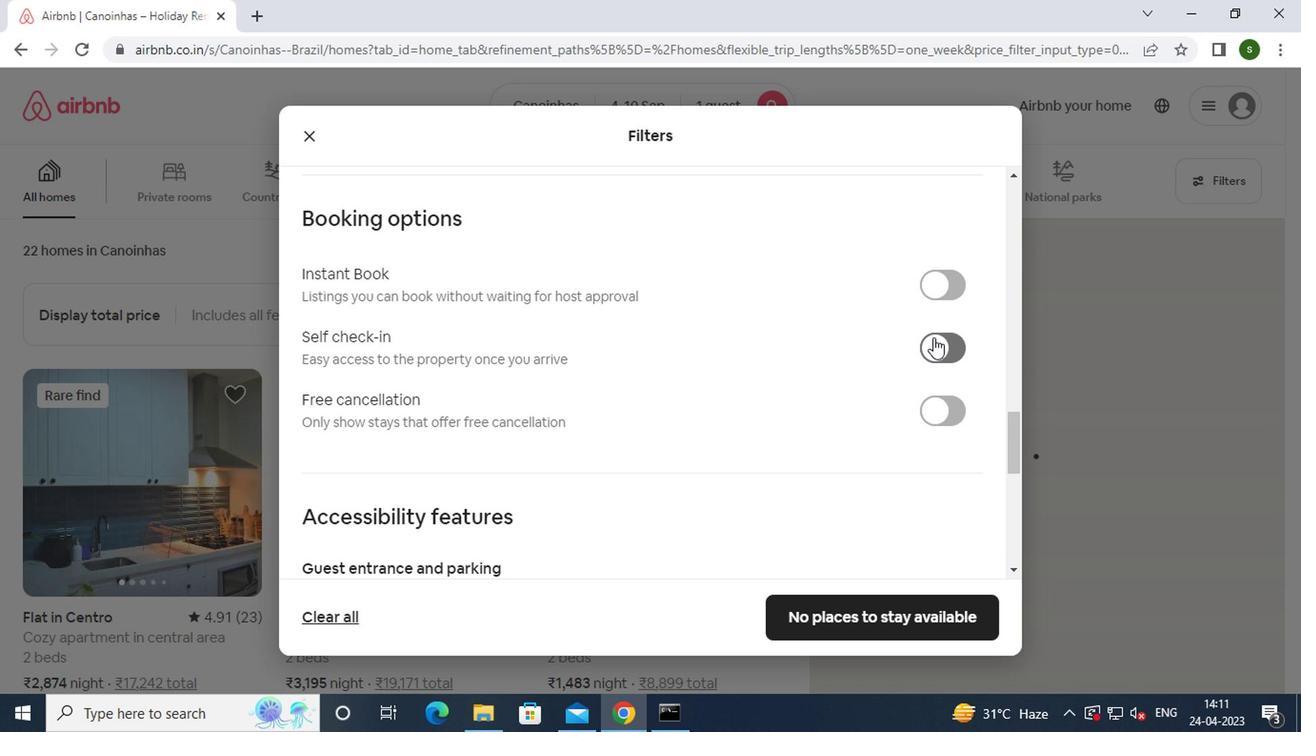 
Action: Mouse moved to (776, 375)
Screenshot: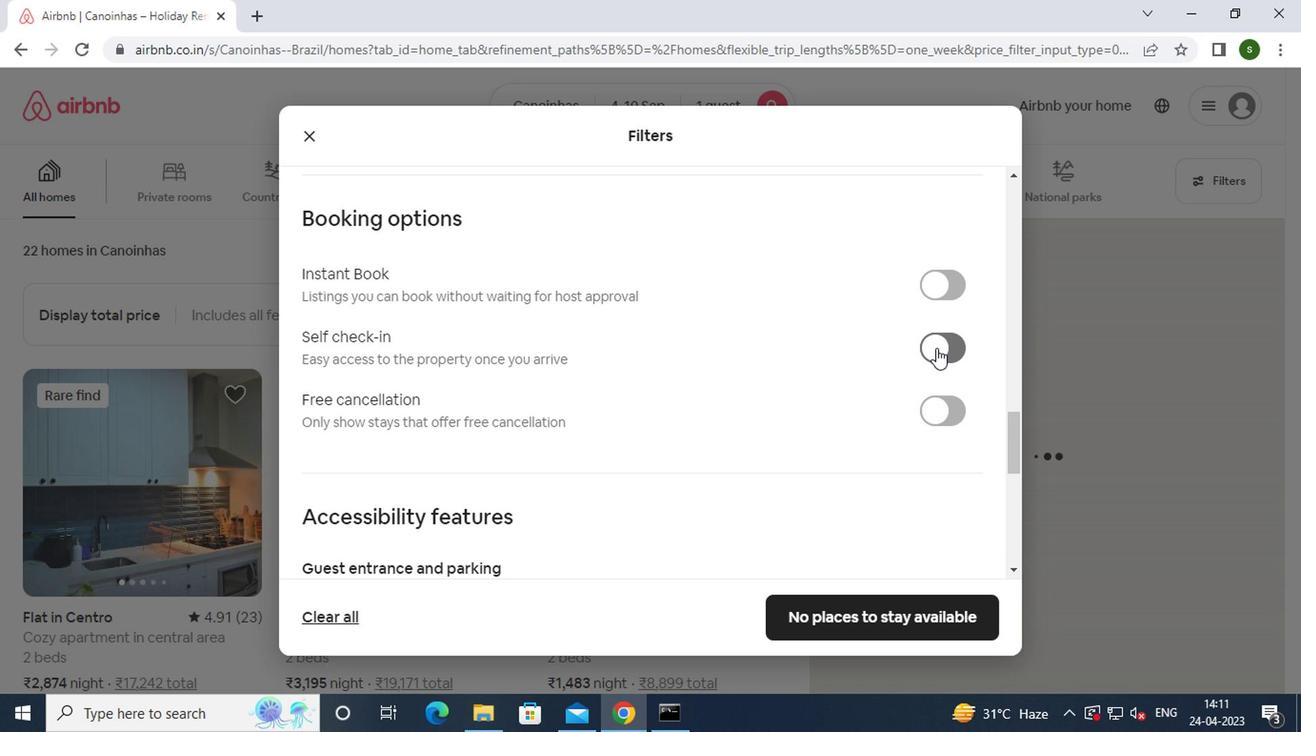 
Action: Mouse scrolled (776, 374) with delta (0, 0)
Screenshot: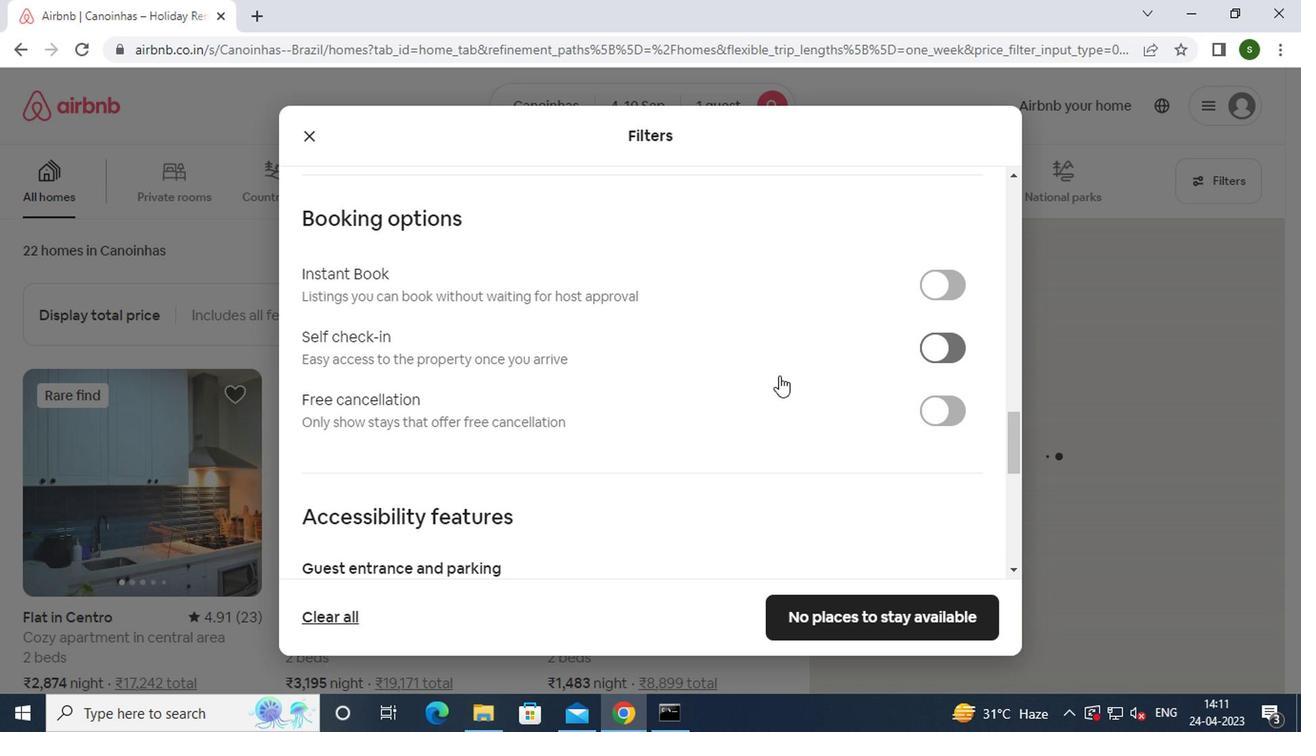 
Action: Mouse scrolled (776, 374) with delta (0, 0)
Screenshot: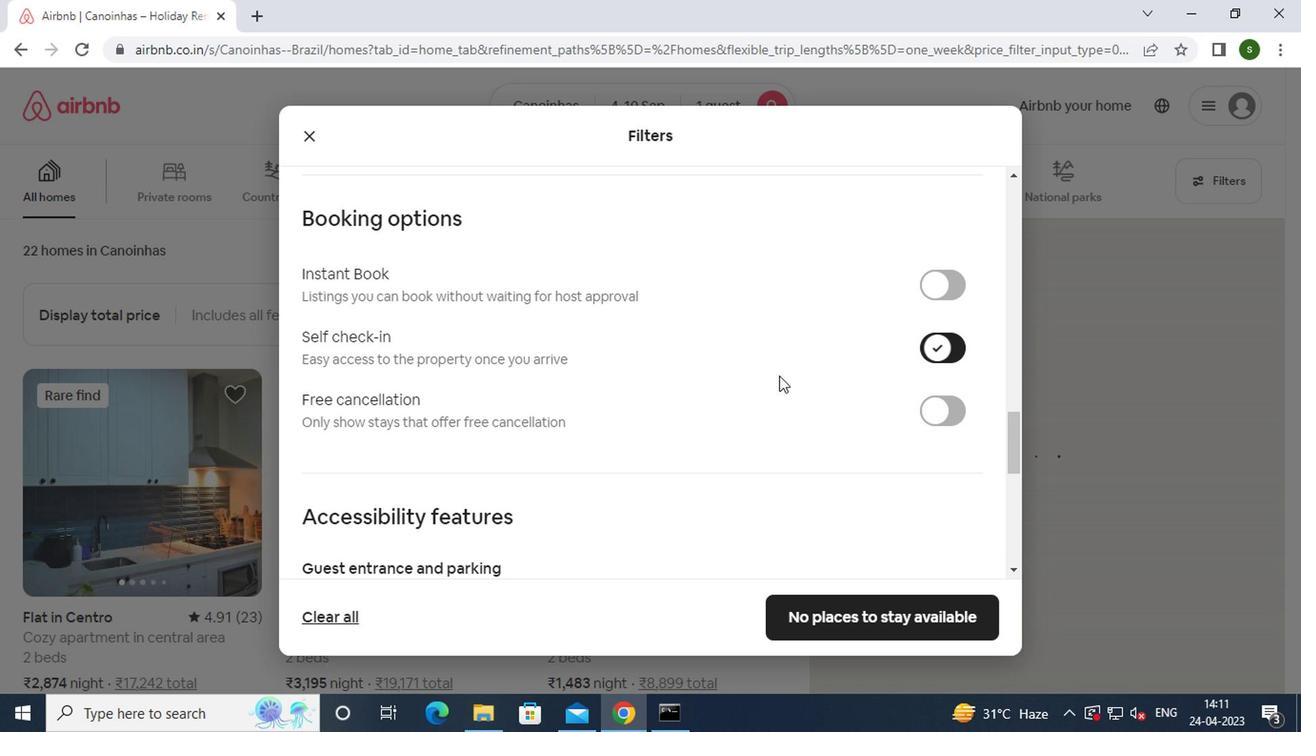 
Action: Mouse scrolled (776, 374) with delta (0, 0)
Screenshot: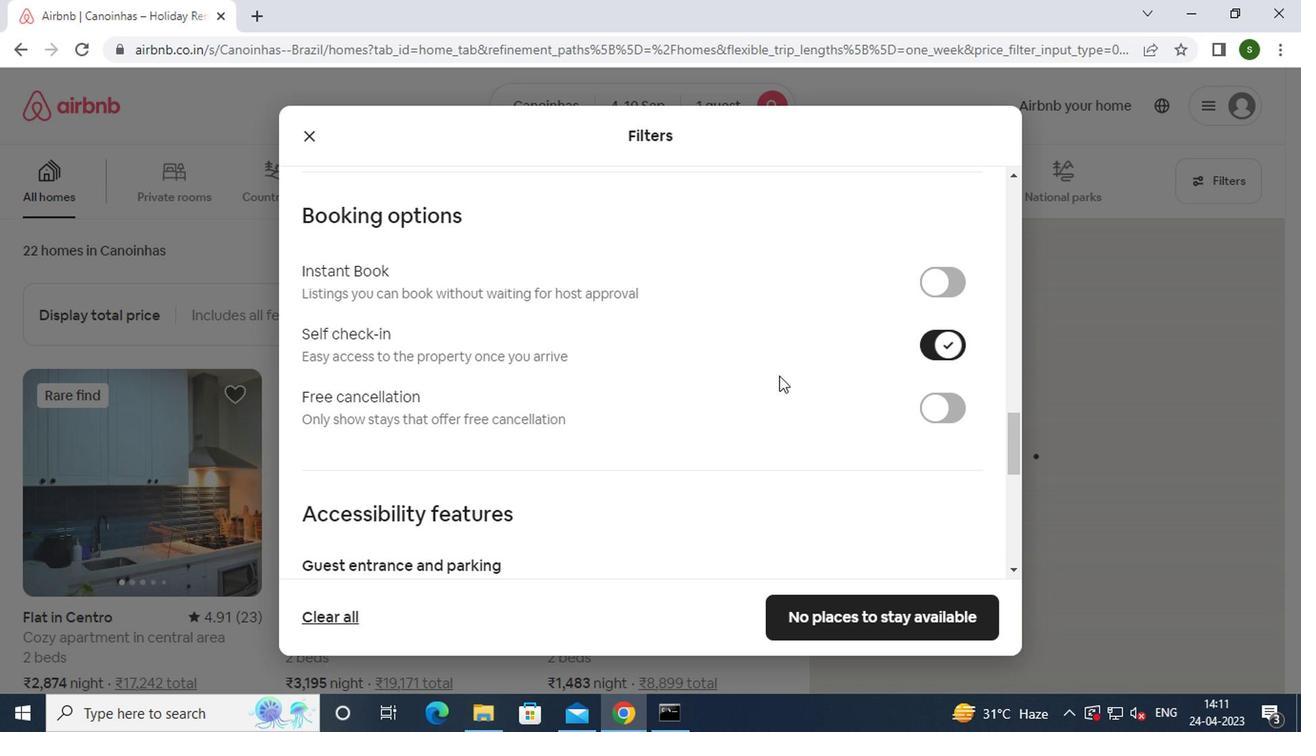 
Action: Mouse scrolled (776, 374) with delta (0, 0)
Screenshot: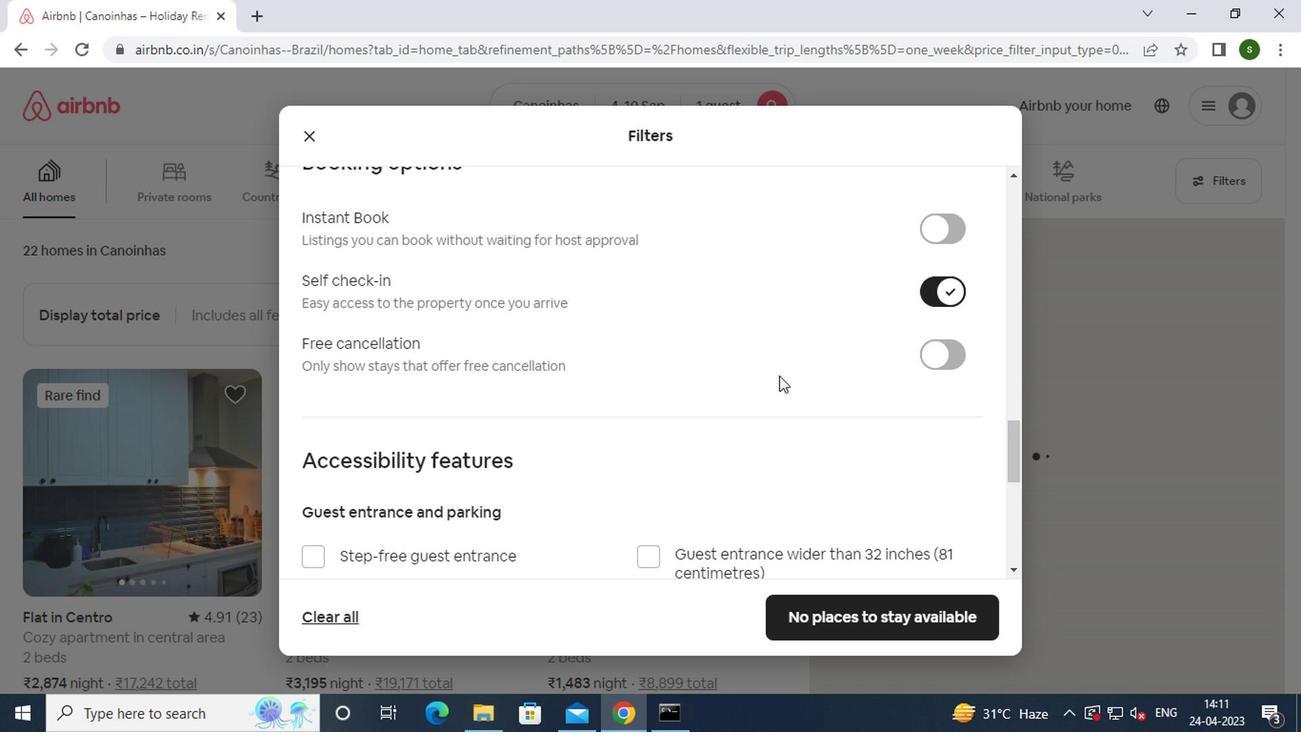 
Action: Mouse scrolled (776, 374) with delta (0, 0)
Screenshot: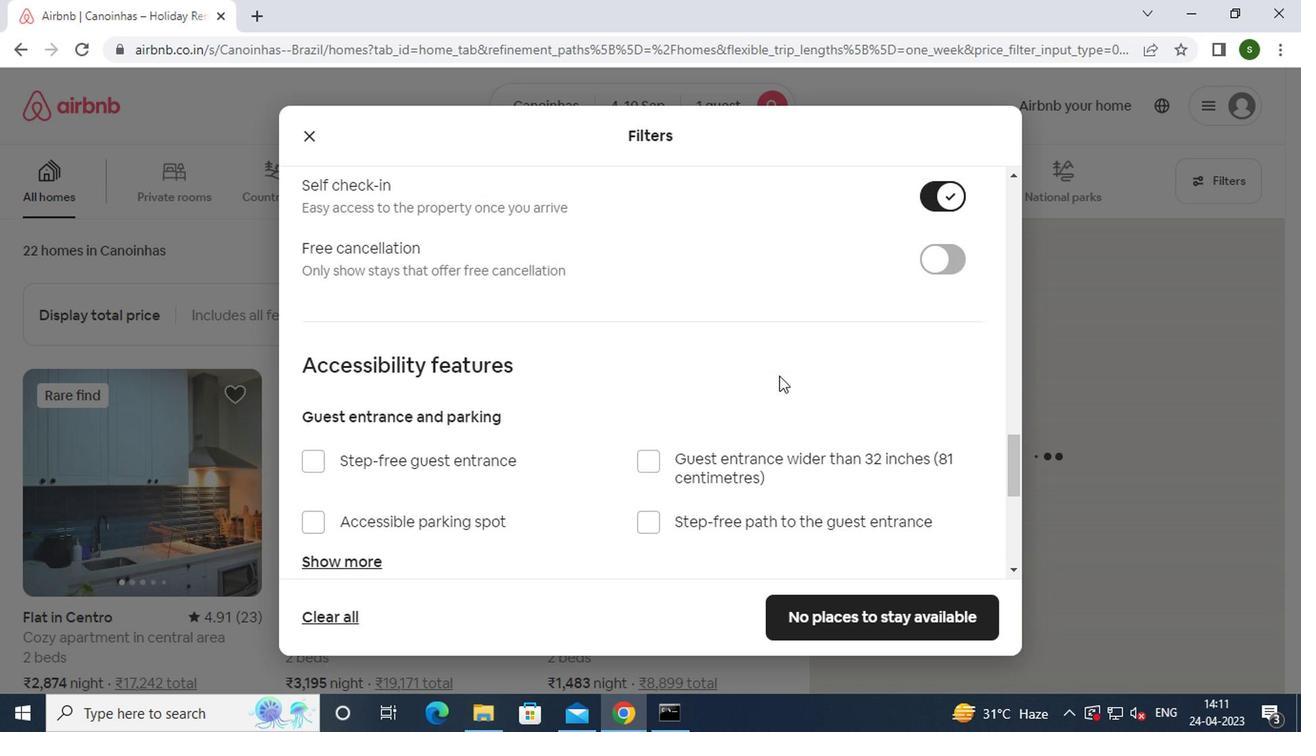 
Action: Mouse scrolled (776, 374) with delta (0, 0)
Screenshot: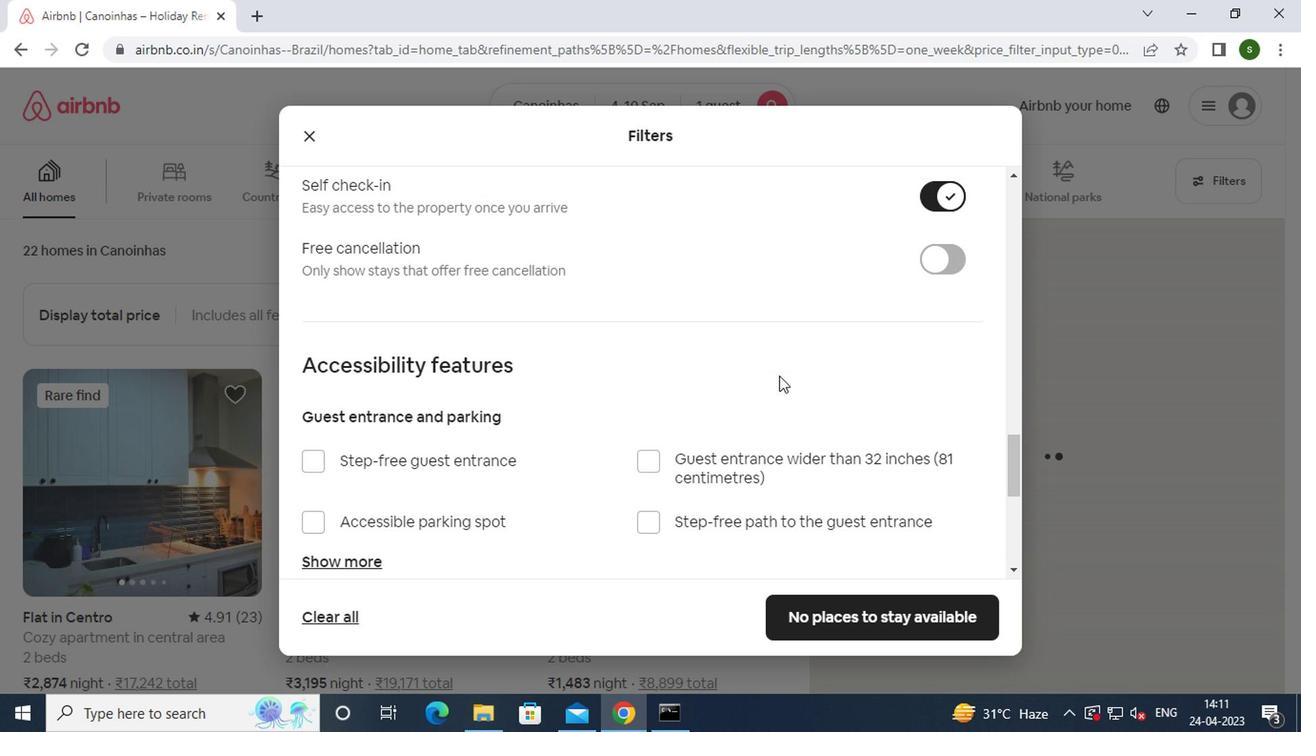 
Action: Mouse scrolled (776, 374) with delta (0, 0)
Screenshot: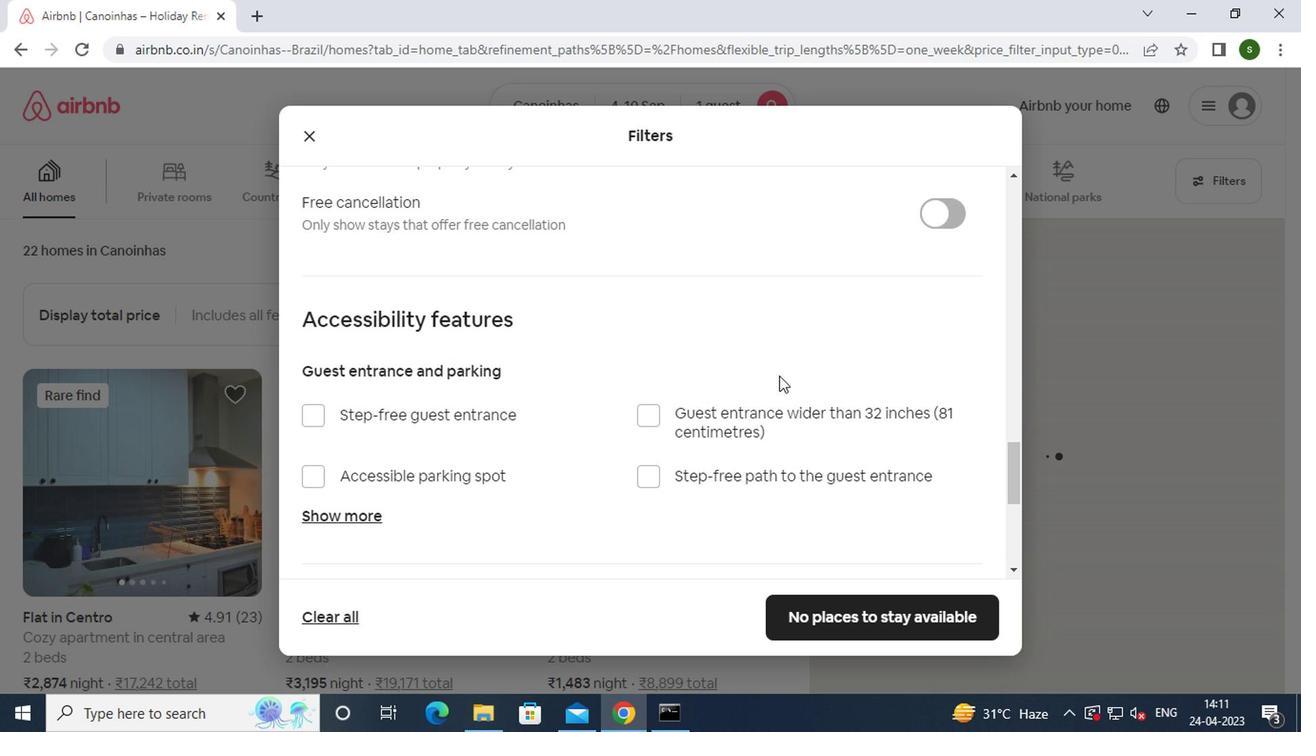 
Action: Mouse scrolled (776, 374) with delta (0, 0)
Screenshot: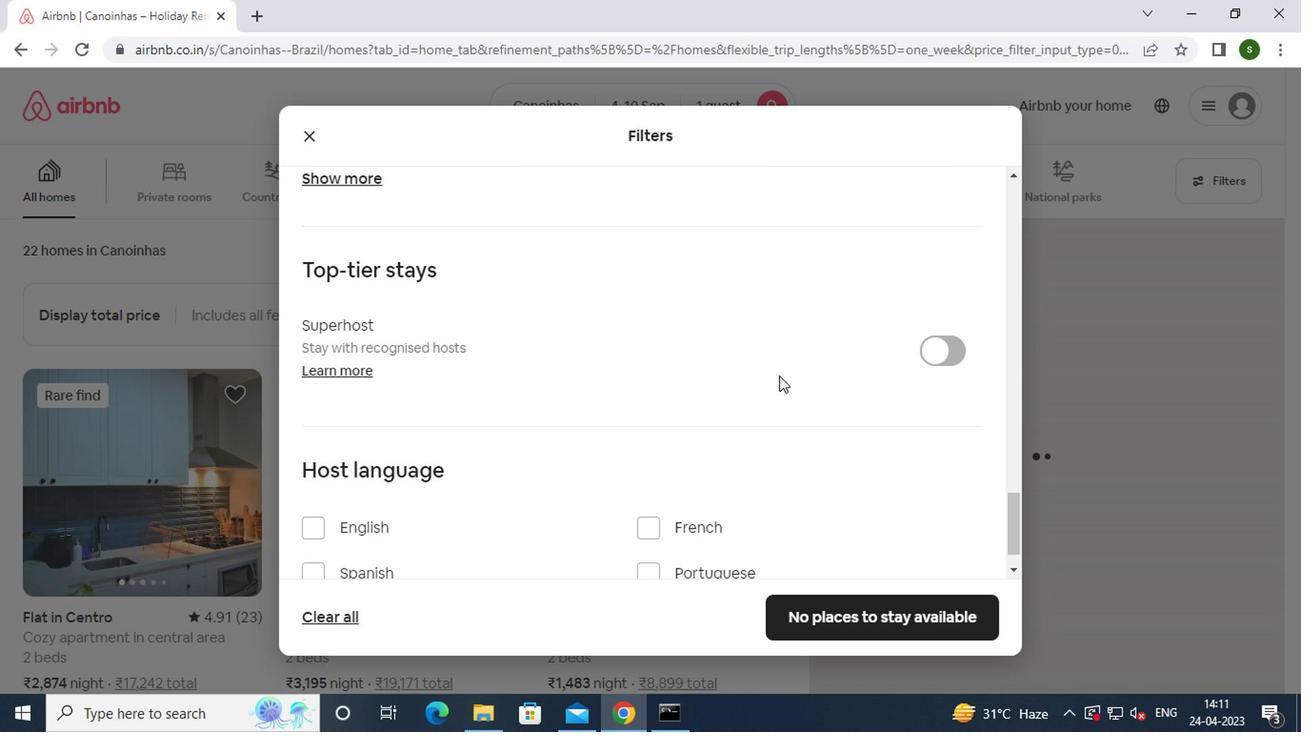 
Action: Mouse scrolled (776, 374) with delta (0, 0)
Screenshot: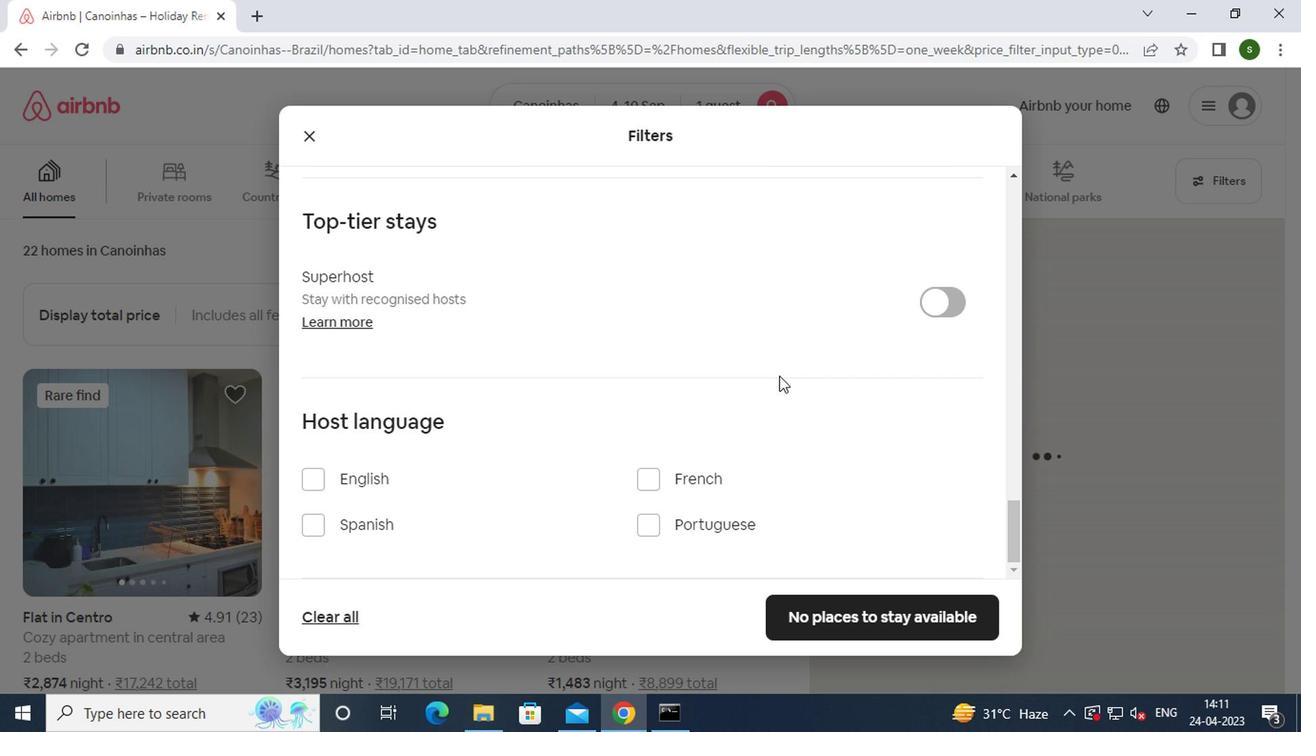 
Action: Mouse scrolled (776, 374) with delta (0, 0)
Screenshot: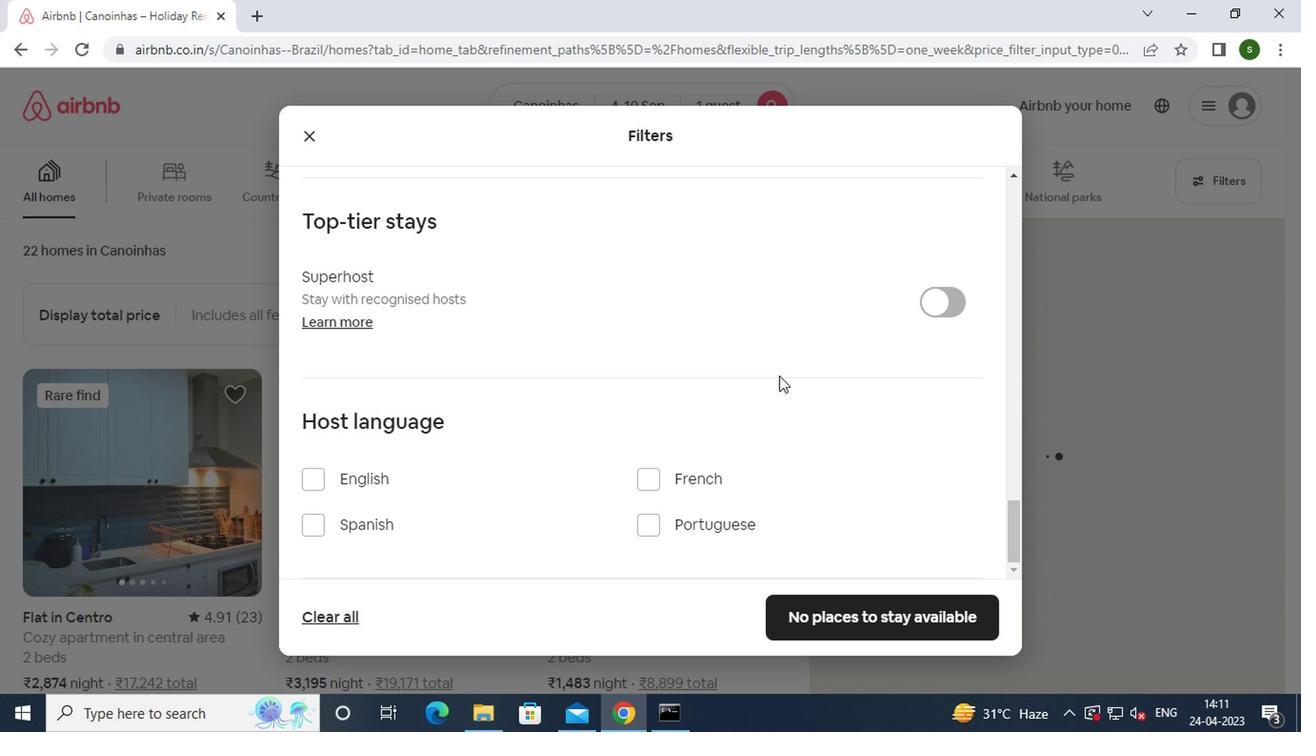 
Action: Mouse moved to (340, 527)
Screenshot: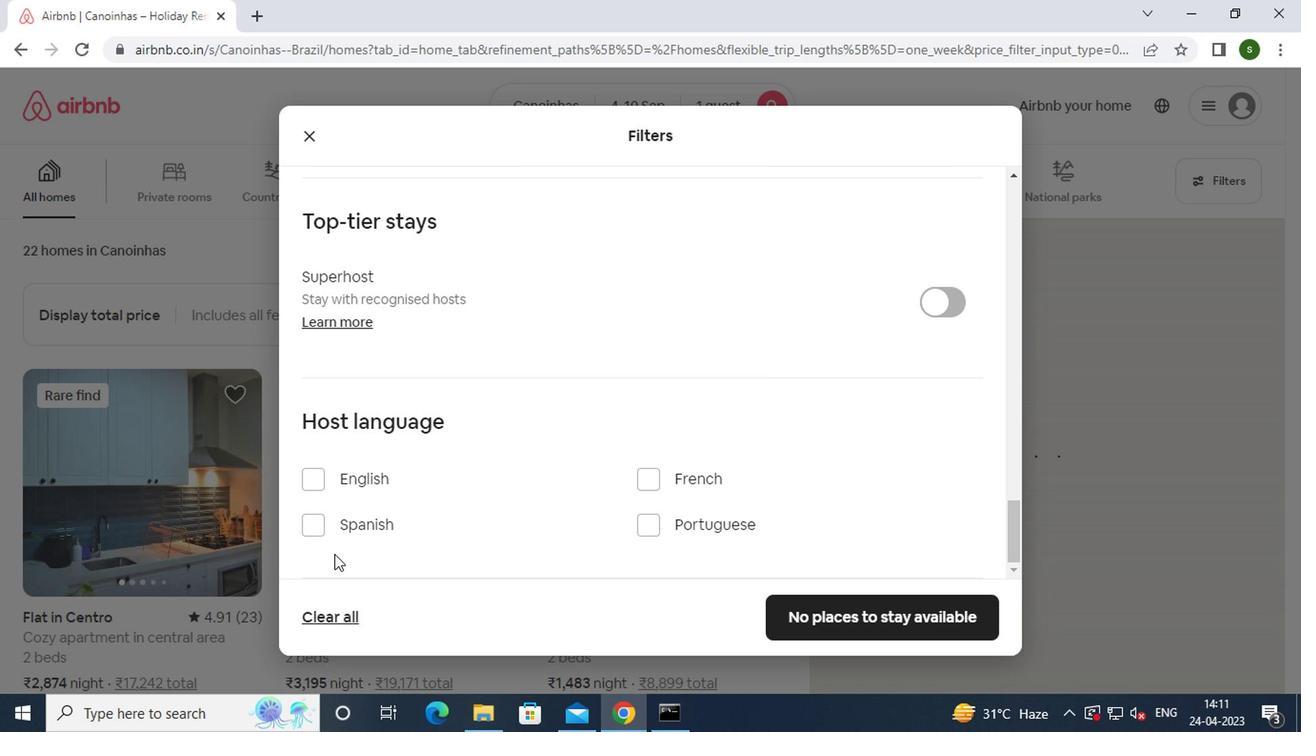 
Action: Mouse pressed left at (340, 527)
Screenshot: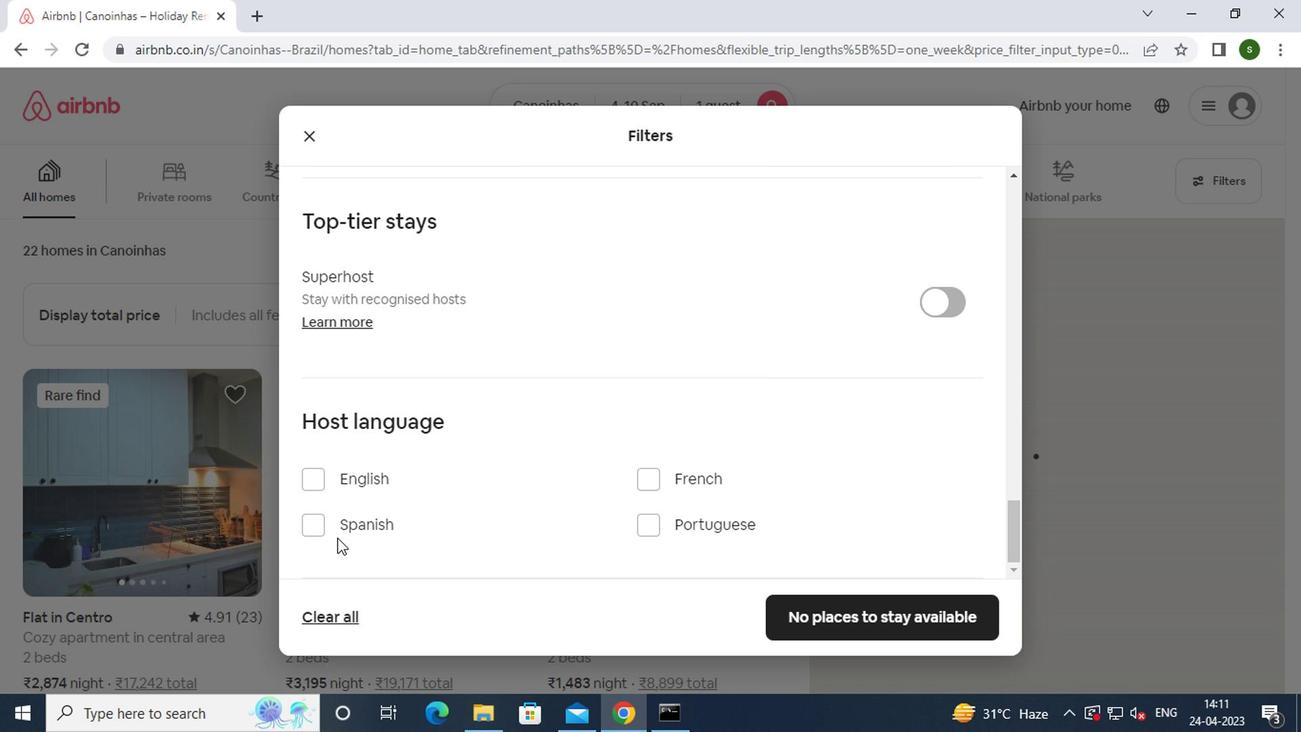 
Action: Mouse moved to (813, 627)
Screenshot: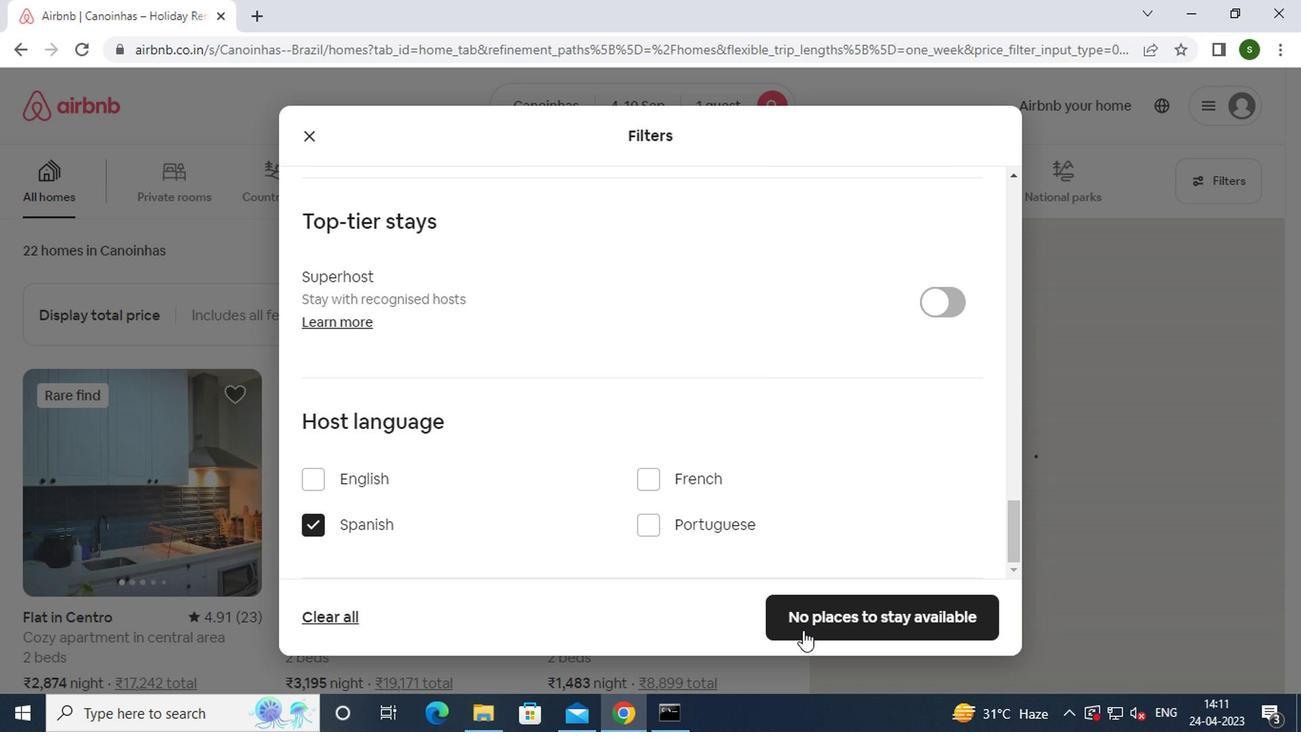 
Action: Mouse pressed left at (813, 627)
Screenshot: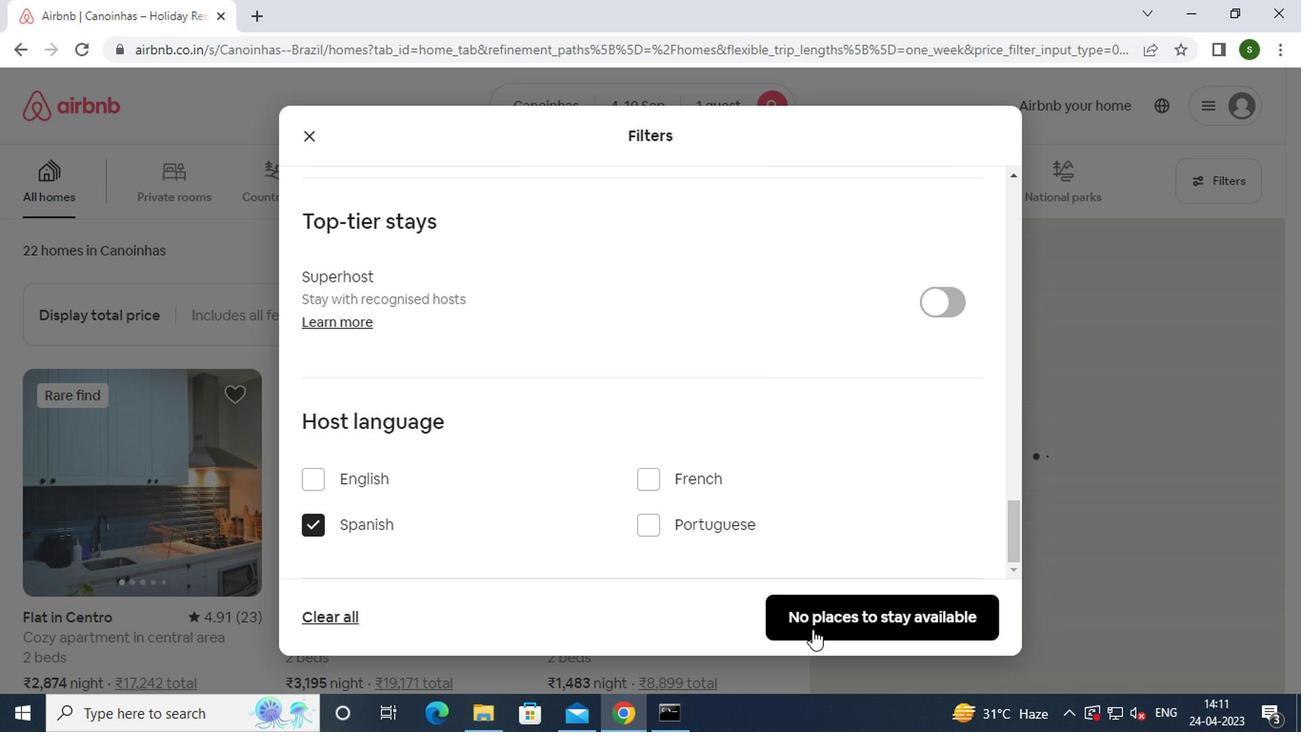 
Action: Mouse moved to (639, 248)
Screenshot: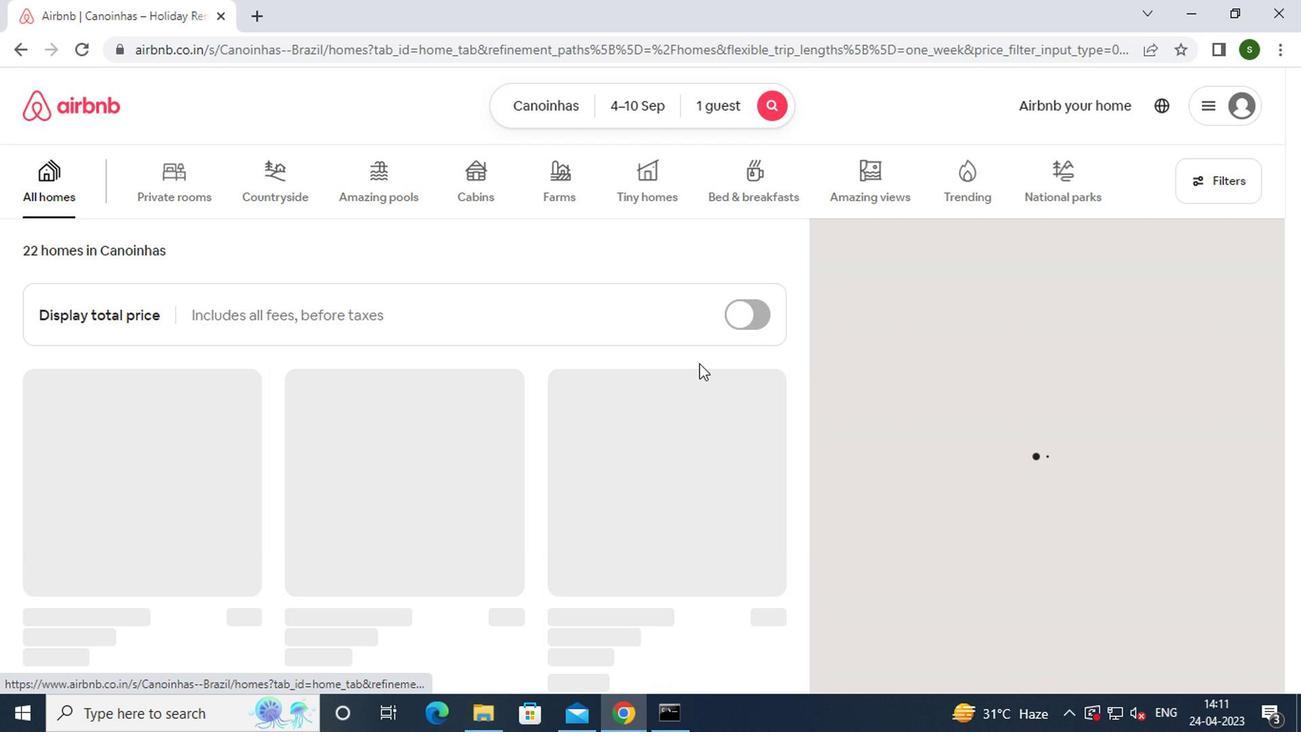 
